 Task: Reply All to email with the signature Dustin Brown with the subject Request for maternity leave from softage.1@softage.net with the message Please provide me with an update on the projects procurement plan., select first sentence, change the font color from current to purple and background color to black Send the email
Action: Mouse moved to (993, 83)
Screenshot: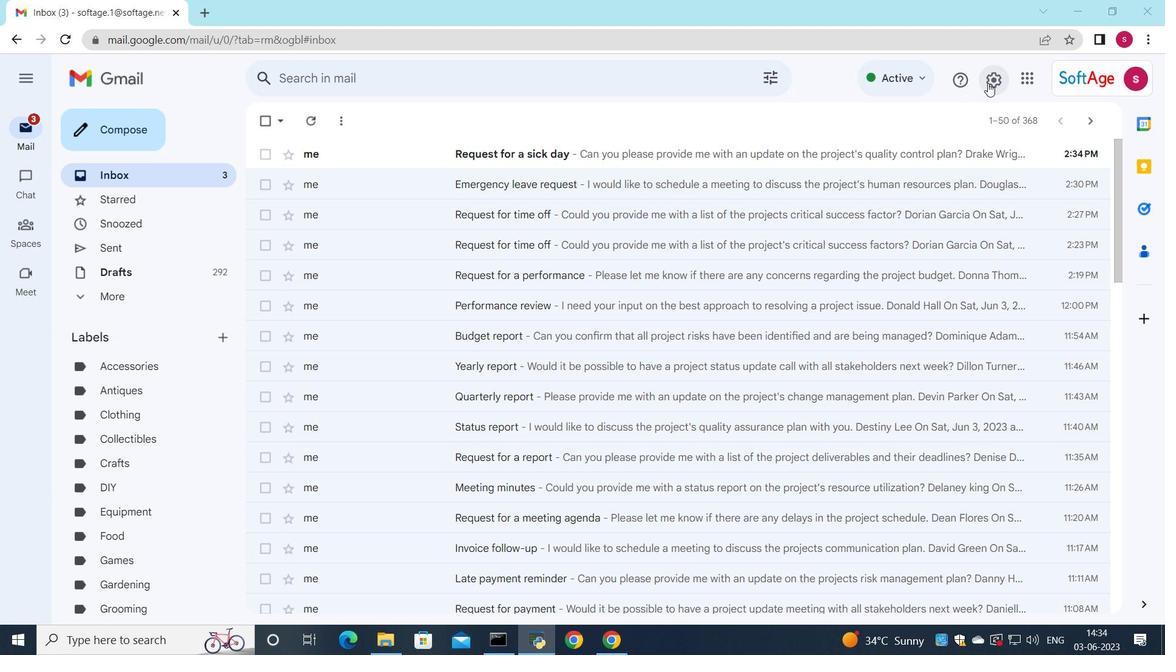 
Action: Mouse pressed left at (993, 83)
Screenshot: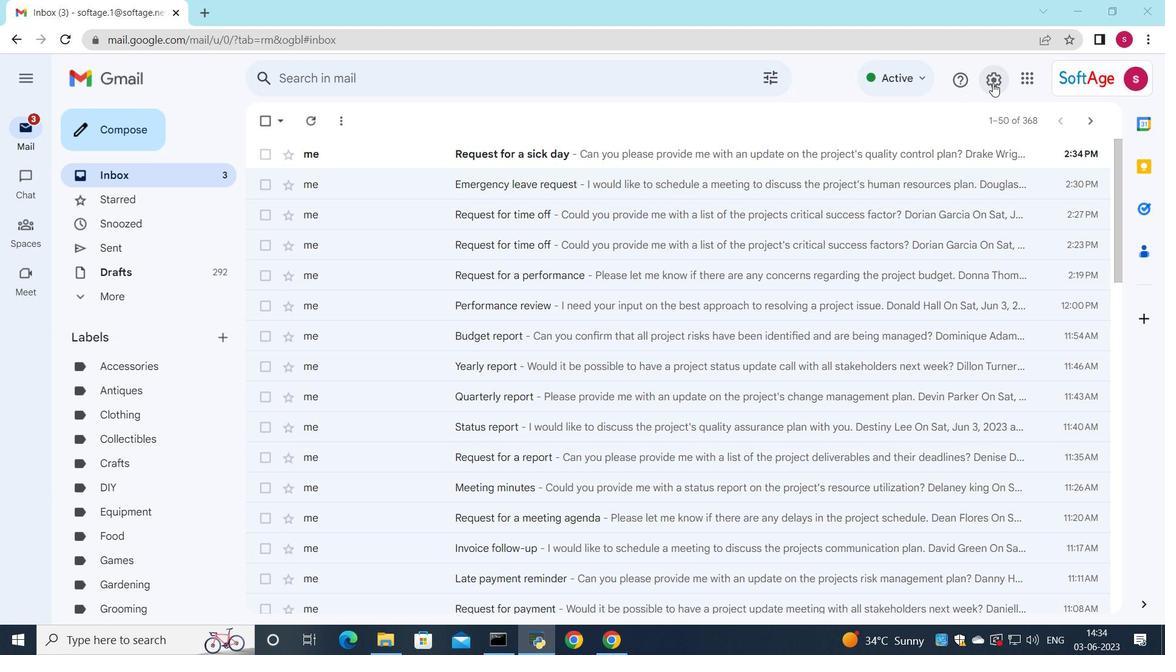 
Action: Mouse moved to (1002, 153)
Screenshot: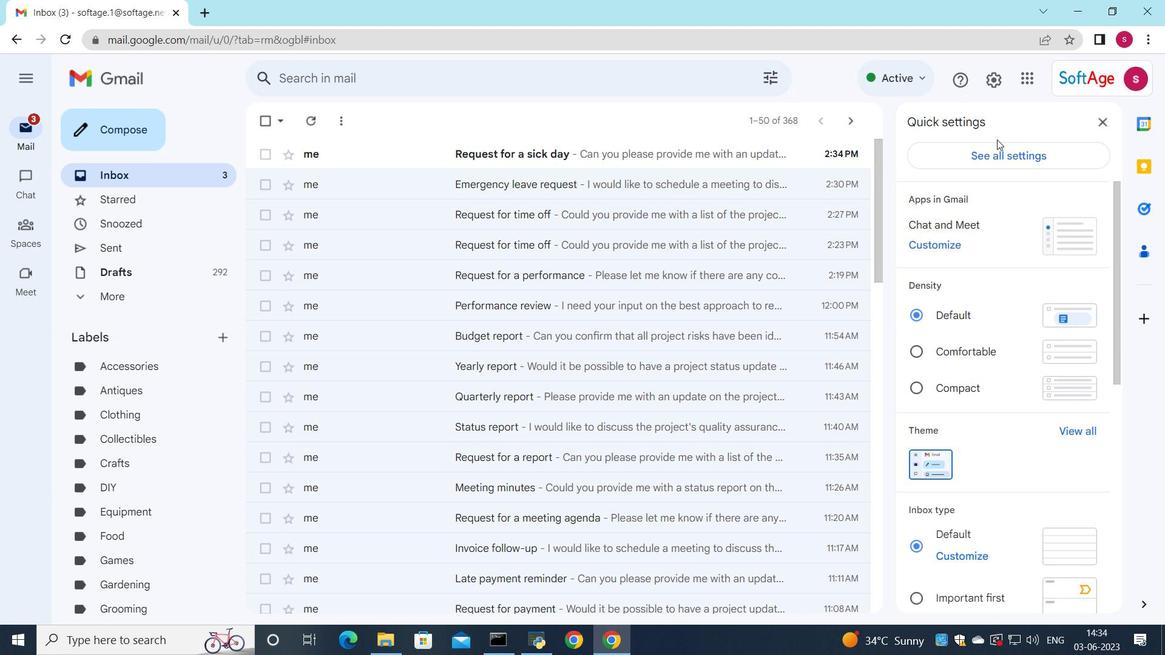 
Action: Mouse pressed left at (1002, 153)
Screenshot: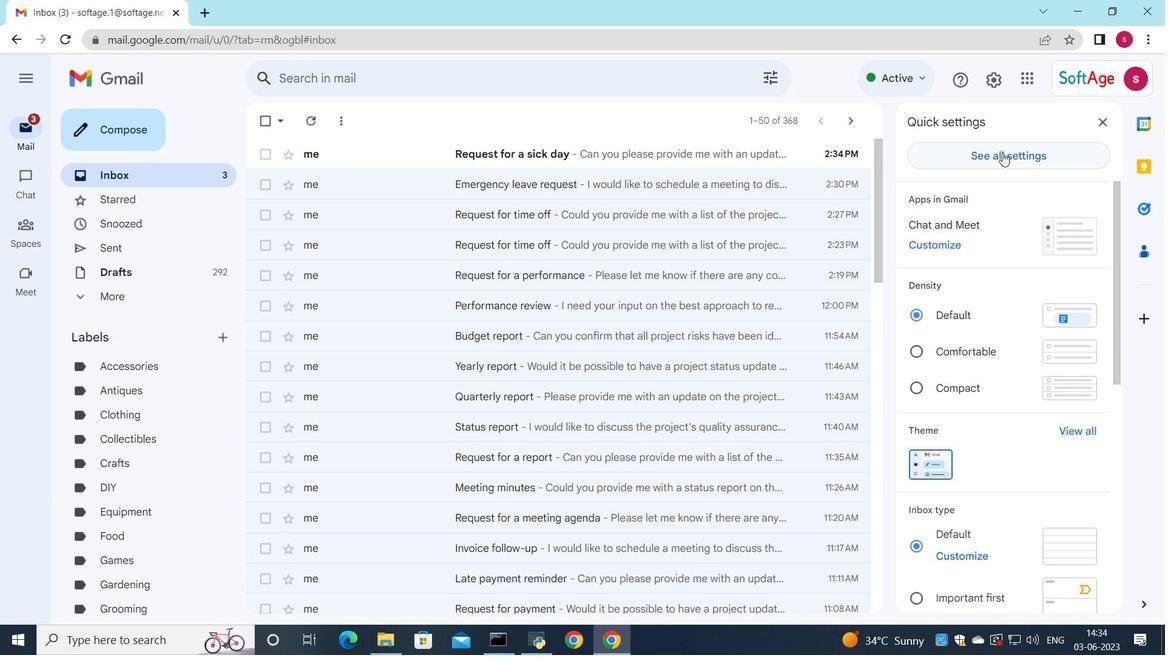 
Action: Mouse moved to (746, 271)
Screenshot: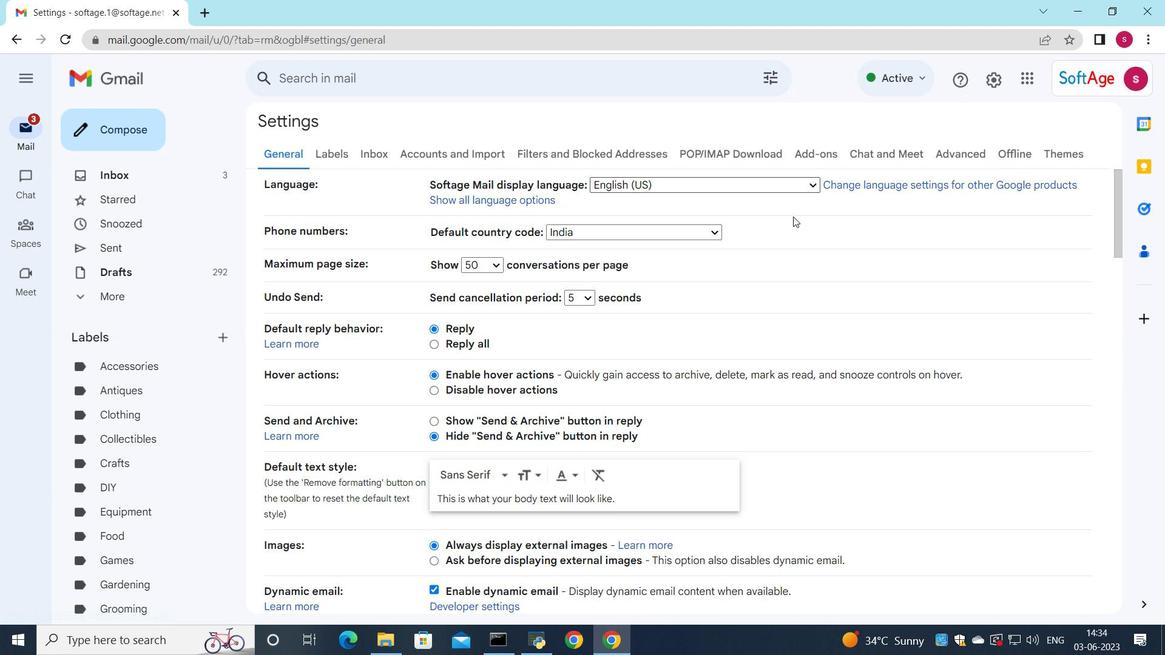 
Action: Mouse scrolled (746, 271) with delta (0, 0)
Screenshot: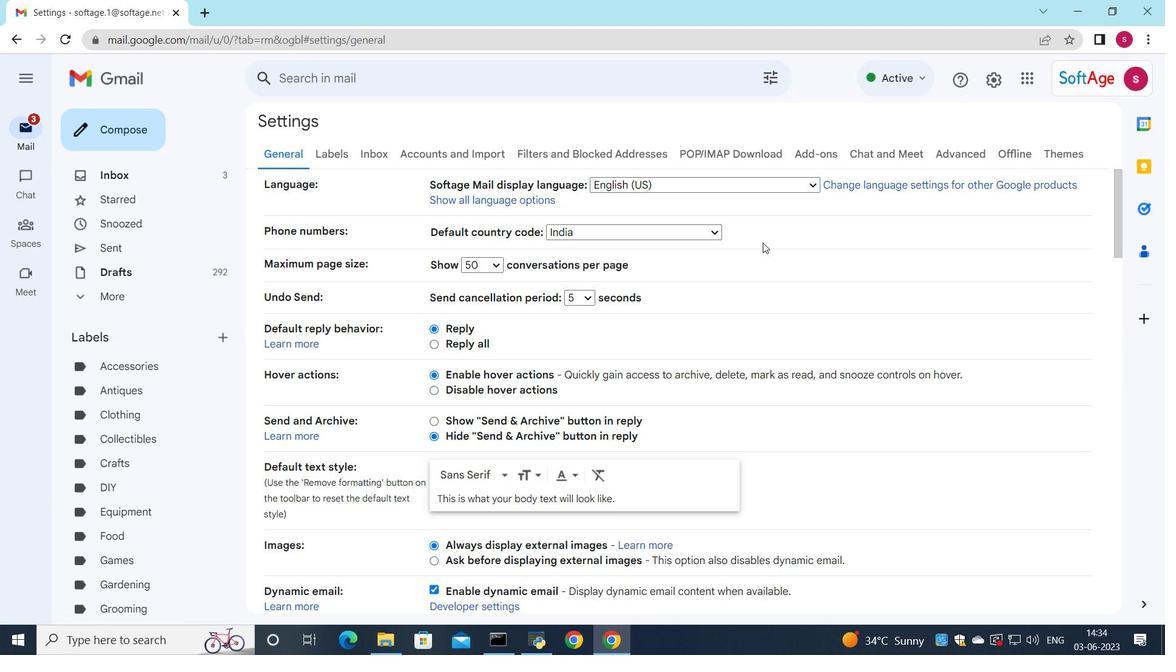 
Action: Mouse moved to (743, 278)
Screenshot: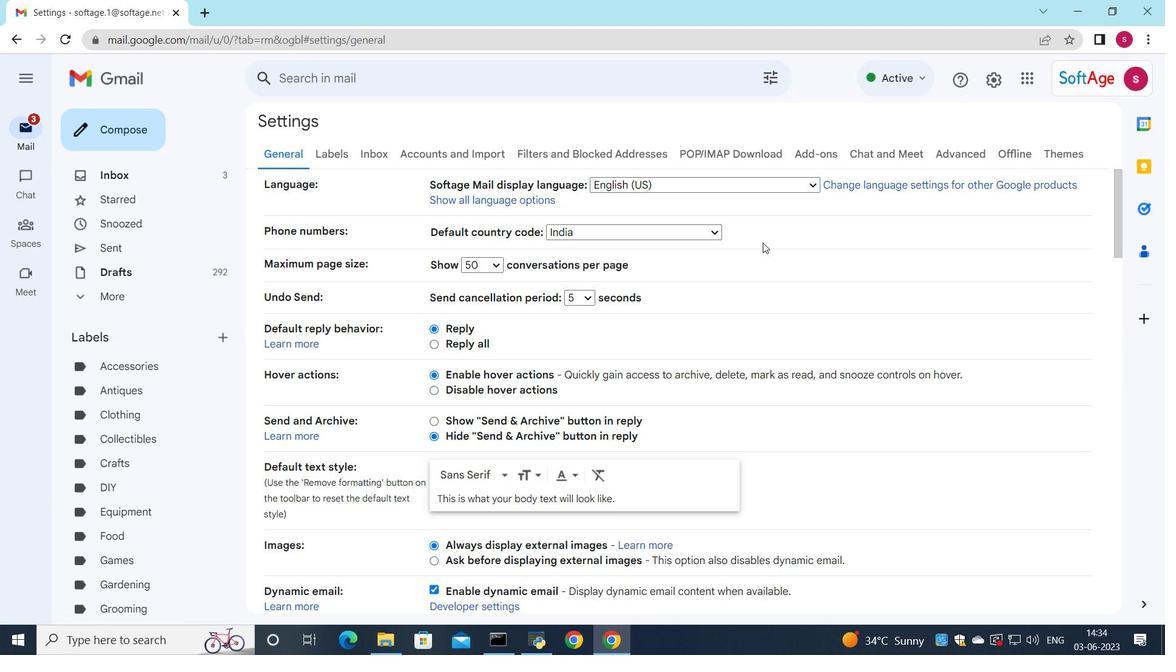 
Action: Mouse scrolled (743, 277) with delta (0, 0)
Screenshot: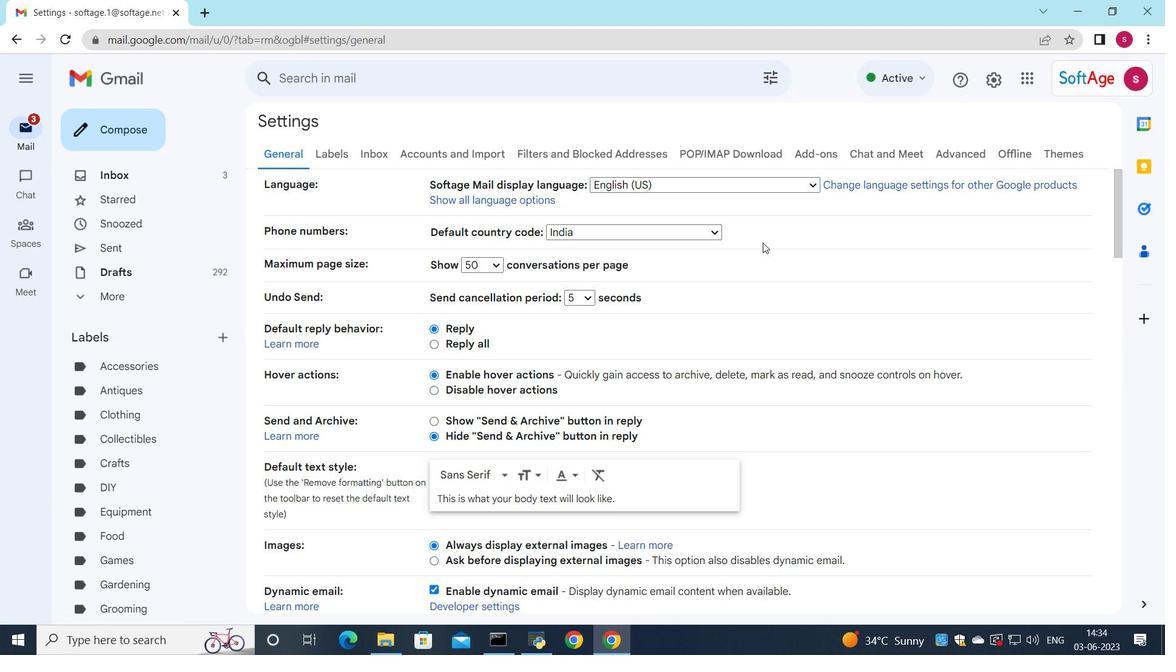 
Action: Mouse moved to (742, 282)
Screenshot: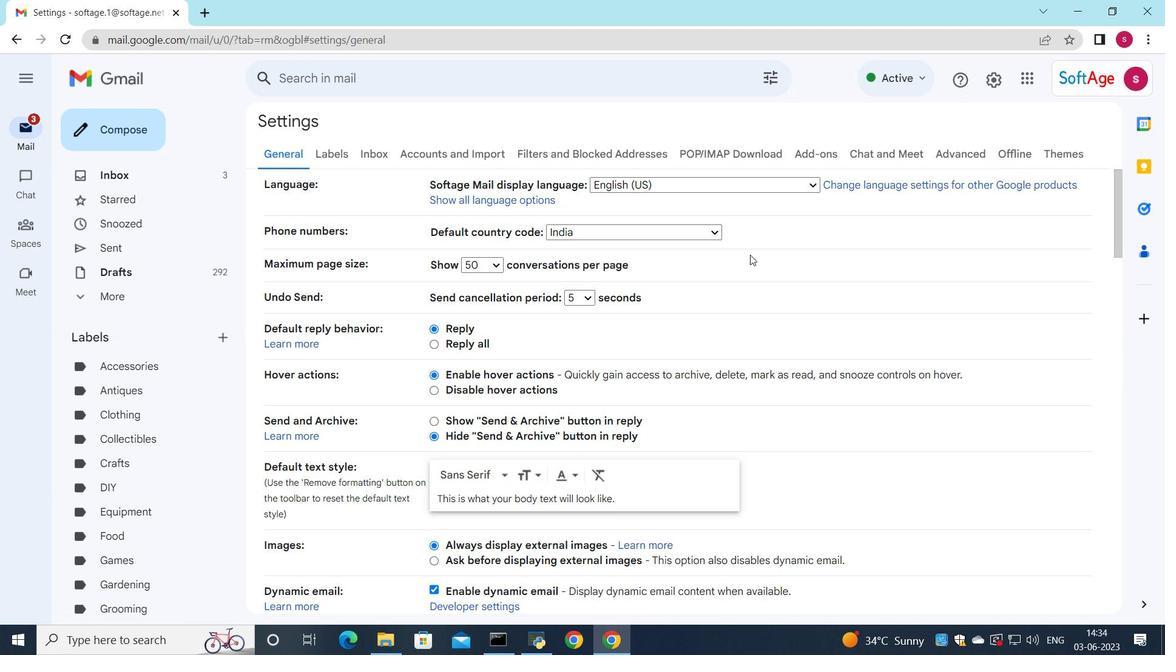 
Action: Mouse scrolled (742, 281) with delta (0, 0)
Screenshot: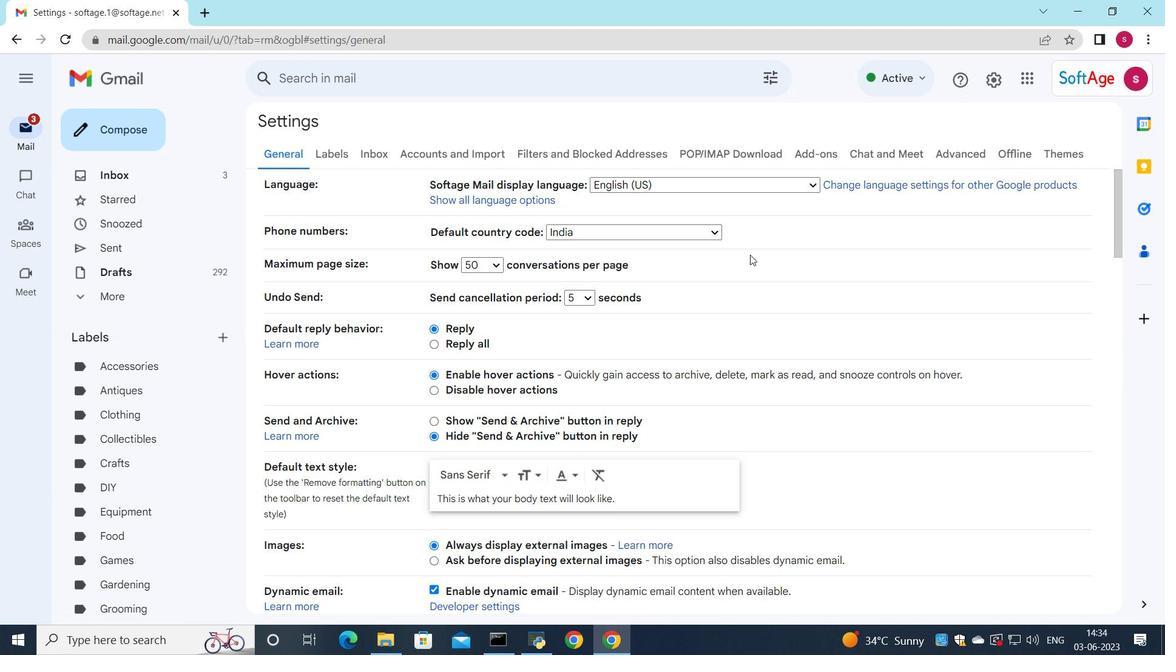 
Action: Mouse moved to (741, 283)
Screenshot: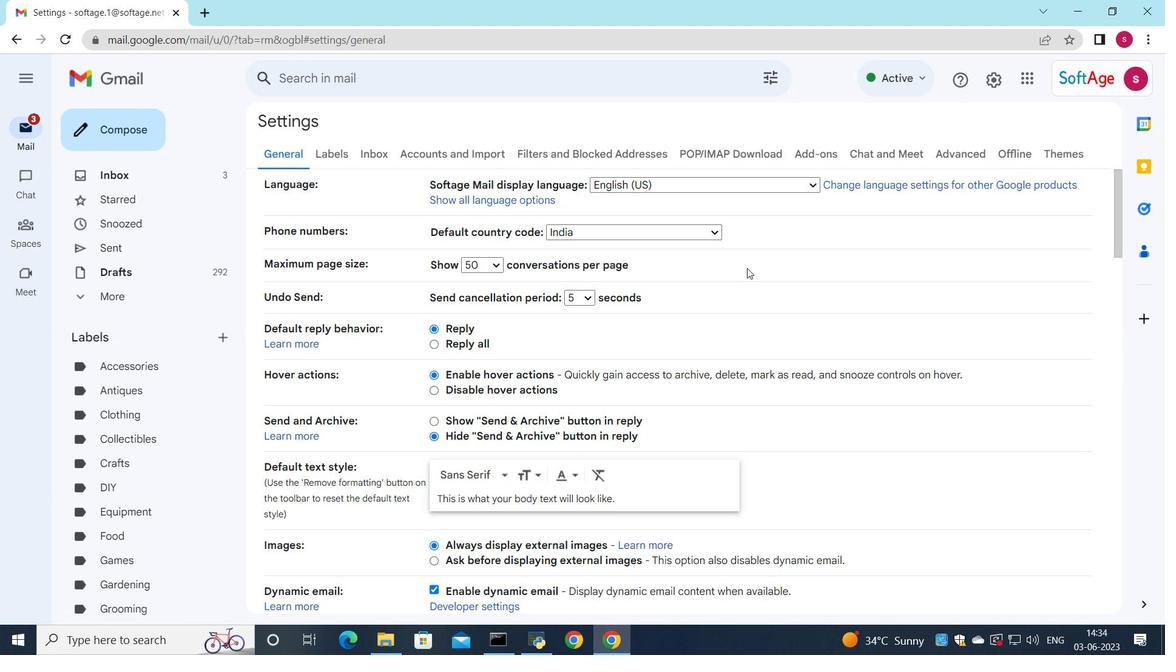 
Action: Mouse scrolled (741, 282) with delta (0, 0)
Screenshot: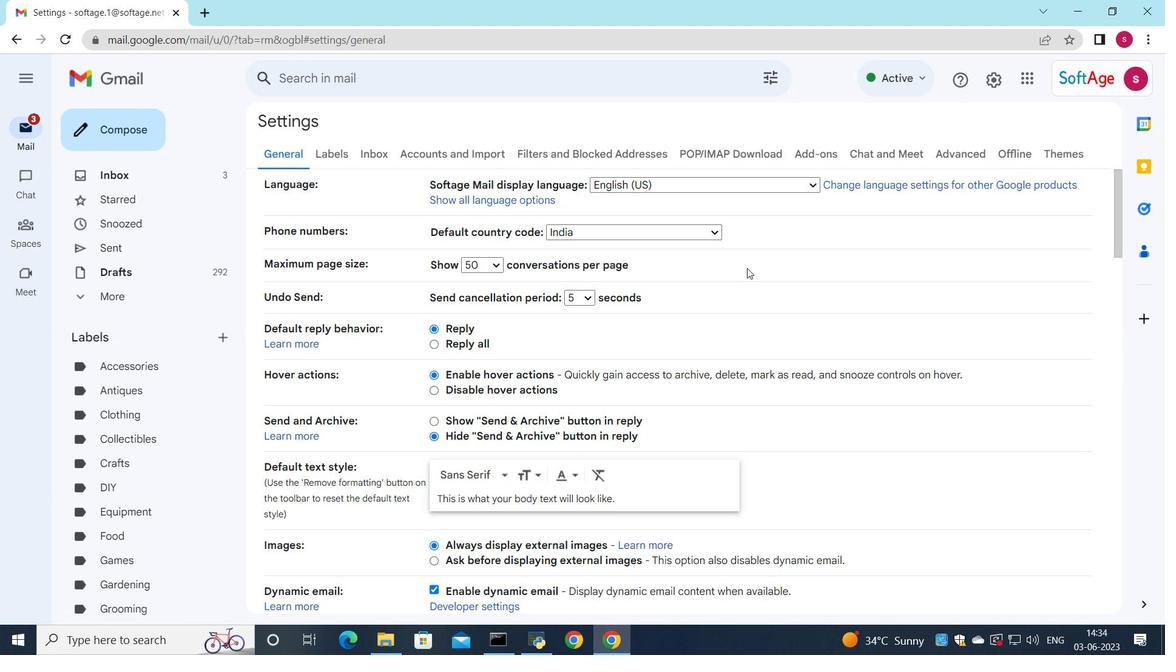 
Action: Mouse moved to (737, 288)
Screenshot: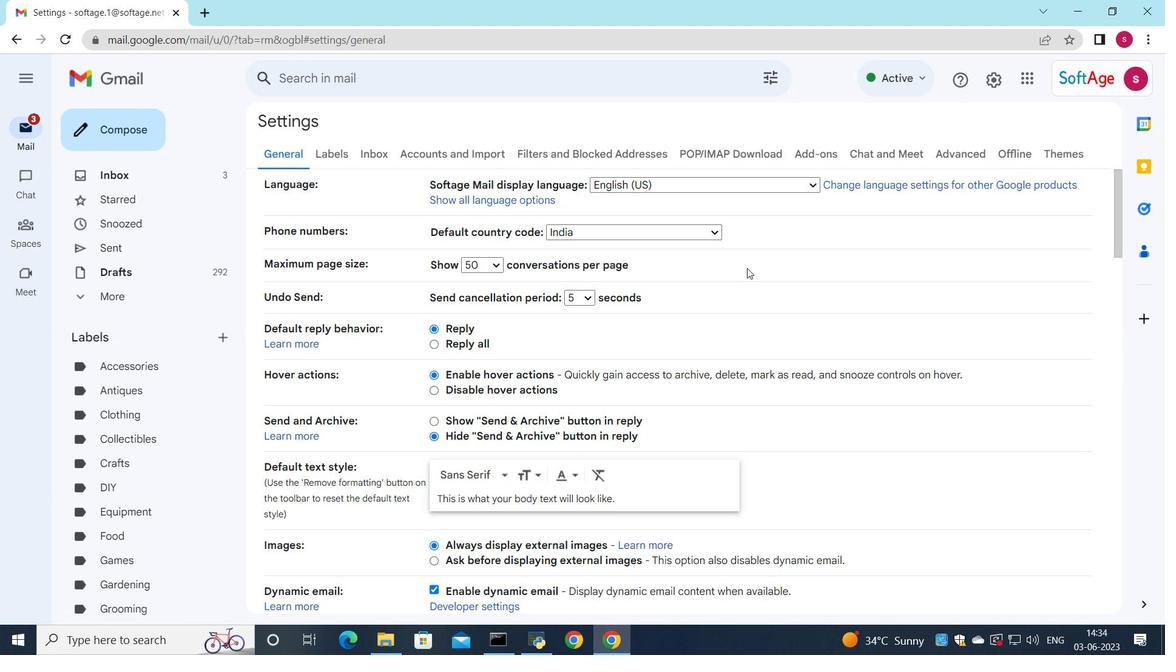 
Action: Mouse scrolled (737, 287) with delta (0, 0)
Screenshot: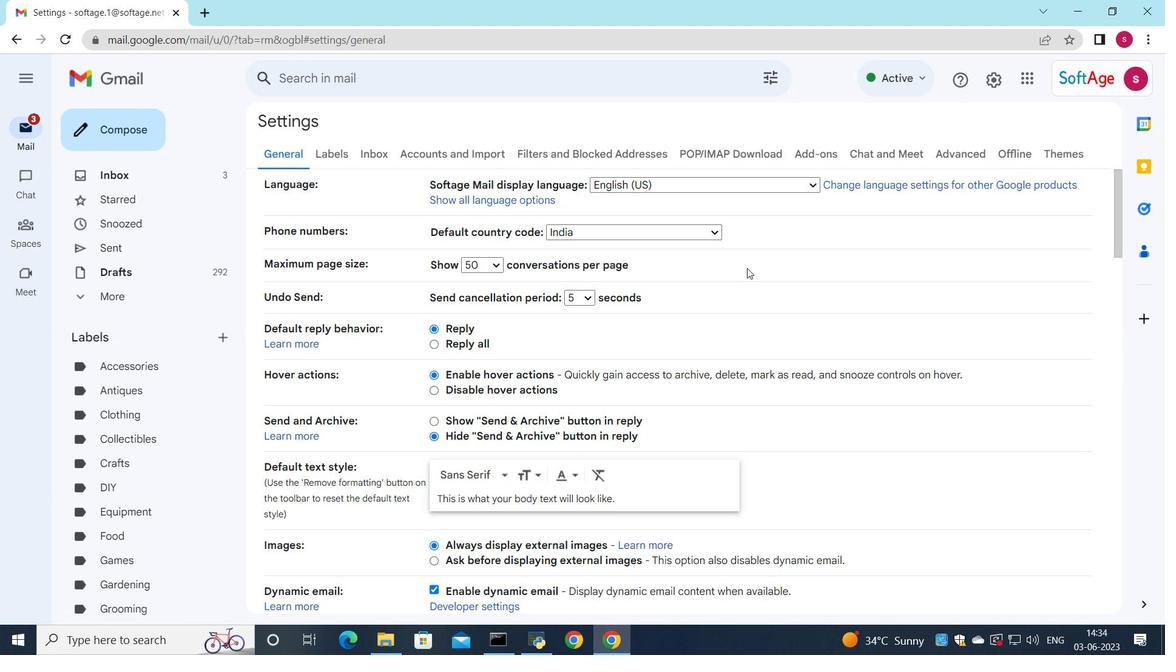 
Action: Mouse moved to (695, 297)
Screenshot: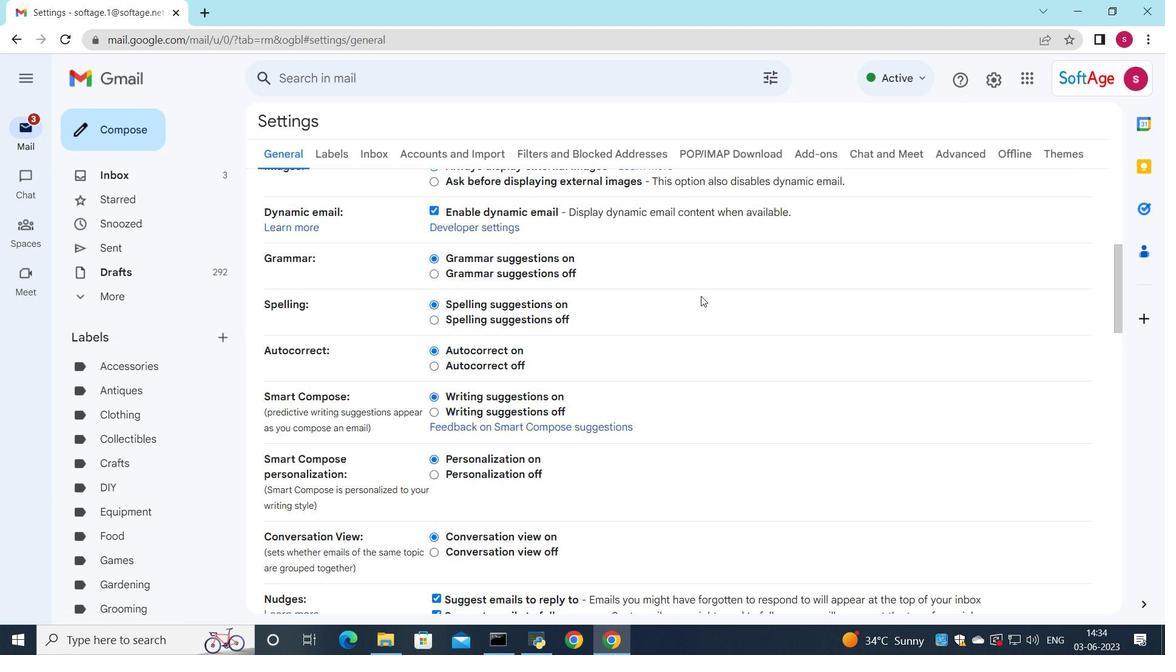 
Action: Mouse scrolled (695, 296) with delta (0, 0)
Screenshot: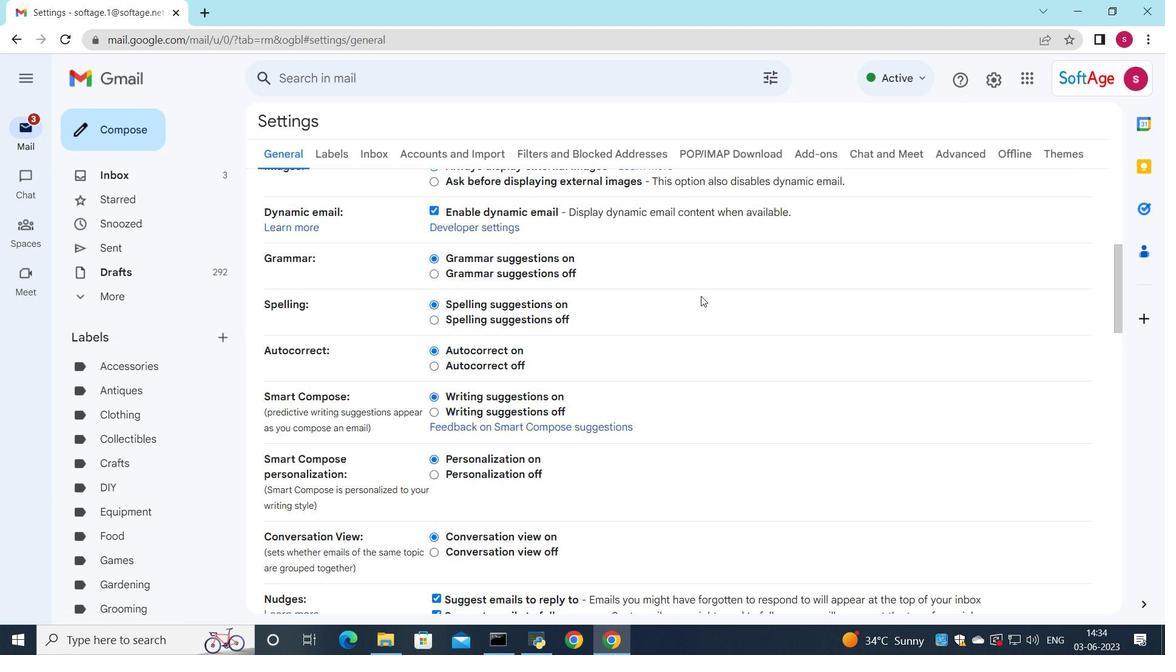 
Action: Mouse moved to (686, 301)
Screenshot: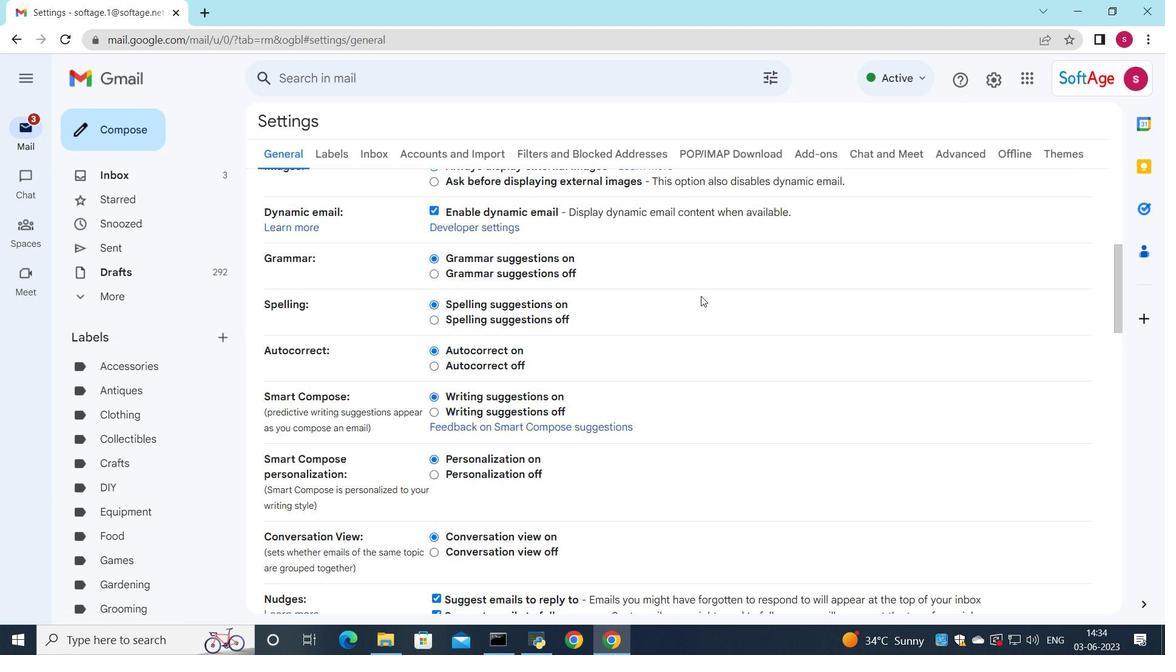 
Action: Mouse scrolled (686, 301) with delta (0, 0)
Screenshot: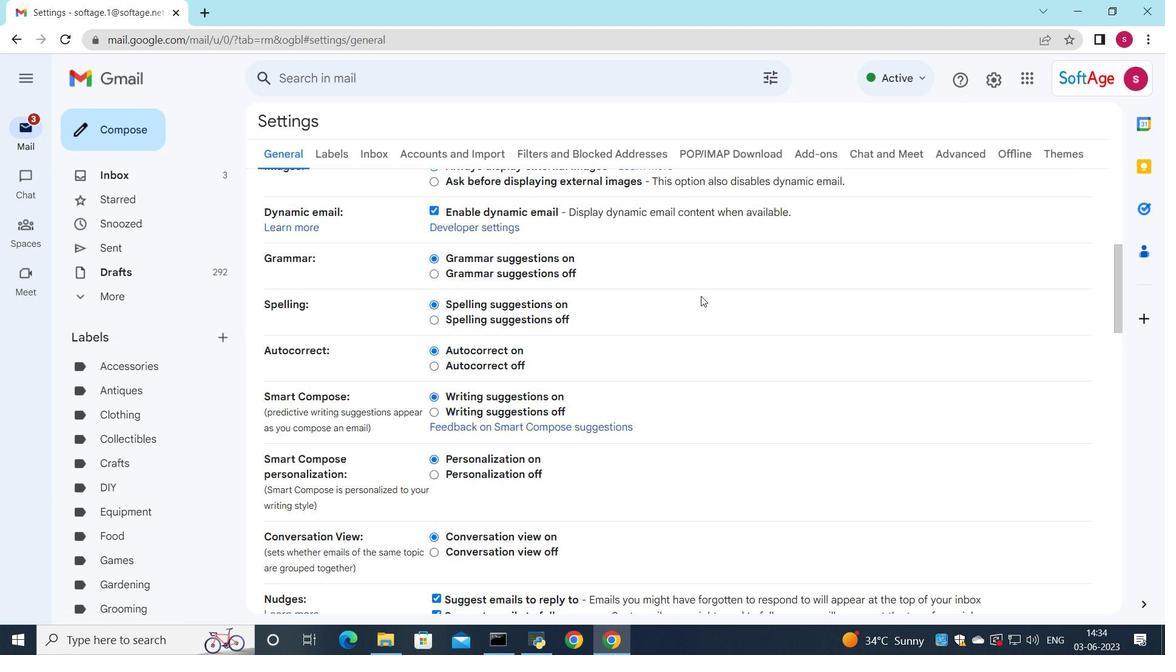 
Action: Mouse moved to (684, 302)
Screenshot: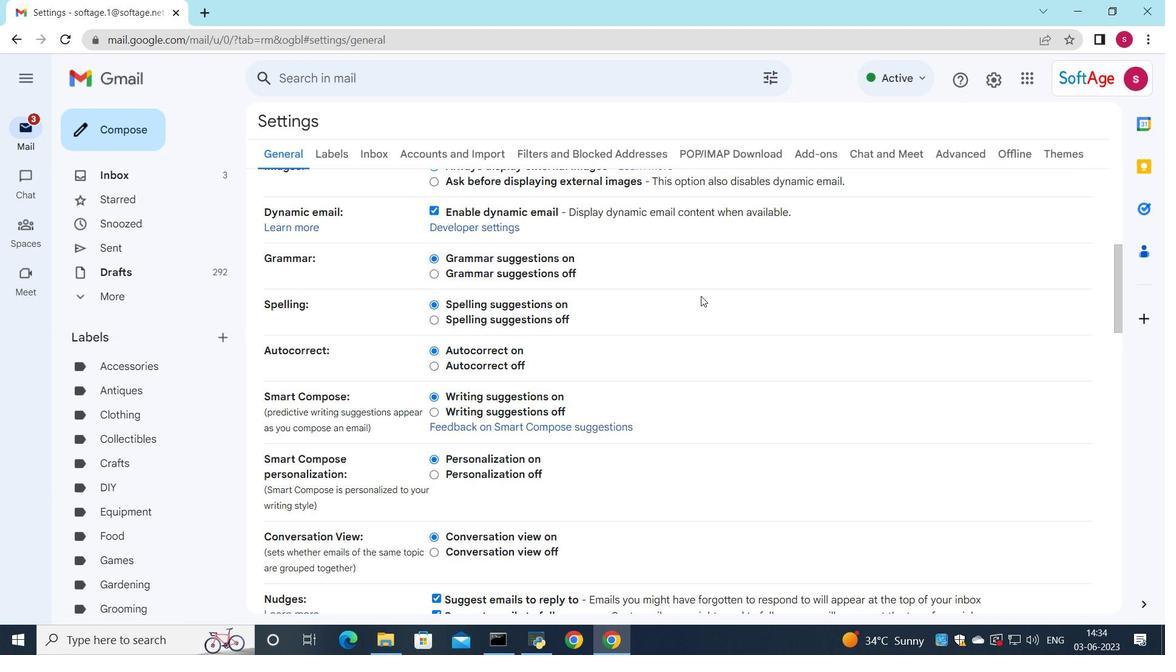 
Action: Mouse scrolled (684, 302) with delta (0, 0)
Screenshot: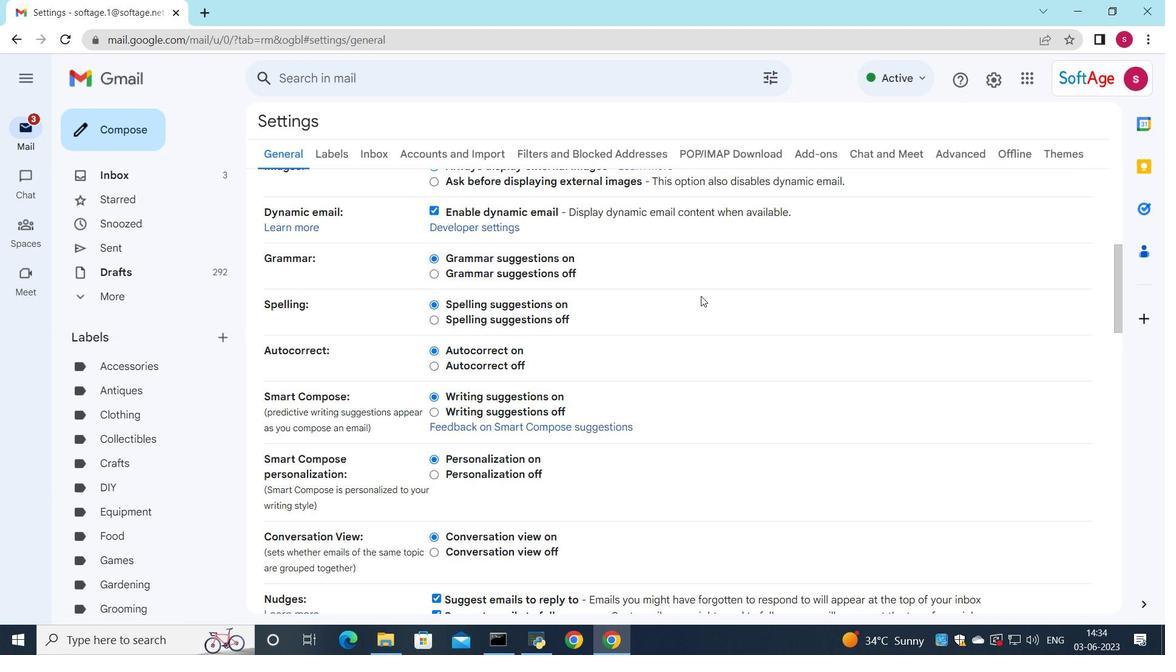 
Action: Mouse moved to (674, 309)
Screenshot: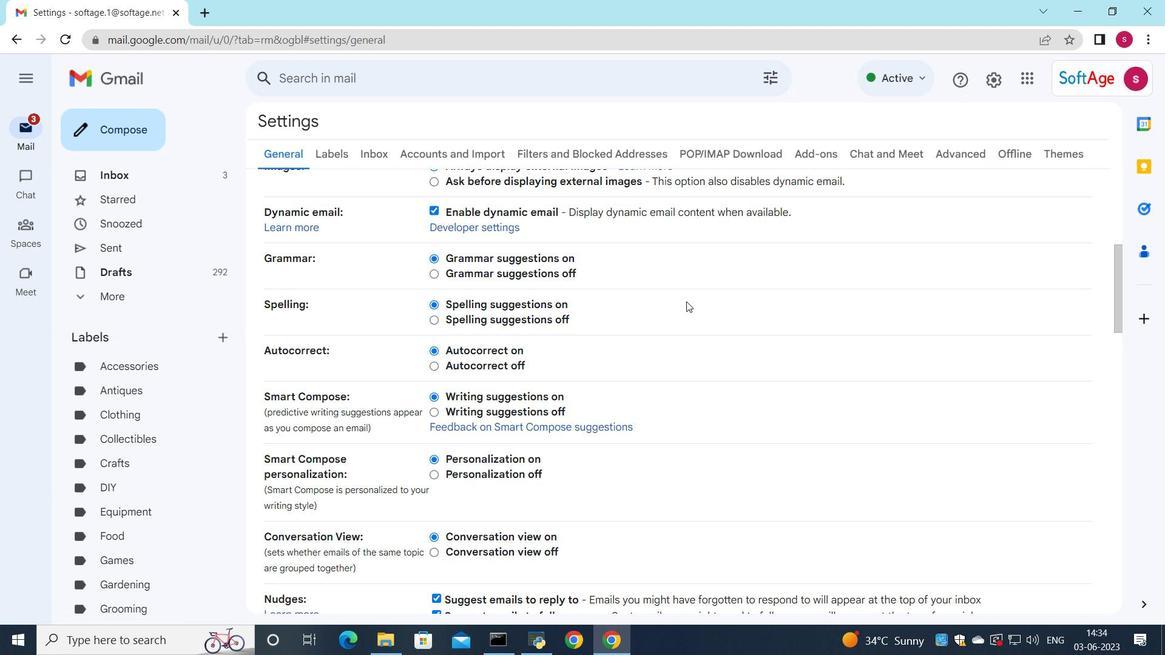 
Action: Mouse scrolled (675, 309) with delta (0, 0)
Screenshot: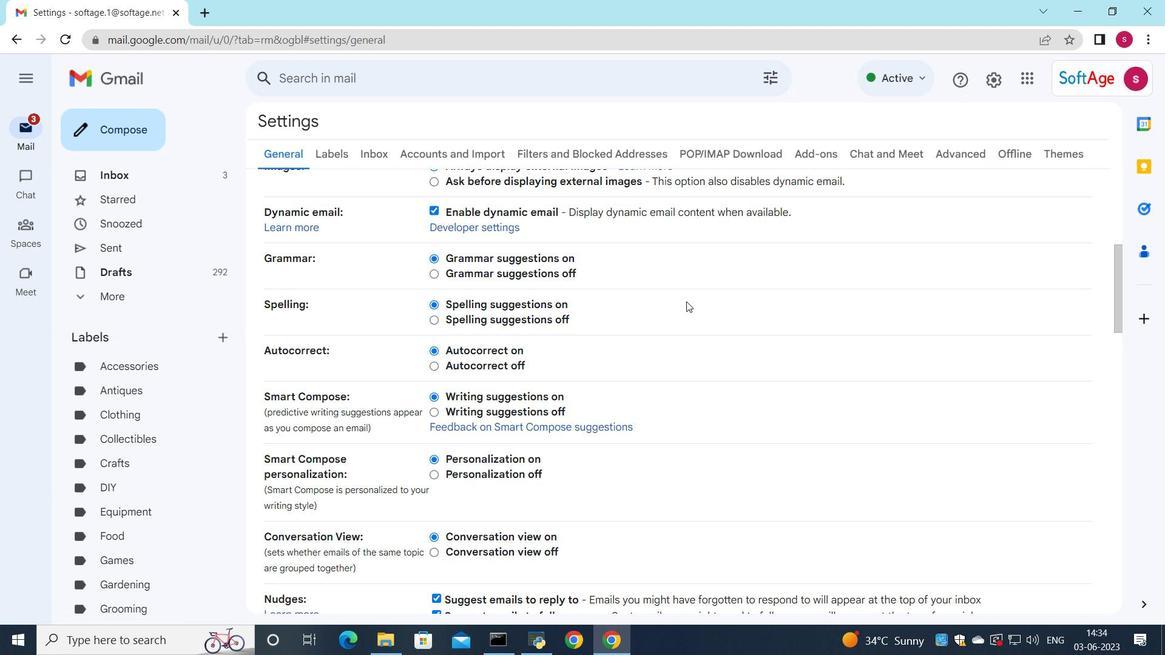 
Action: Mouse moved to (673, 310)
Screenshot: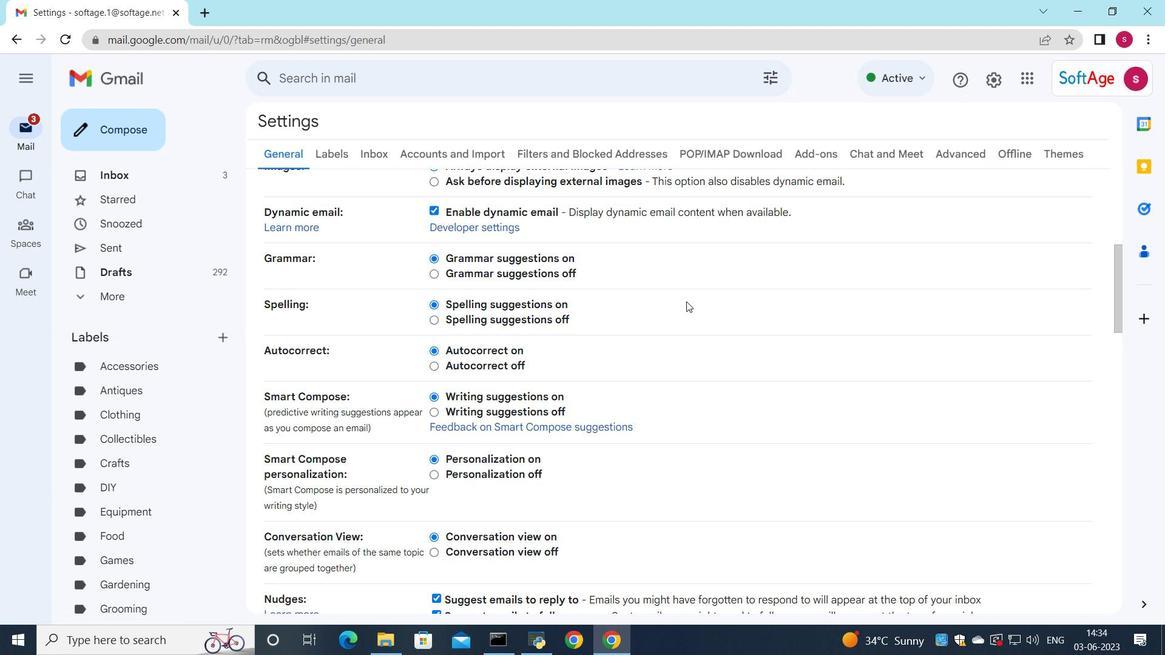 
Action: Mouse scrolled (675, 309) with delta (0, 0)
Screenshot: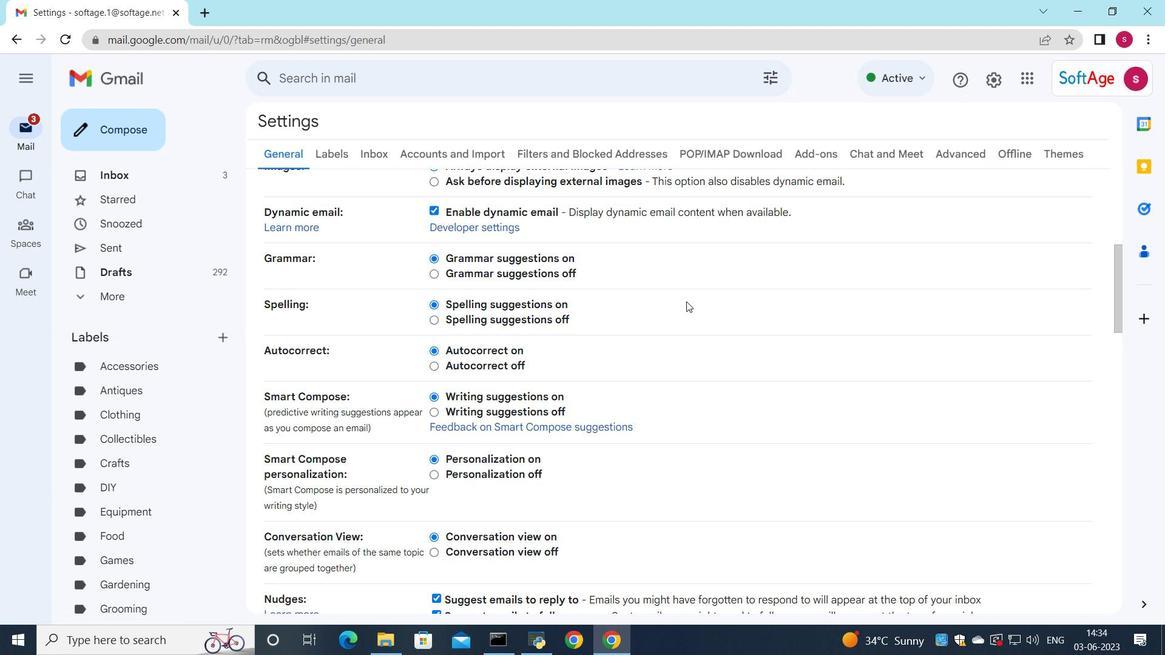 
Action: Mouse moved to (673, 310)
Screenshot: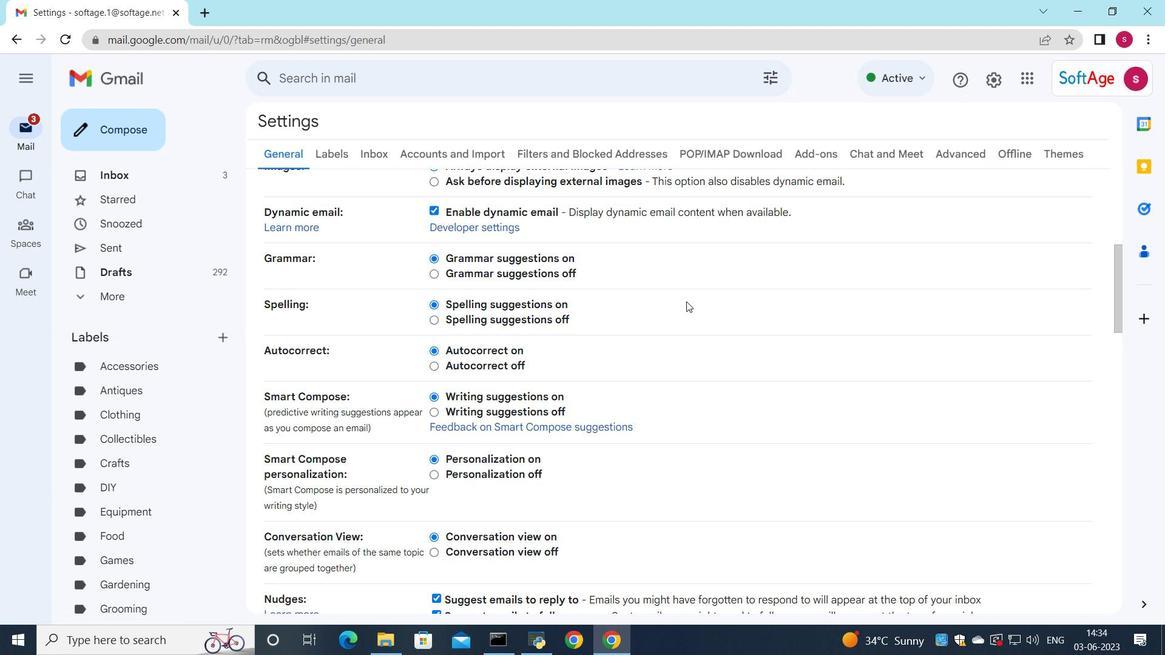 
Action: Mouse scrolled (675, 309) with delta (0, 0)
Screenshot: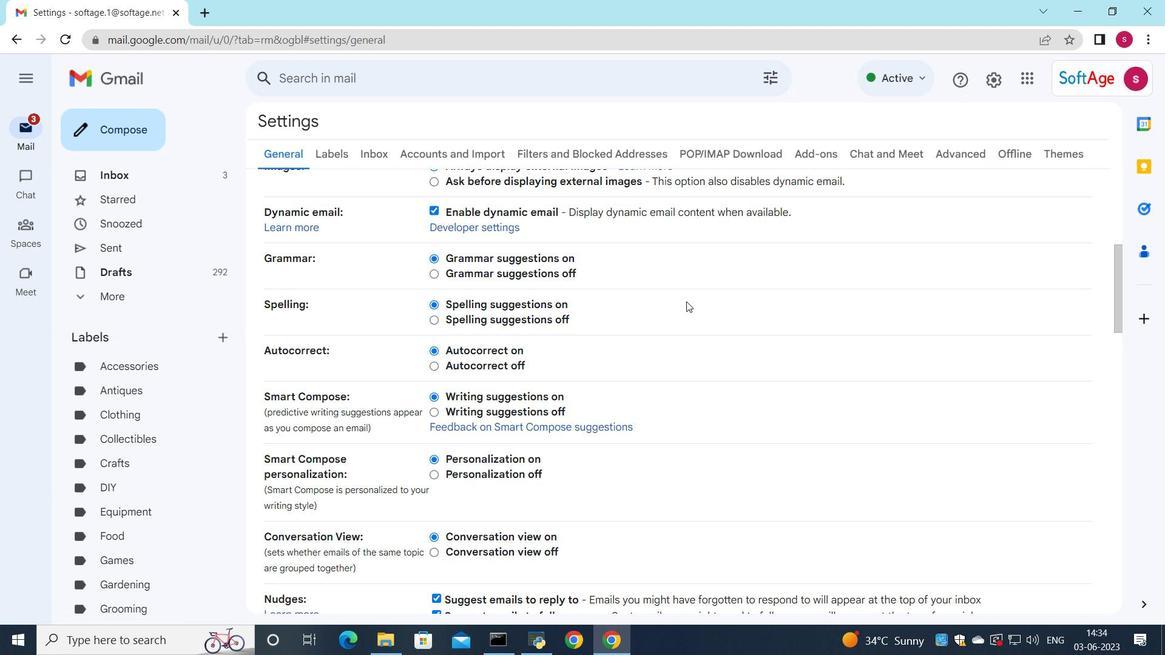 
Action: Mouse moved to (672, 311)
Screenshot: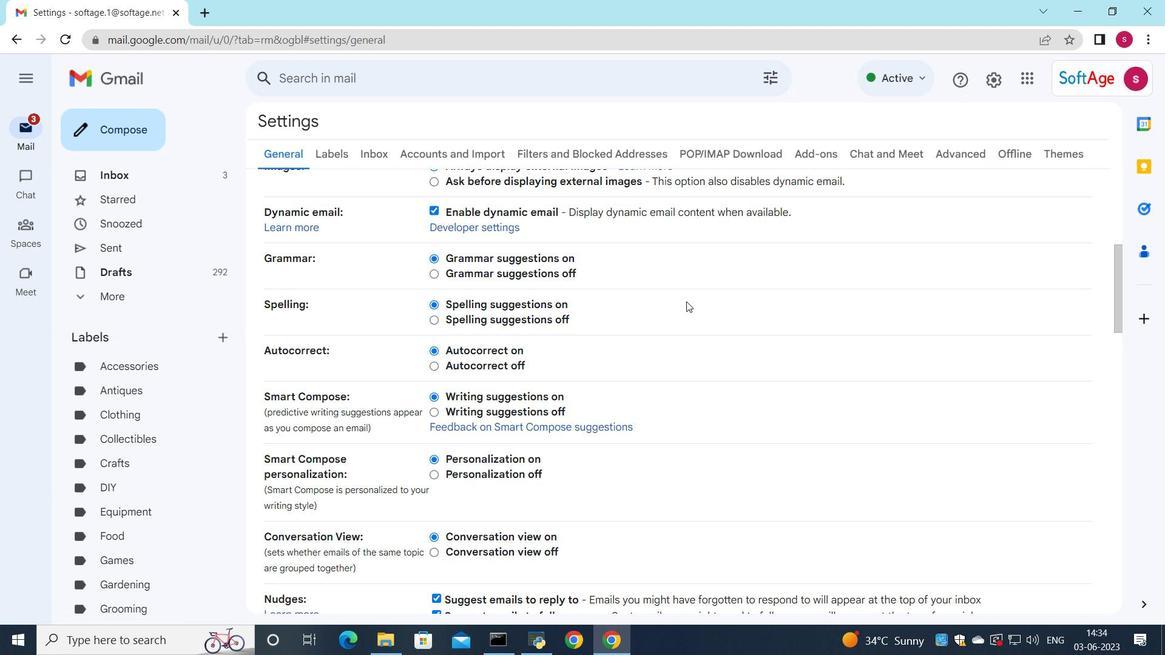 
Action: Mouse scrolled (673, 310) with delta (0, 0)
Screenshot: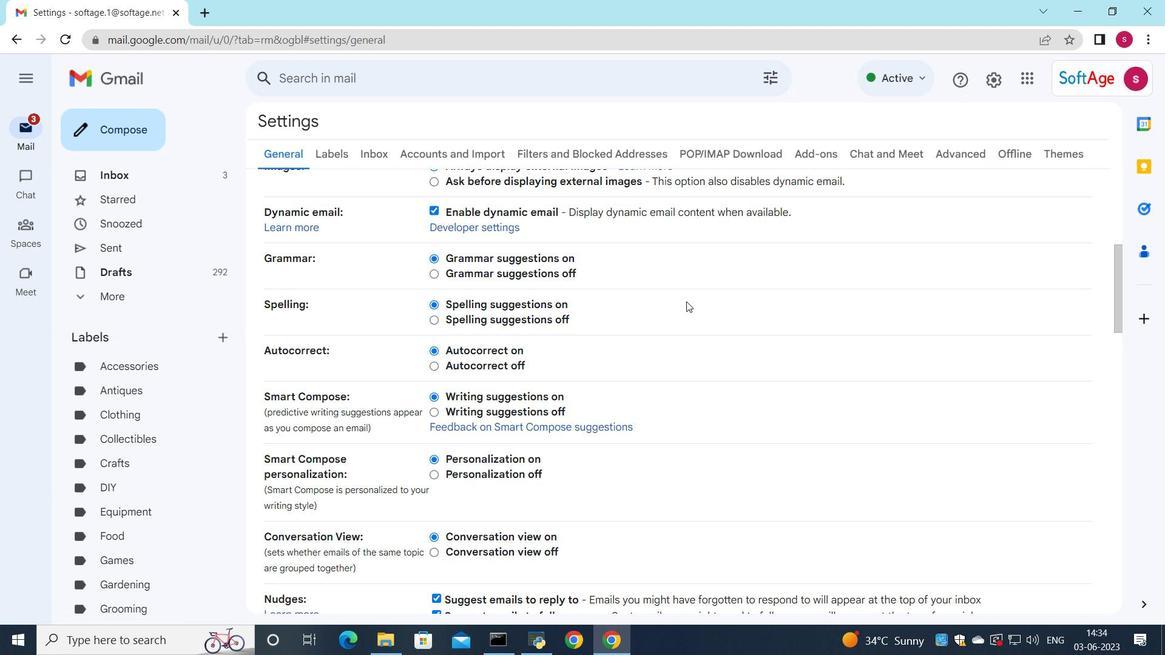 
Action: Mouse moved to (641, 332)
Screenshot: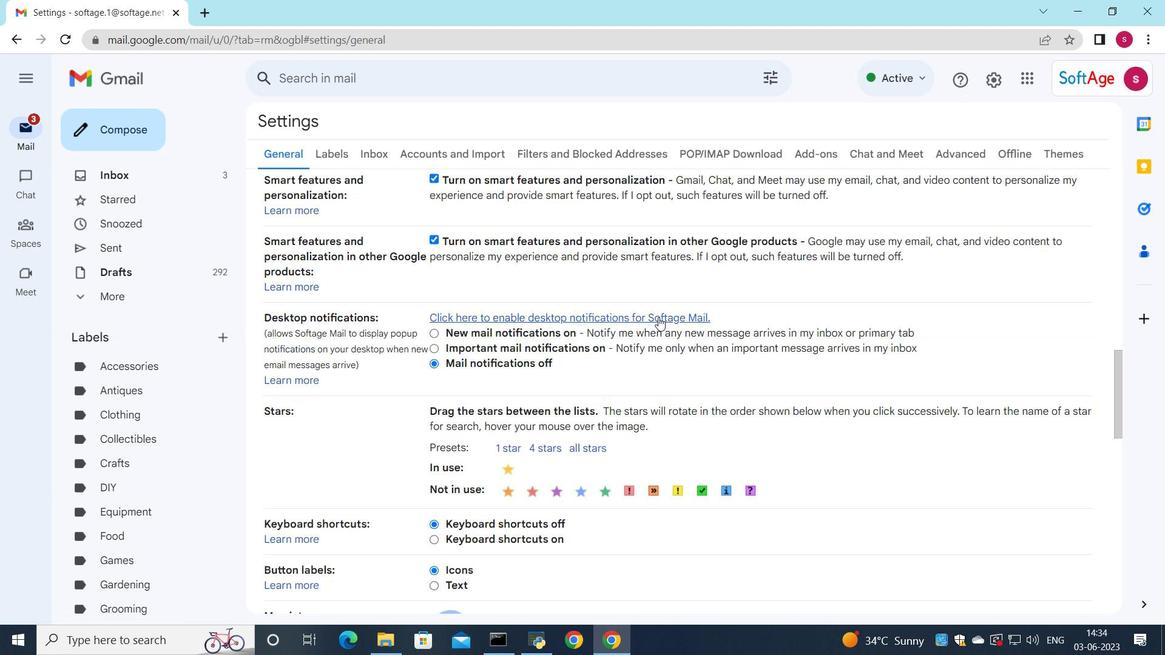 
Action: Mouse scrolled (641, 331) with delta (0, 0)
Screenshot: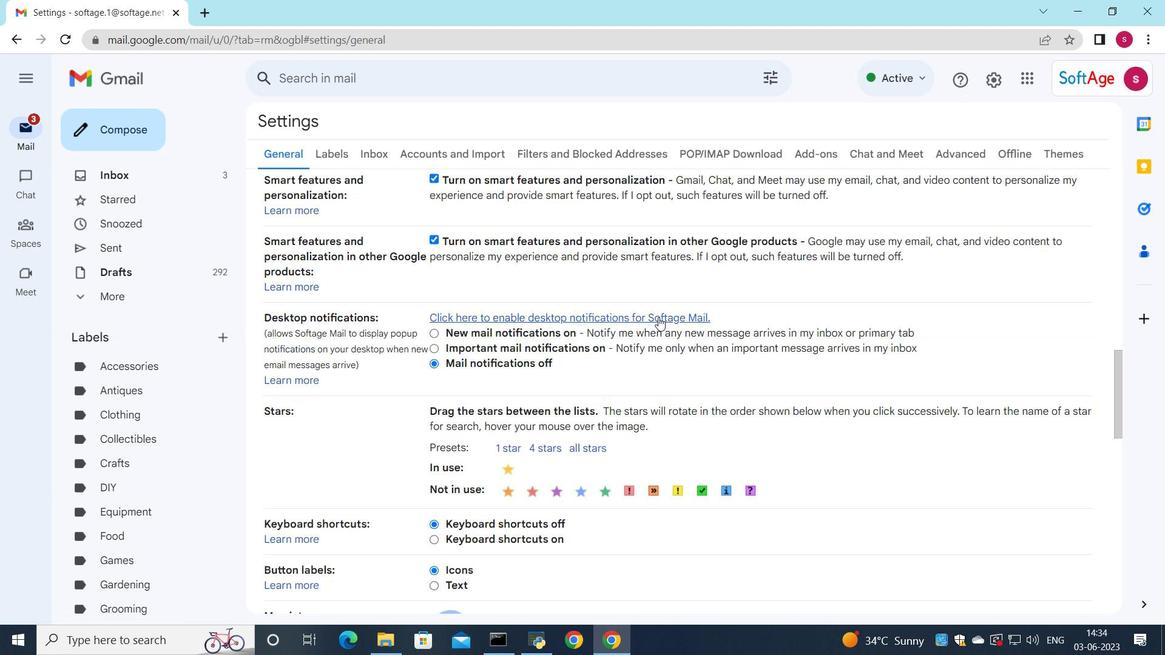 
Action: Mouse moved to (637, 336)
Screenshot: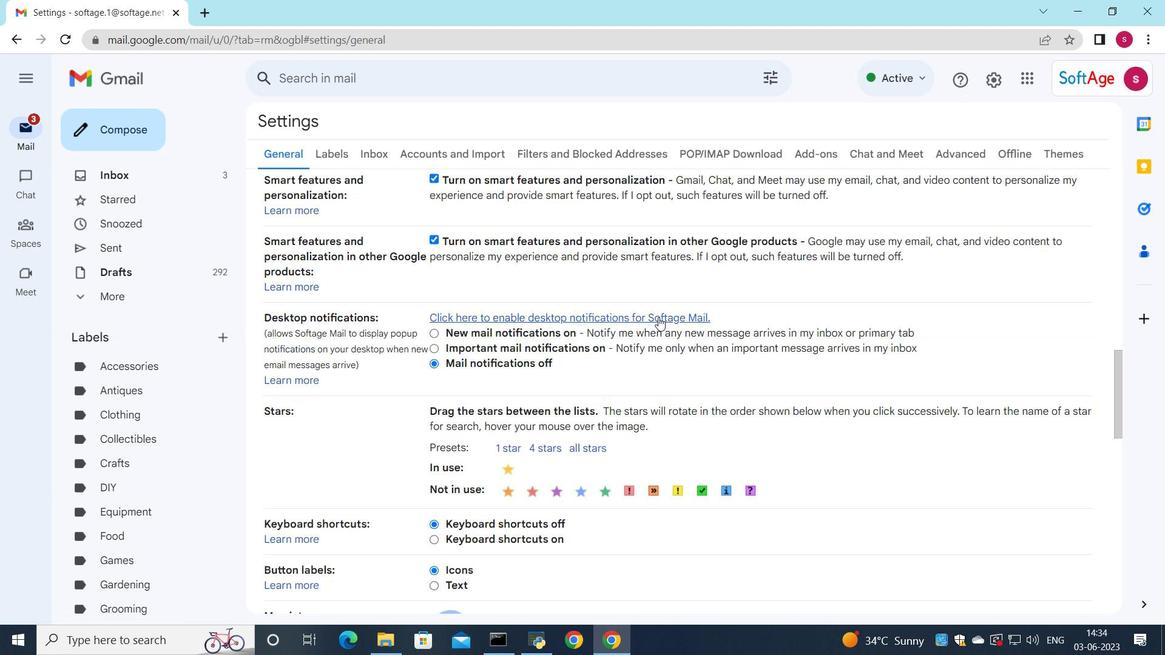 
Action: Mouse scrolled (638, 335) with delta (0, 0)
Screenshot: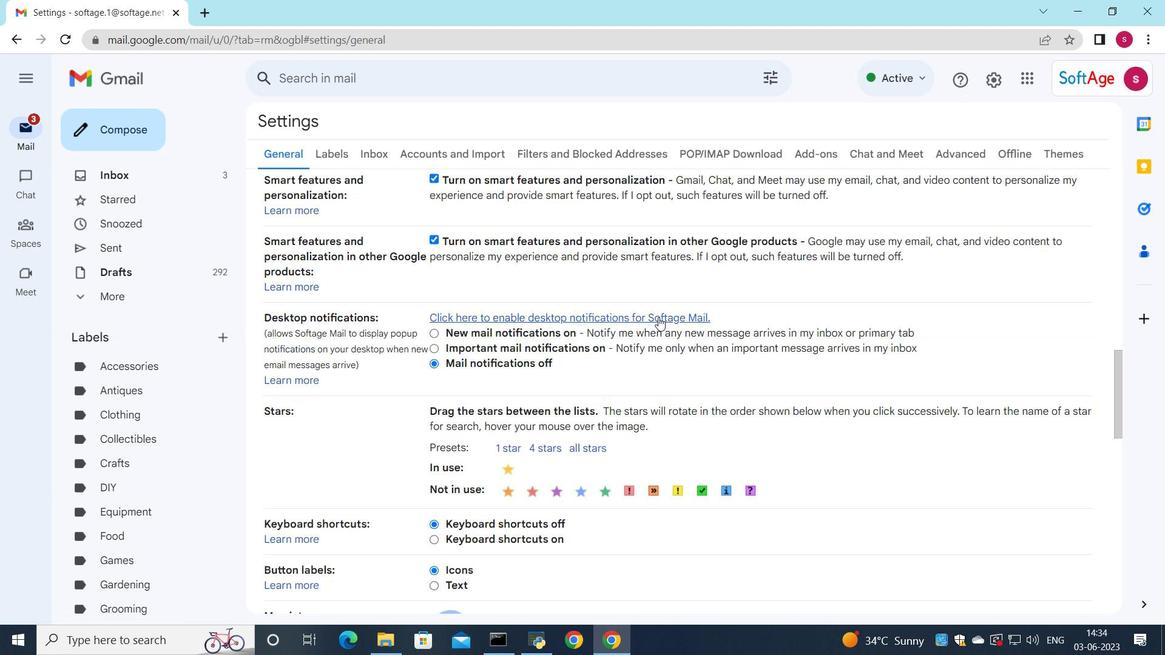 
Action: Mouse moved to (636, 337)
Screenshot: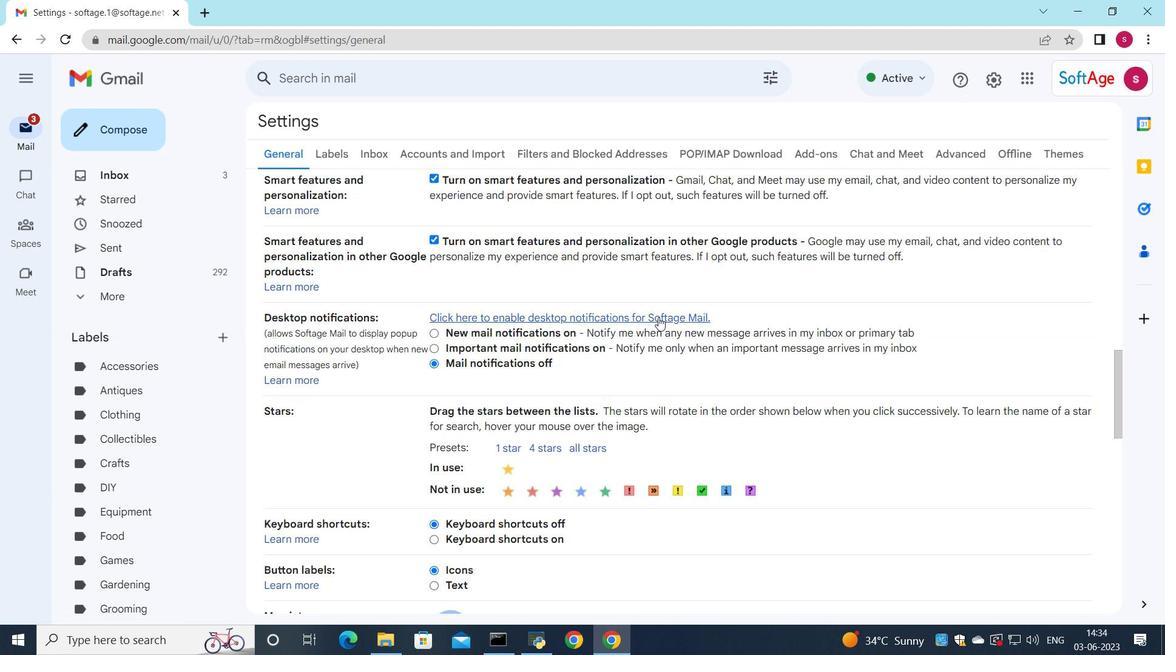 
Action: Mouse scrolled (636, 336) with delta (0, 0)
Screenshot: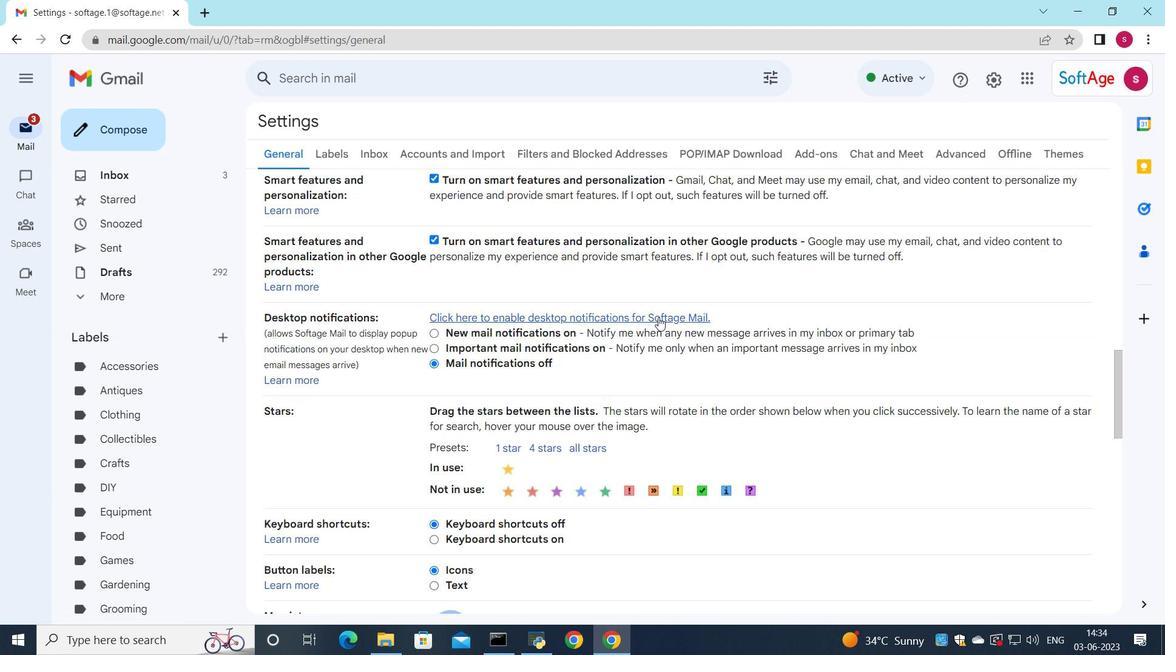 
Action: Mouse moved to (636, 338)
Screenshot: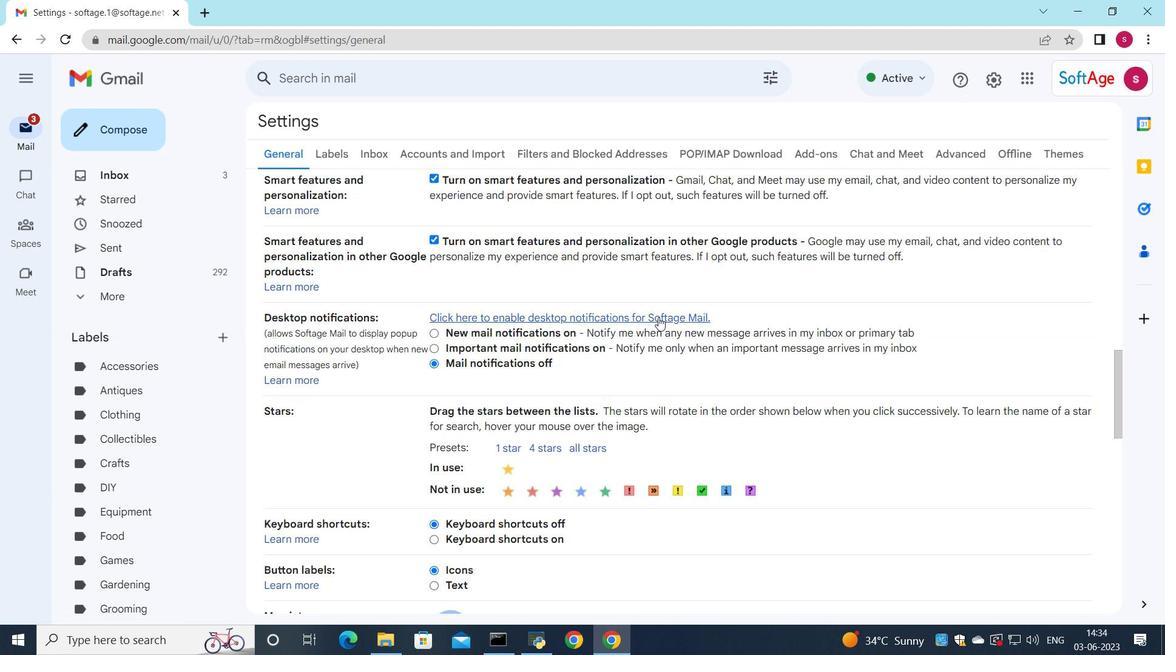 
Action: Mouse scrolled (636, 337) with delta (0, 0)
Screenshot: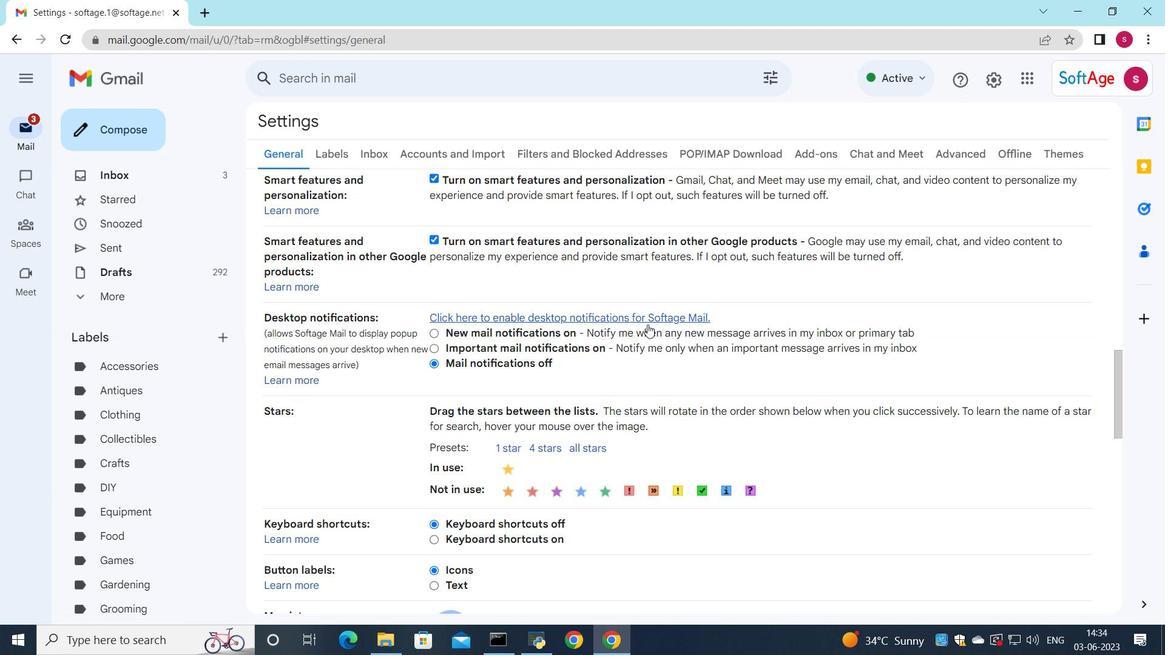 
Action: Mouse moved to (633, 343)
Screenshot: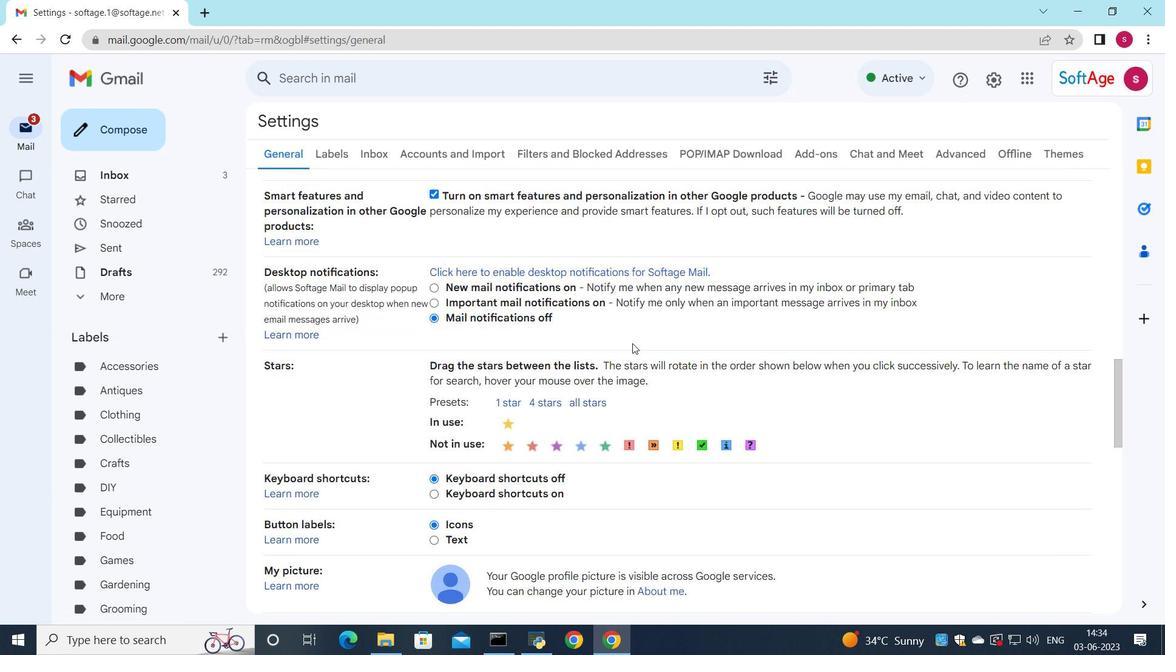 
Action: Mouse scrolled (633, 343) with delta (0, 0)
Screenshot: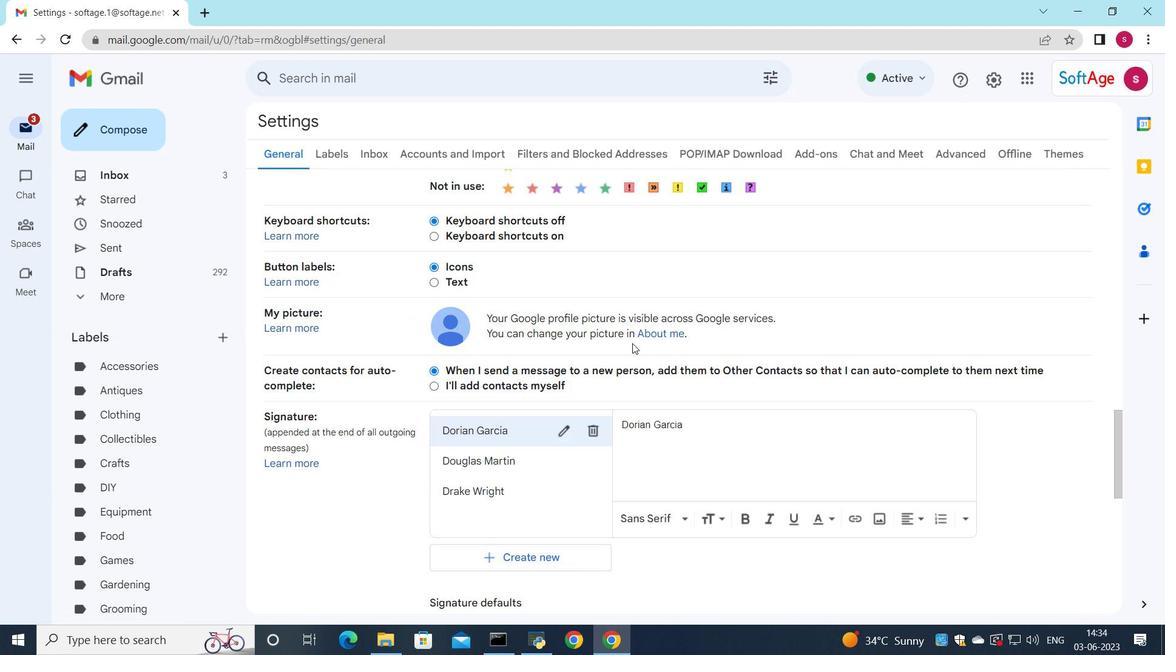 
Action: Mouse moved to (632, 343)
Screenshot: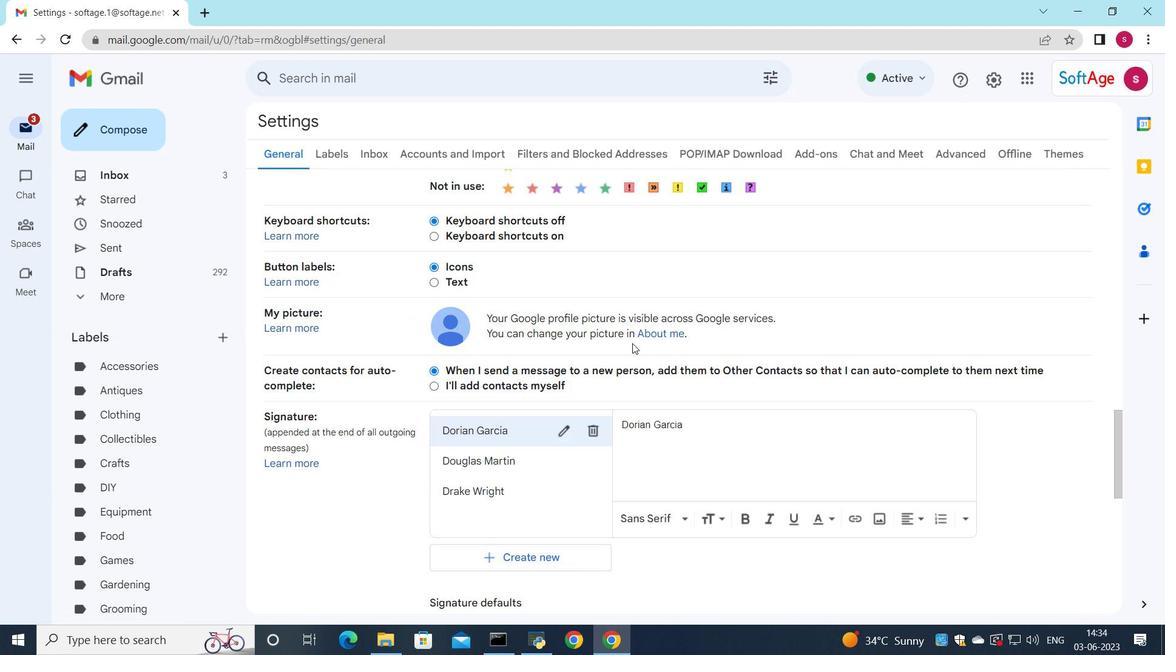 
Action: Mouse scrolled (632, 343) with delta (0, 0)
Screenshot: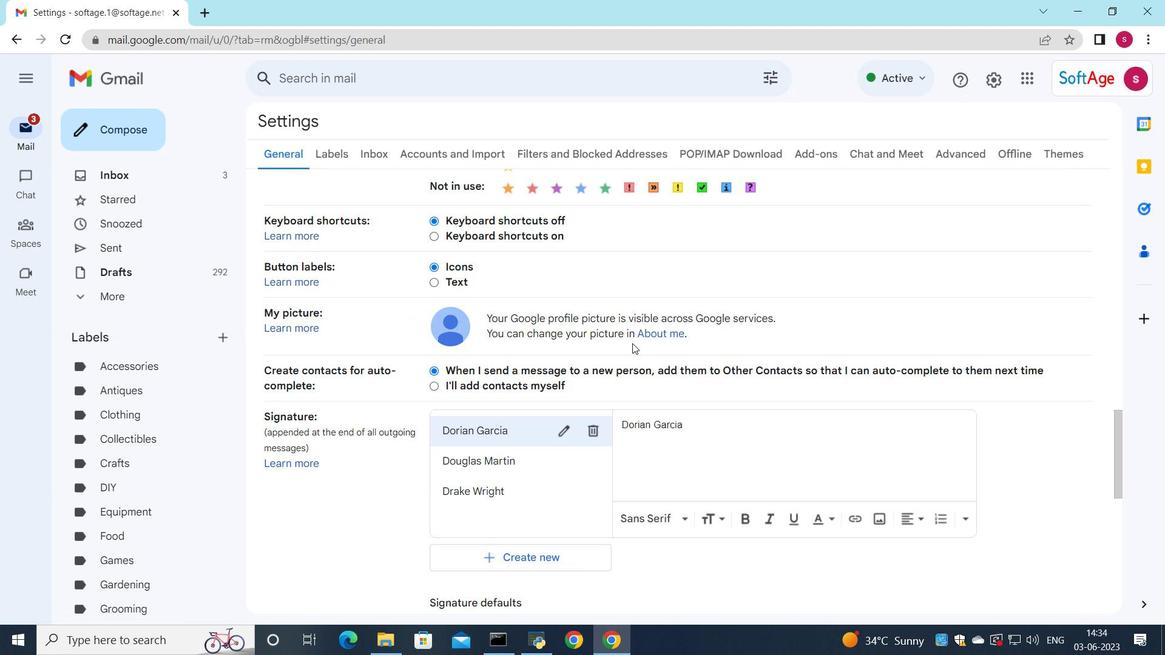 
Action: Mouse moved to (632, 343)
Screenshot: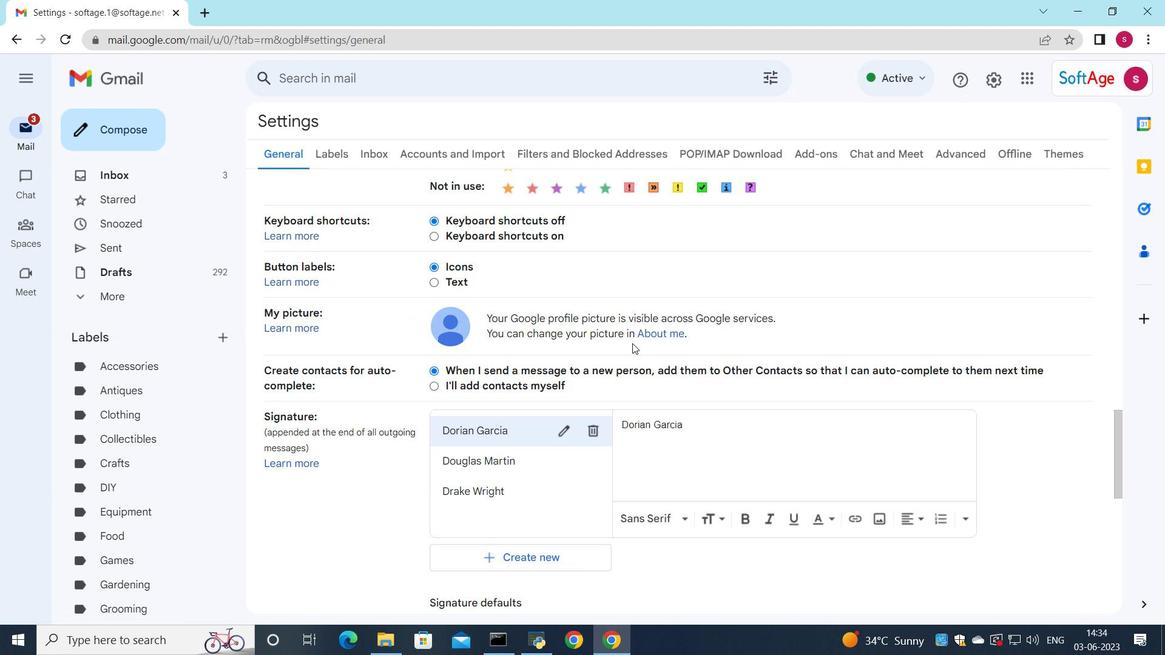 
Action: Mouse scrolled (632, 343) with delta (0, 0)
Screenshot: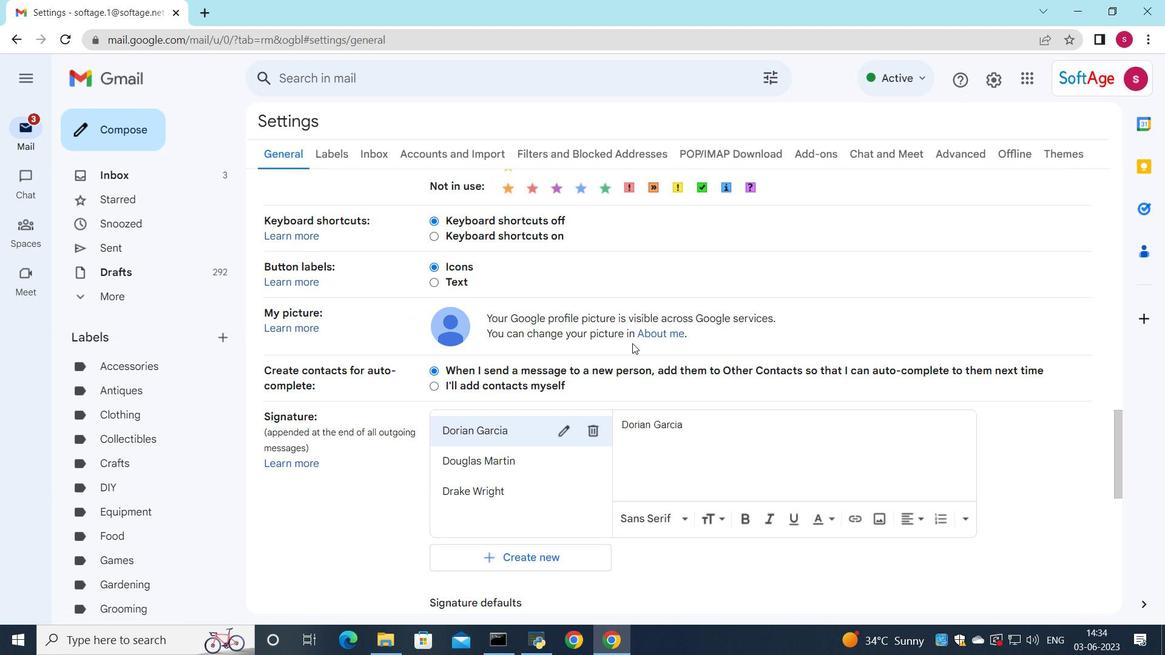 
Action: Mouse moved to (593, 320)
Screenshot: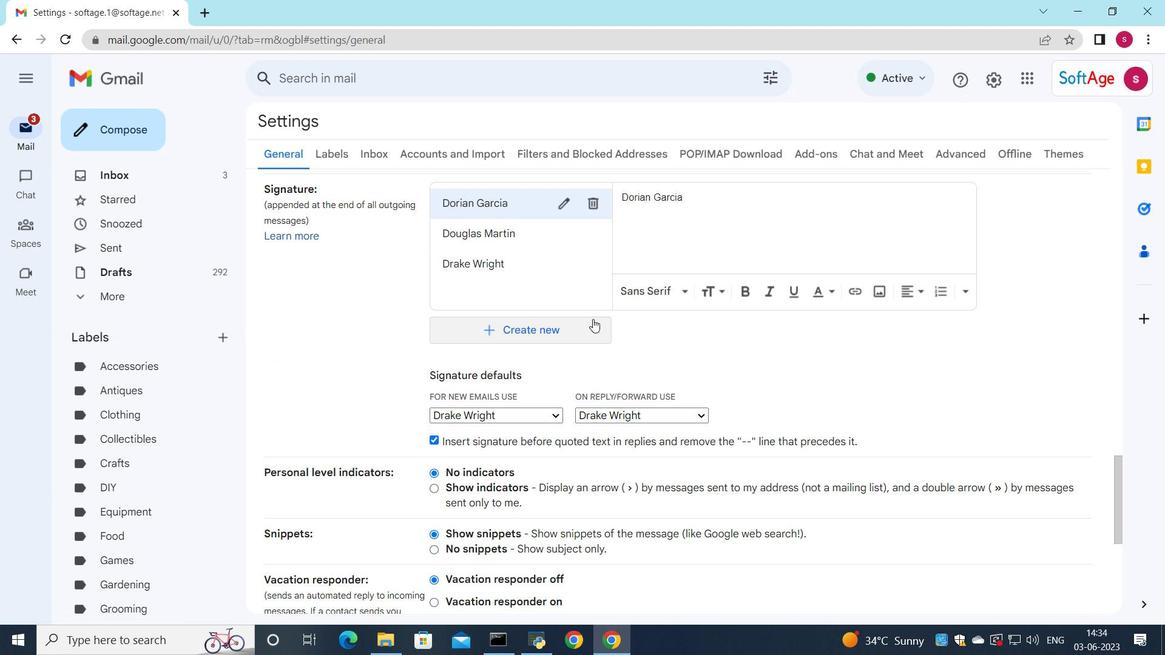 
Action: Mouse pressed left at (593, 320)
Screenshot: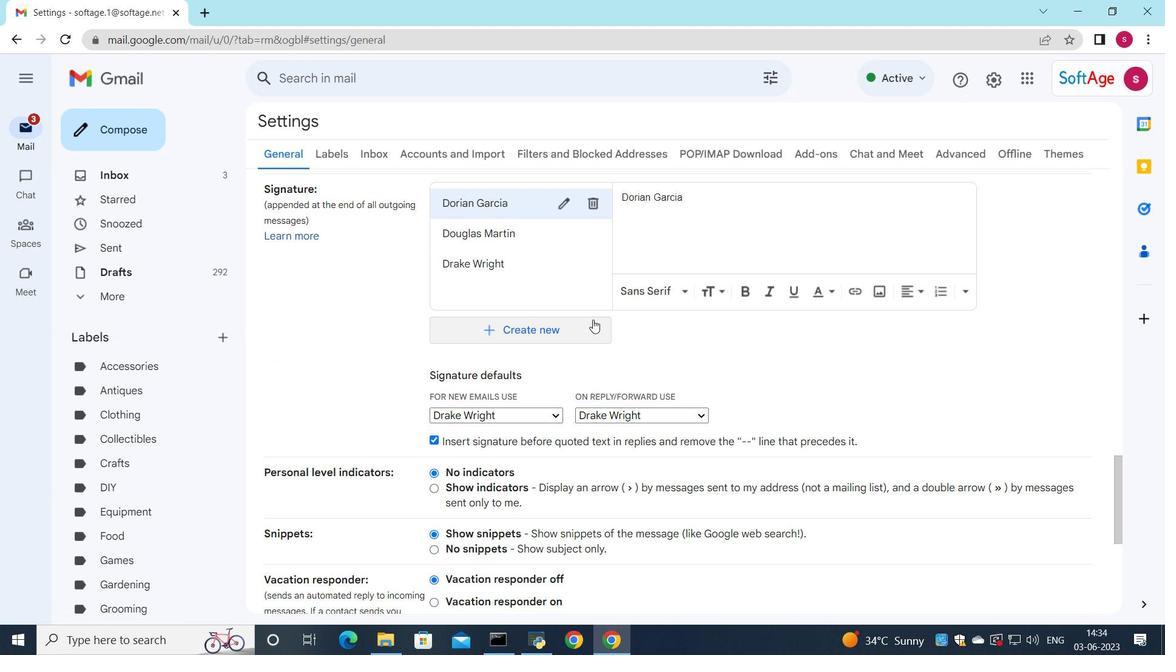 
Action: Key pressed <Key.shift>Dustin<Key.space><Key.shift>Brown
Screenshot: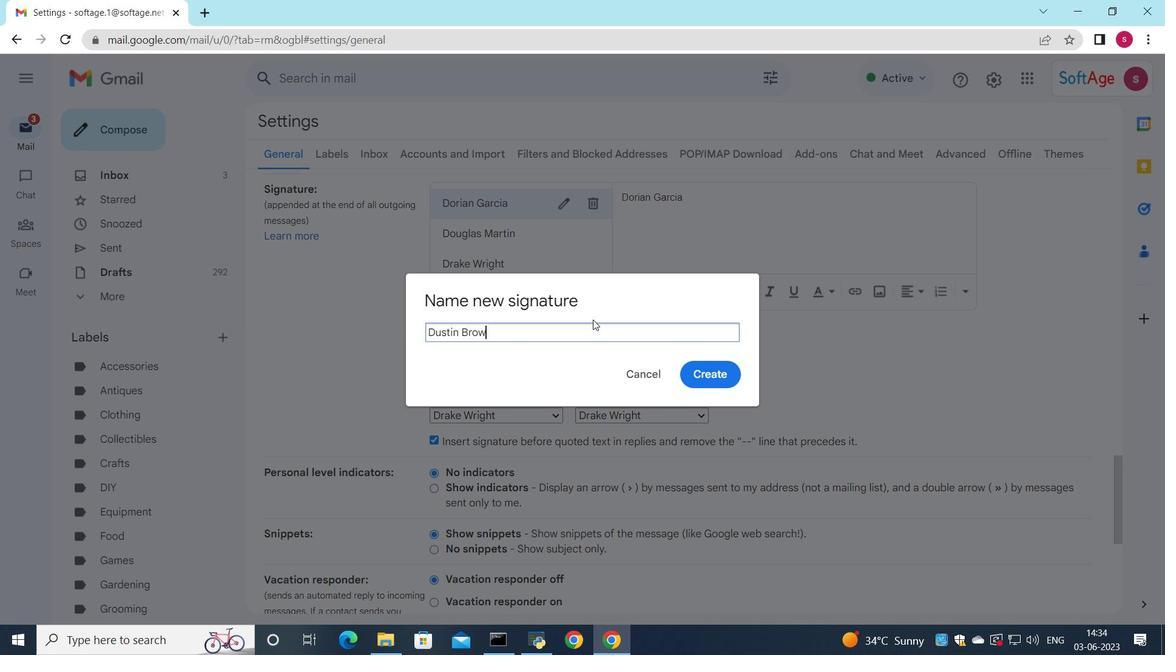 
Action: Mouse moved to (718, 377)
Screenshot: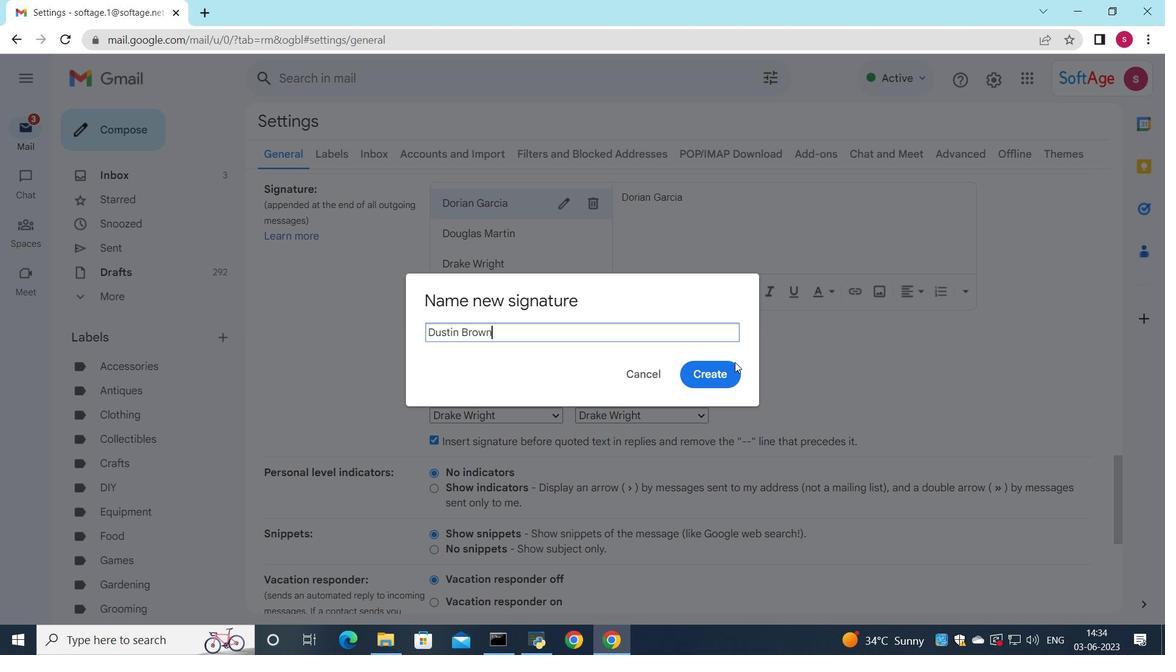 
Action: Mouse pressed left at (718, 377)
Screenshot: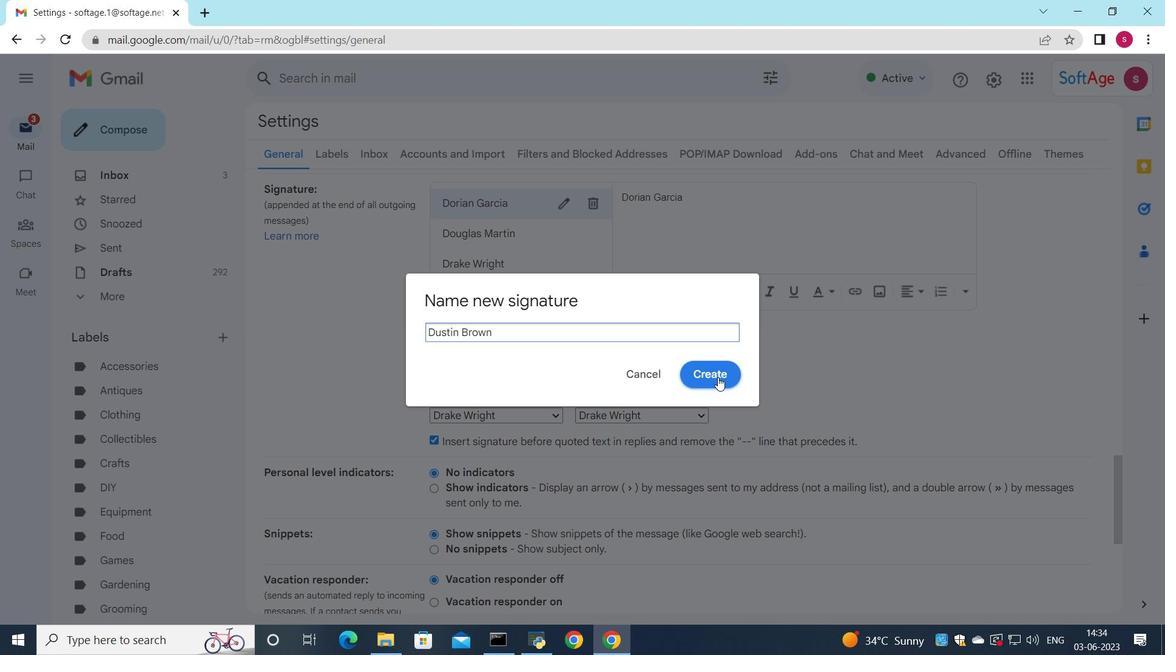 
Action: Mouse moved to (695, 258)
Screenshot: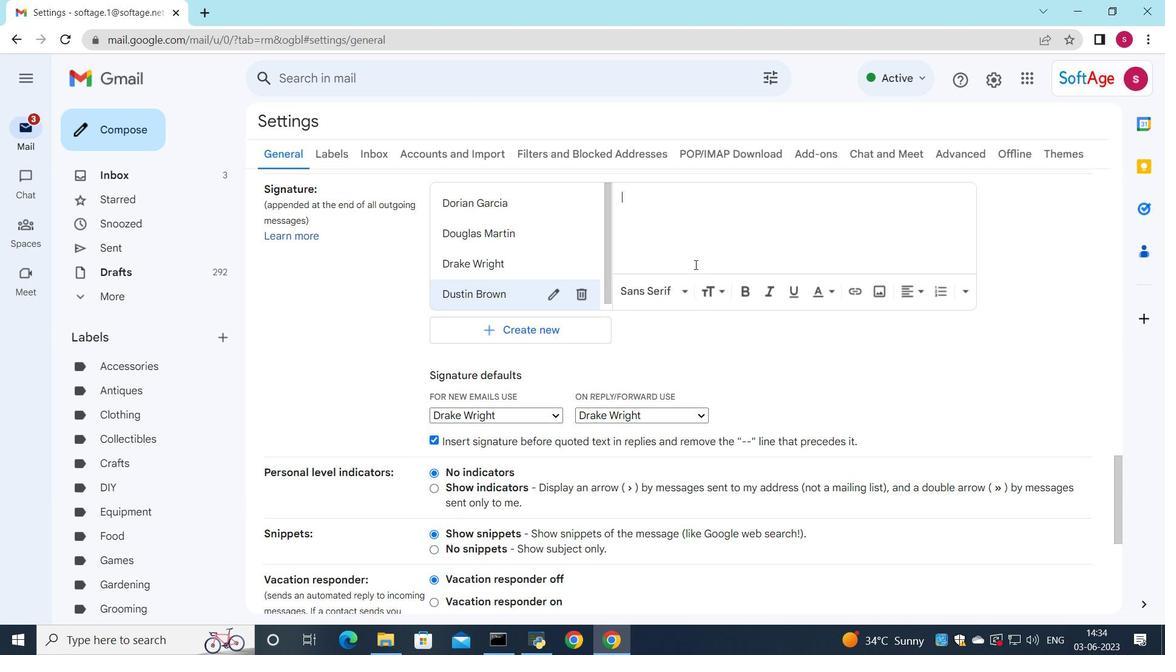 
Action: Mouse pressed left at (695, 258)
Screenshot: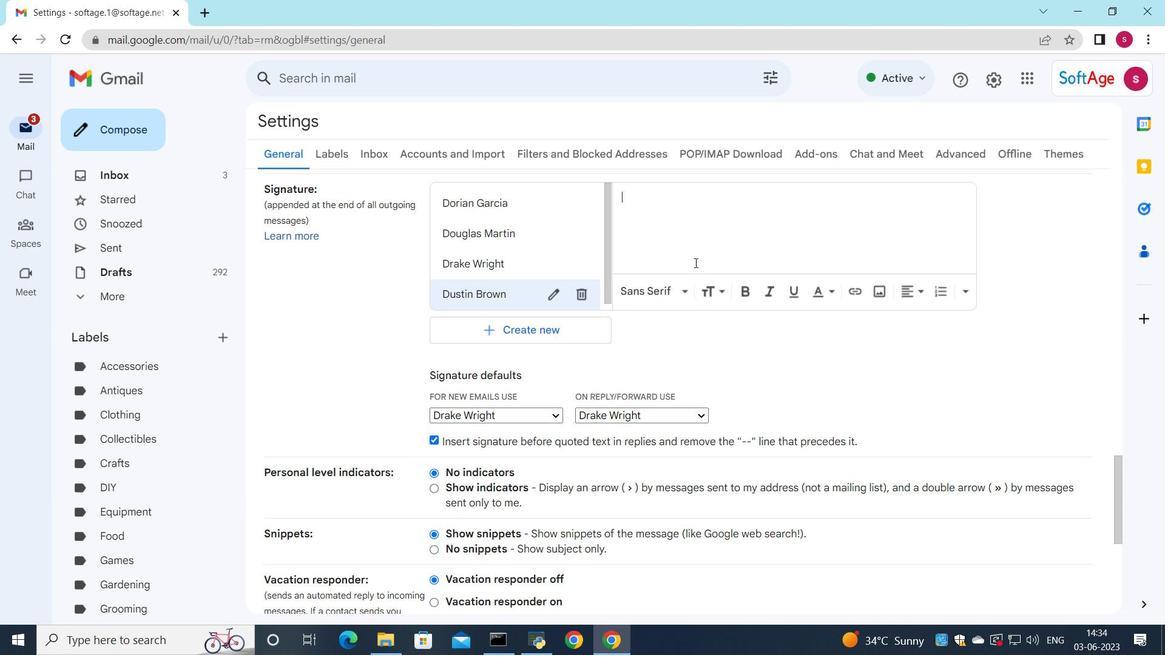 
Action: Key pressed <Key.shift><Key.shift><Key.shift>Dustin<Key.space><Key.shift>Brown
Screenshot: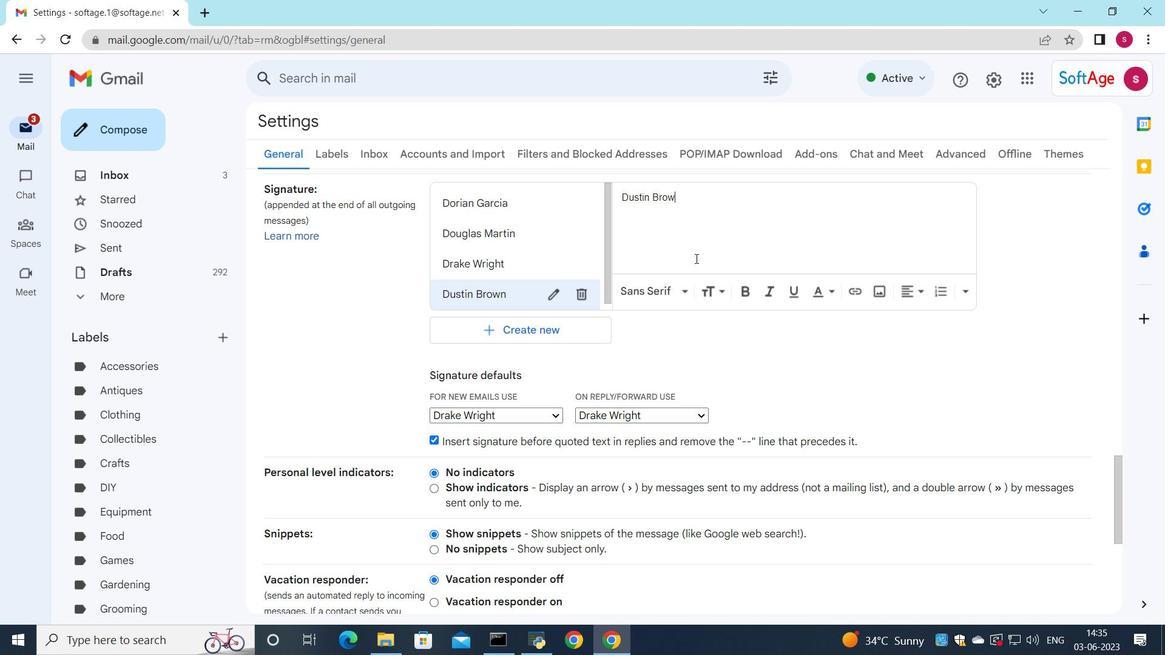 
Action: Mouse moved to (559, 412)
Screenshot: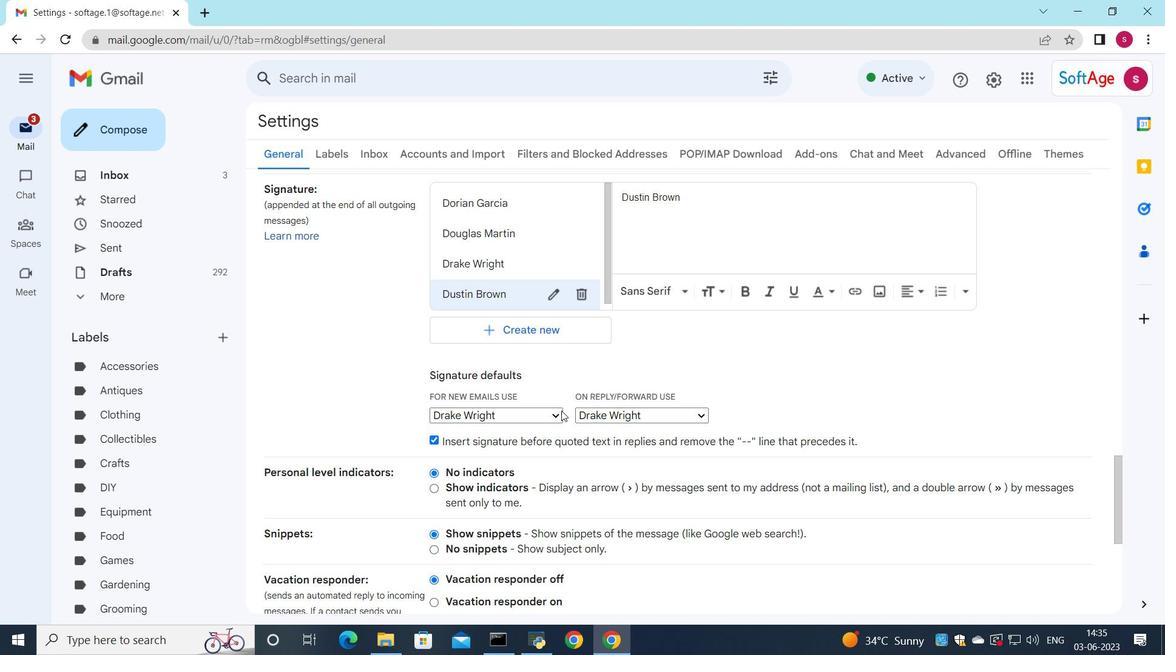 
Action: Mouse pressed left at (559, 412)
Screenshot: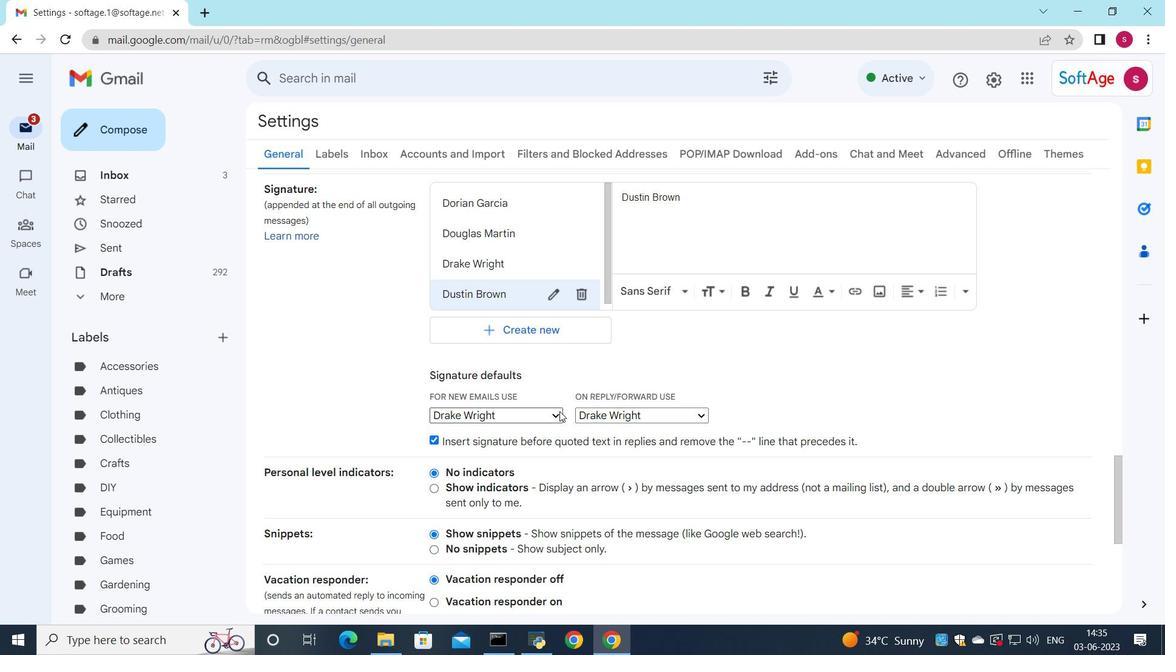 
Action: Mouse moved to (534, 482)
Screenshot: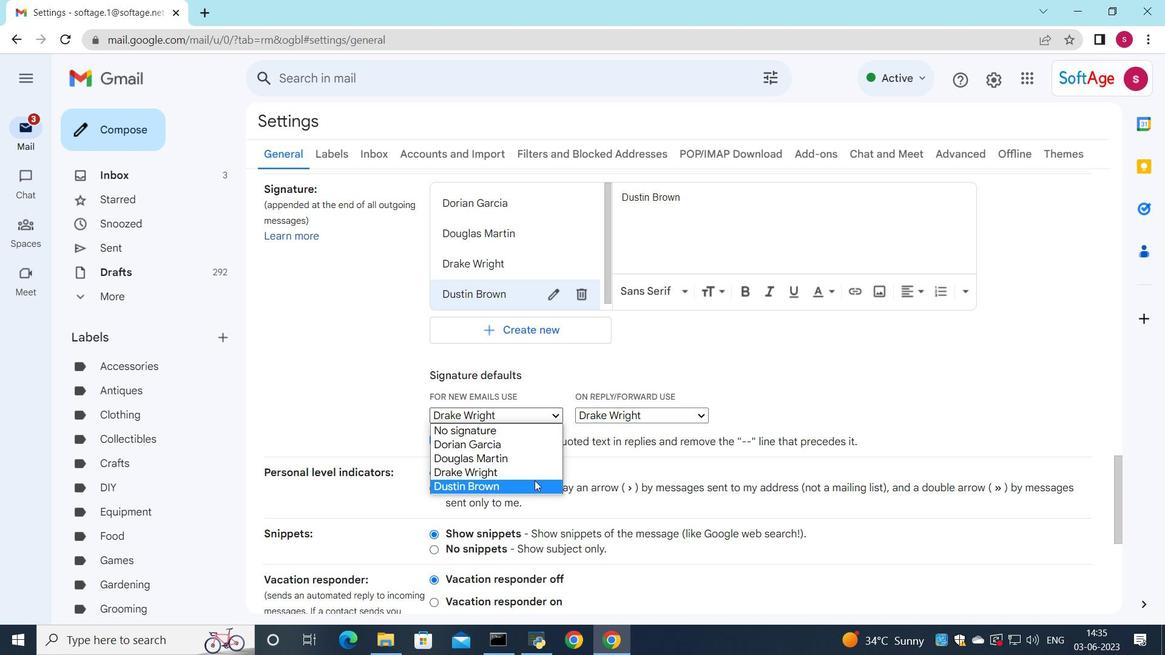 
Action: Mouse pressed left at (534, 482)
Screenshot: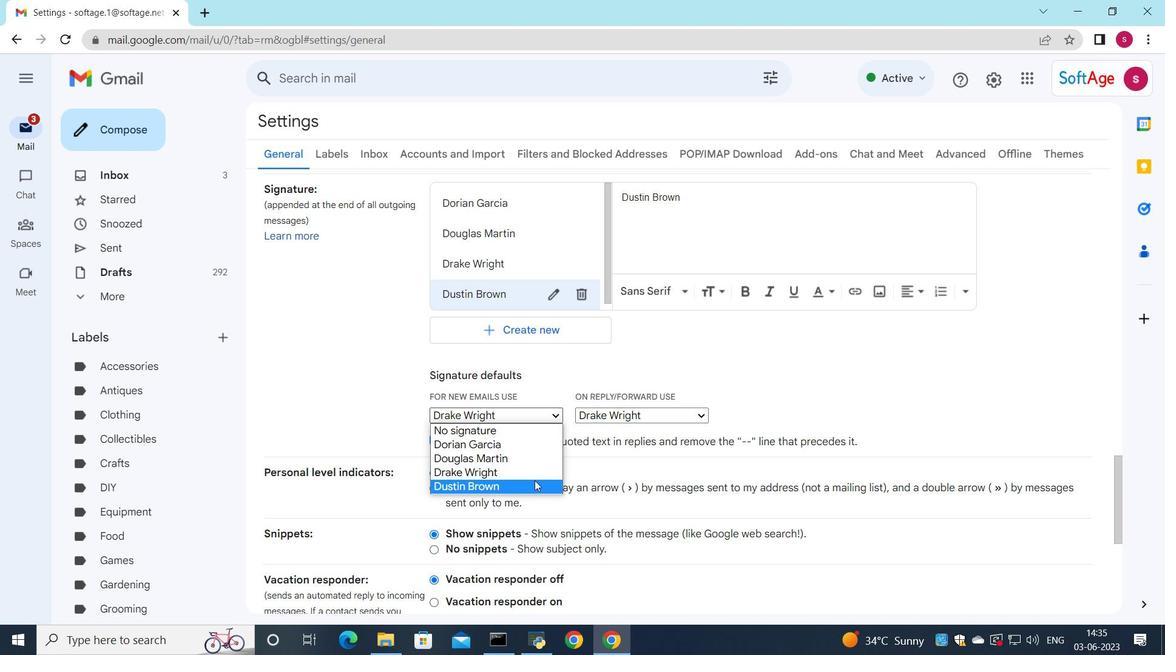 
Action: Mouse moved to (610, 417)
Screenshot: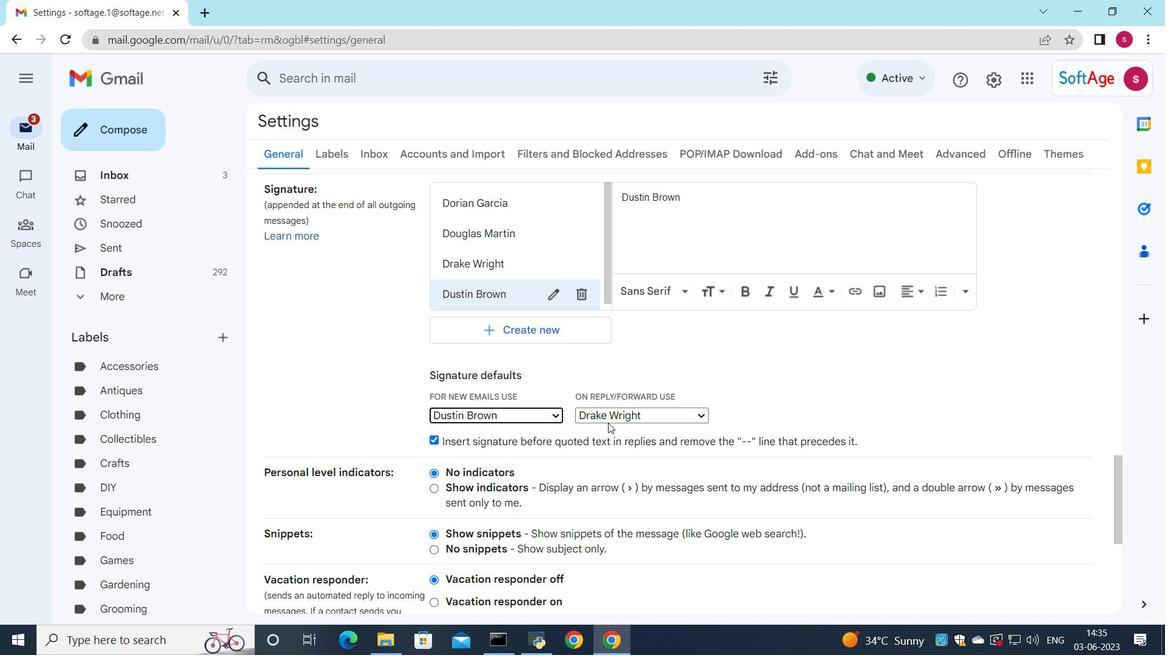 
Action: Mouse pressed left at (610, 417)
Screenshot: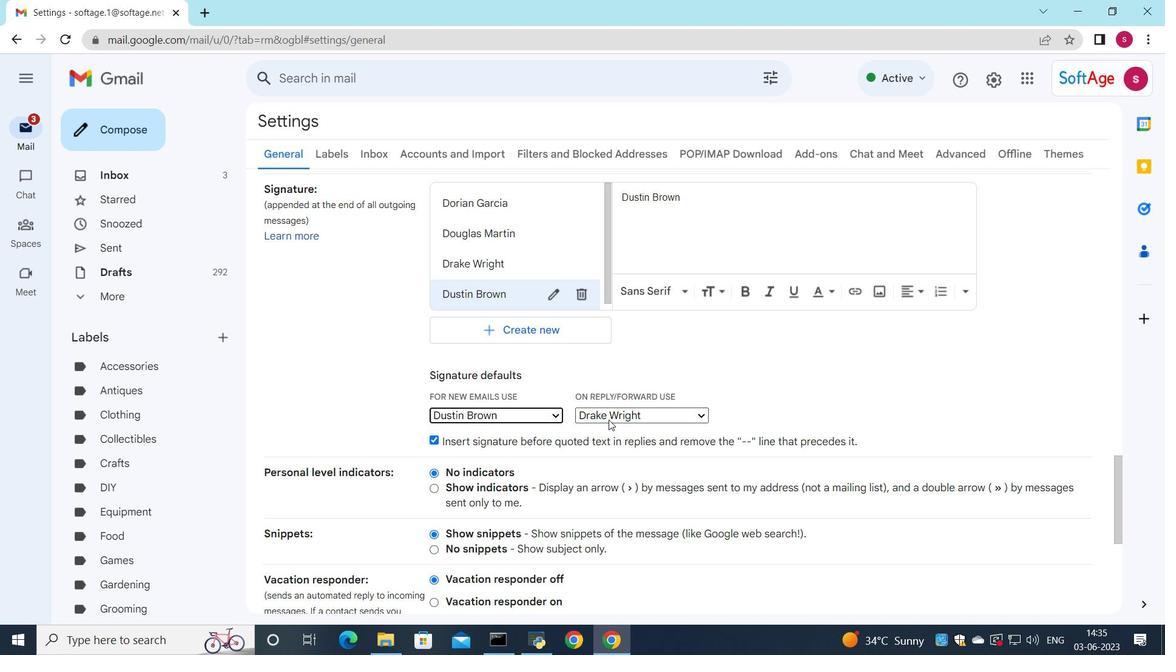 
Action: Mouse moved to (611, 485)
Screenshot: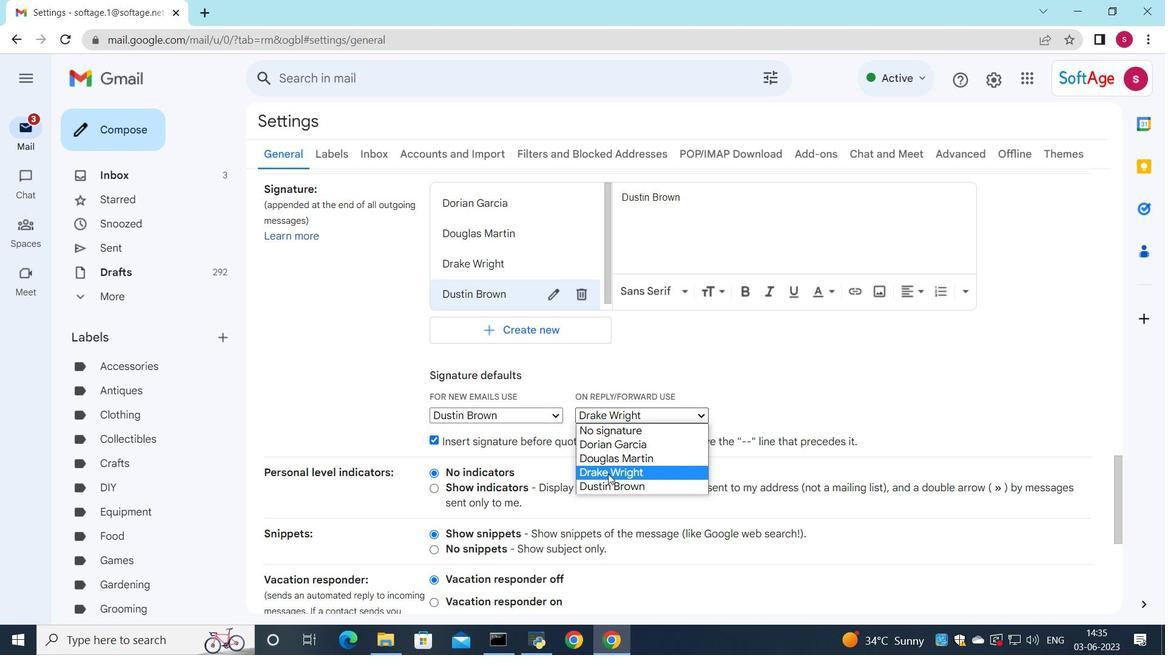
Action: Mouse pressed left at (611, 485)
Screenshot: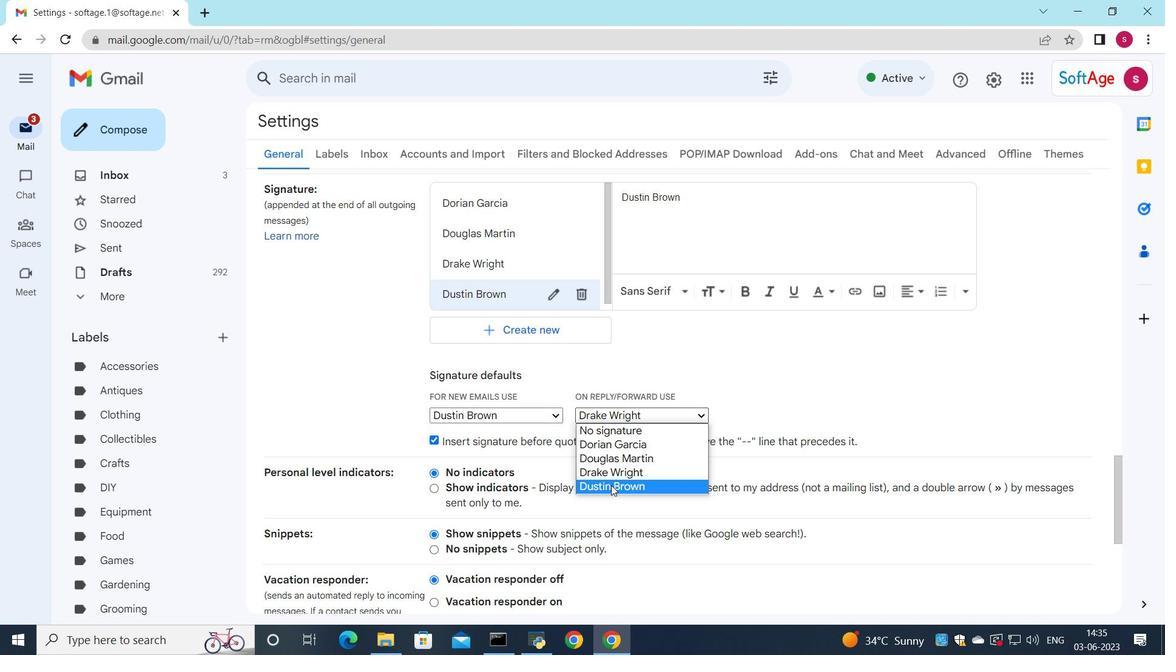 
Action: Mouse scrolled (611, 485) with delta (0, 0)
Screenshot: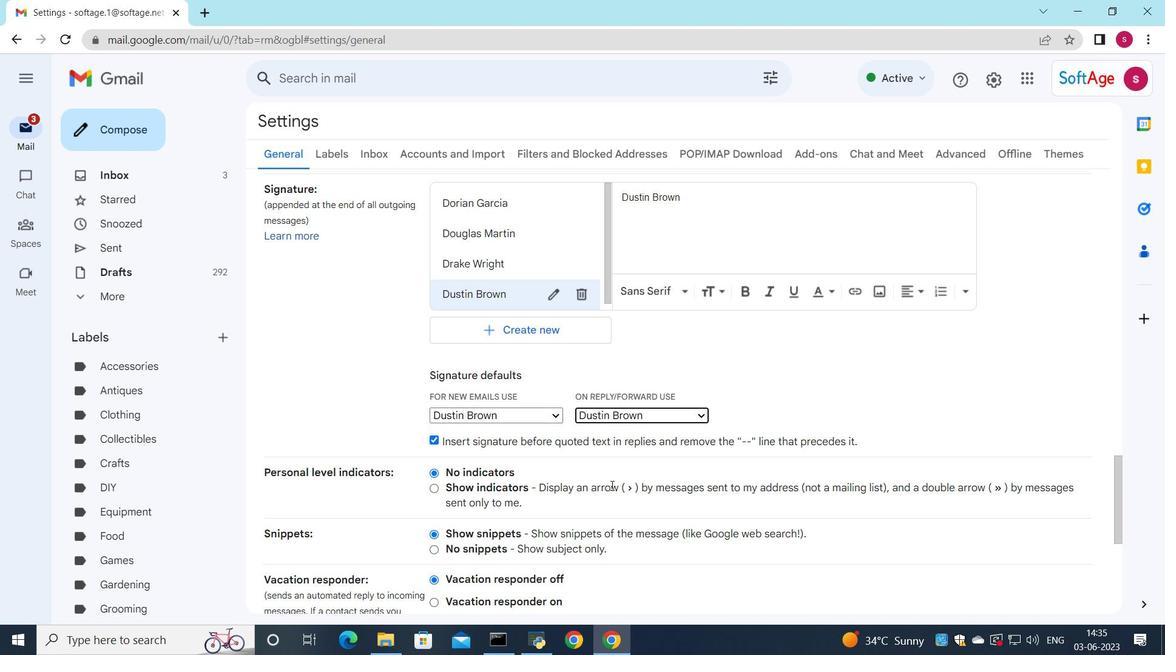 
Action: Mouse scrolled (611, 485) with delta (0, 0)
Screenshot: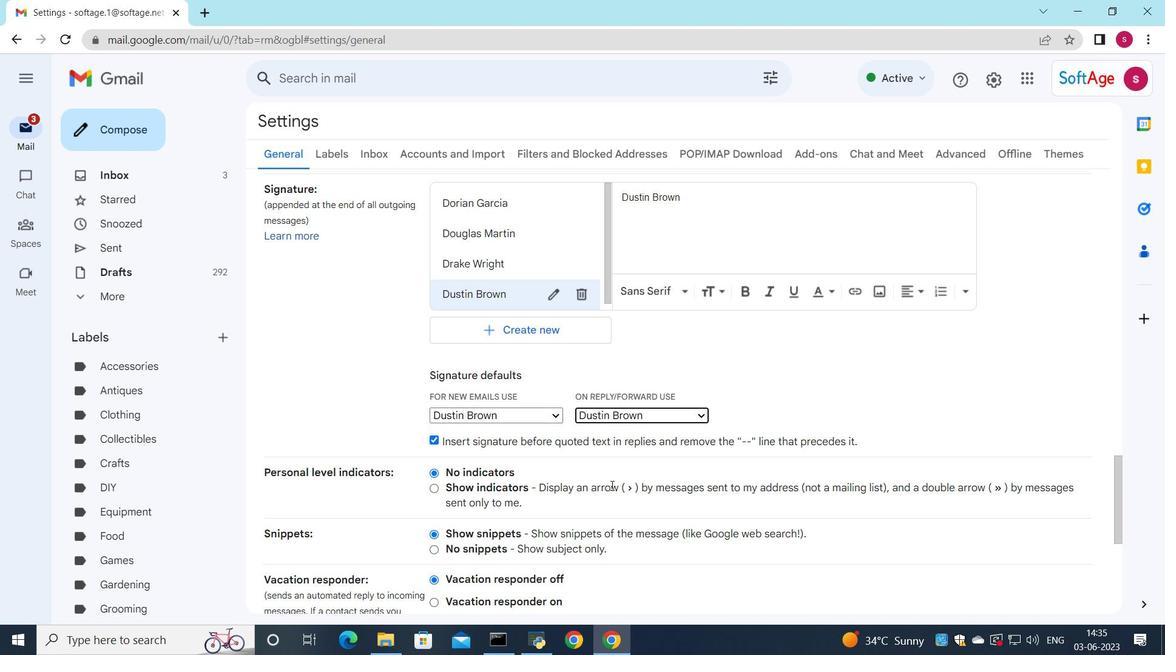 
Action: Mouse scrolled (611, 485) with delta (0, 0)
Screenshot: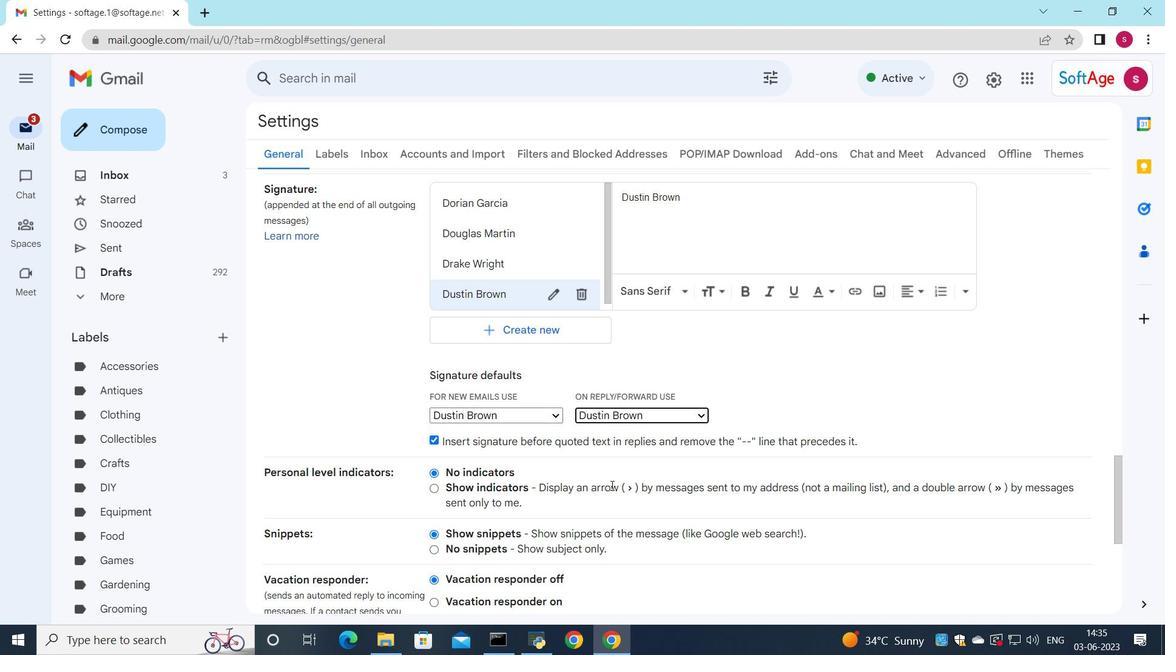 
Action: Mouse scrolled (611, 485) with delta (0, 0)
Screenshot: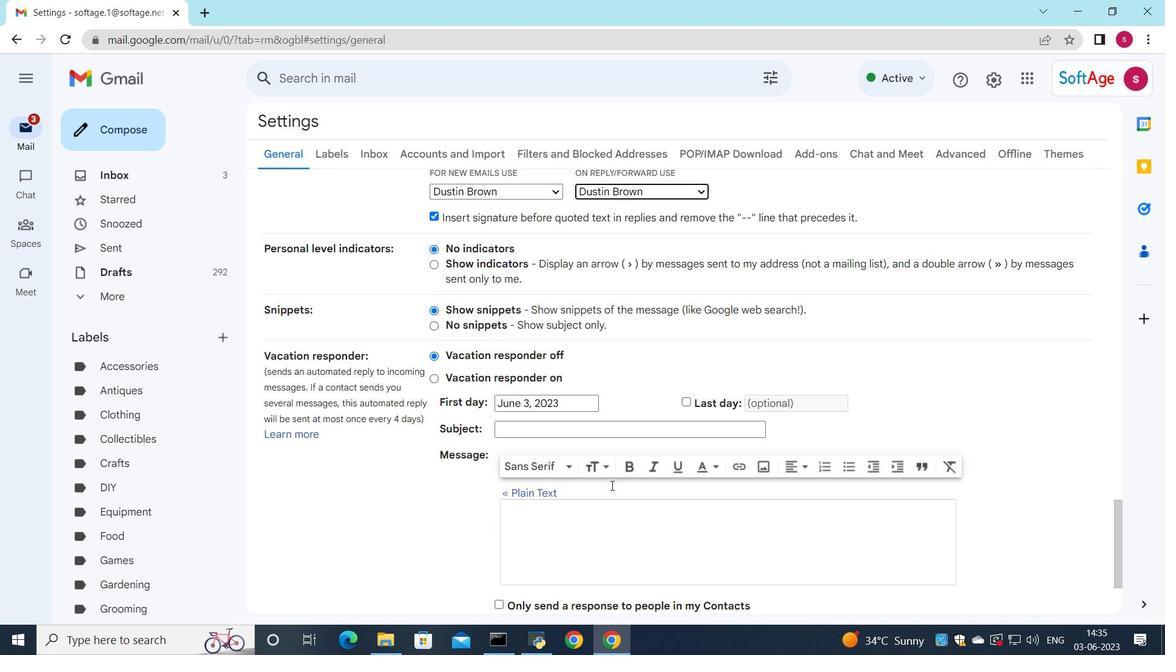 
Action: Mouse scrolled (611, 485) with delta (0, 0)
Screenshot: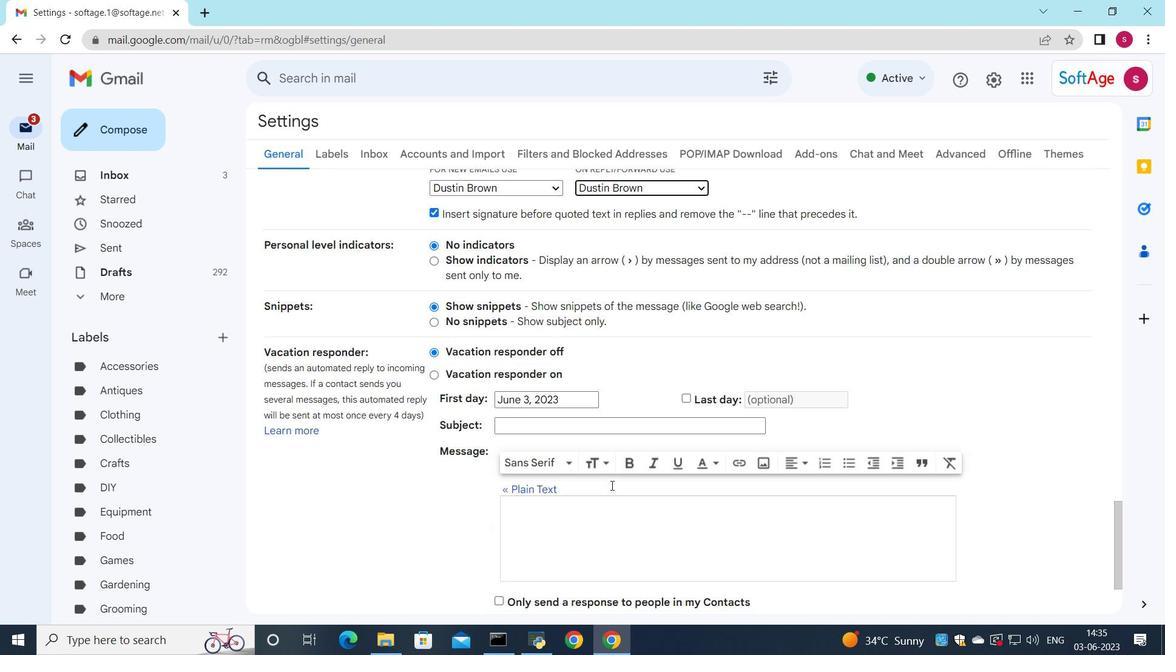 
Action: Mouse scrolled (611, 485) with delta (0, 0)
Screenshot: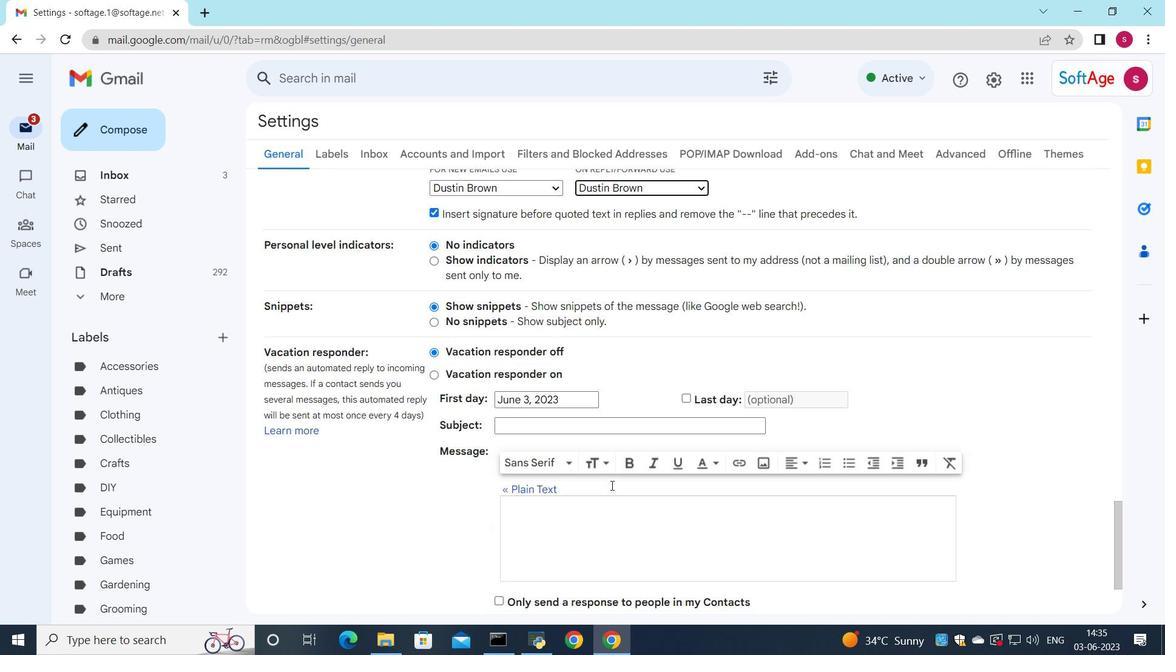 
Action: Mouse scrolled (611, 485) with delta (0, 0)
Screenshot: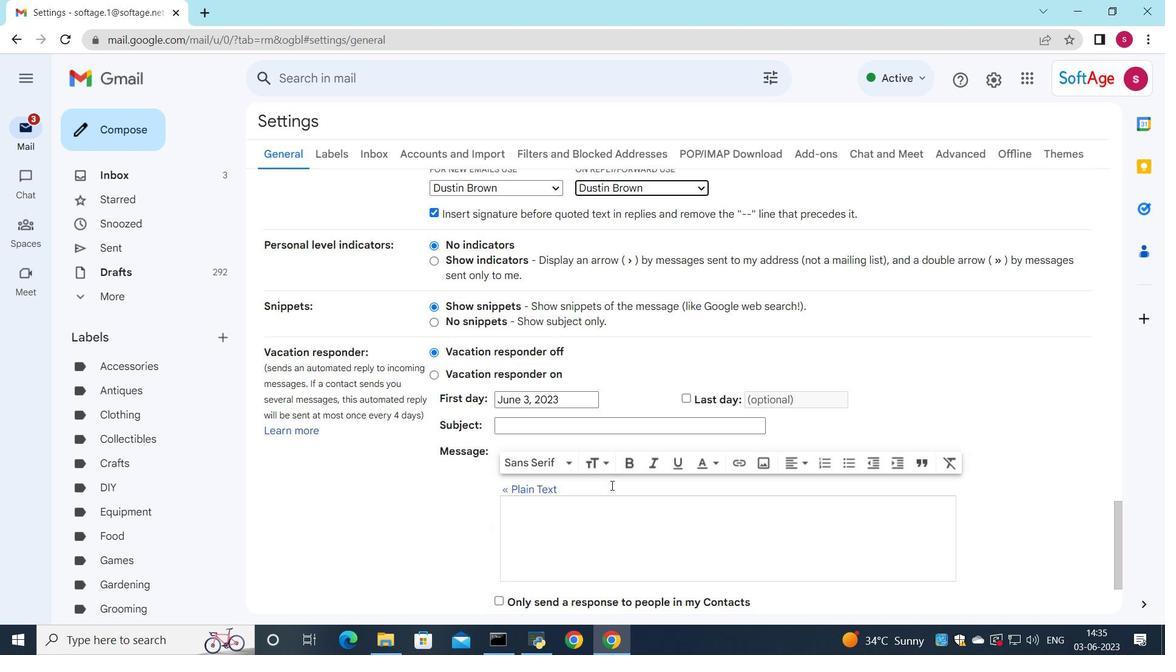 
Action: Mouse moved to (638, 531)
Screenshot: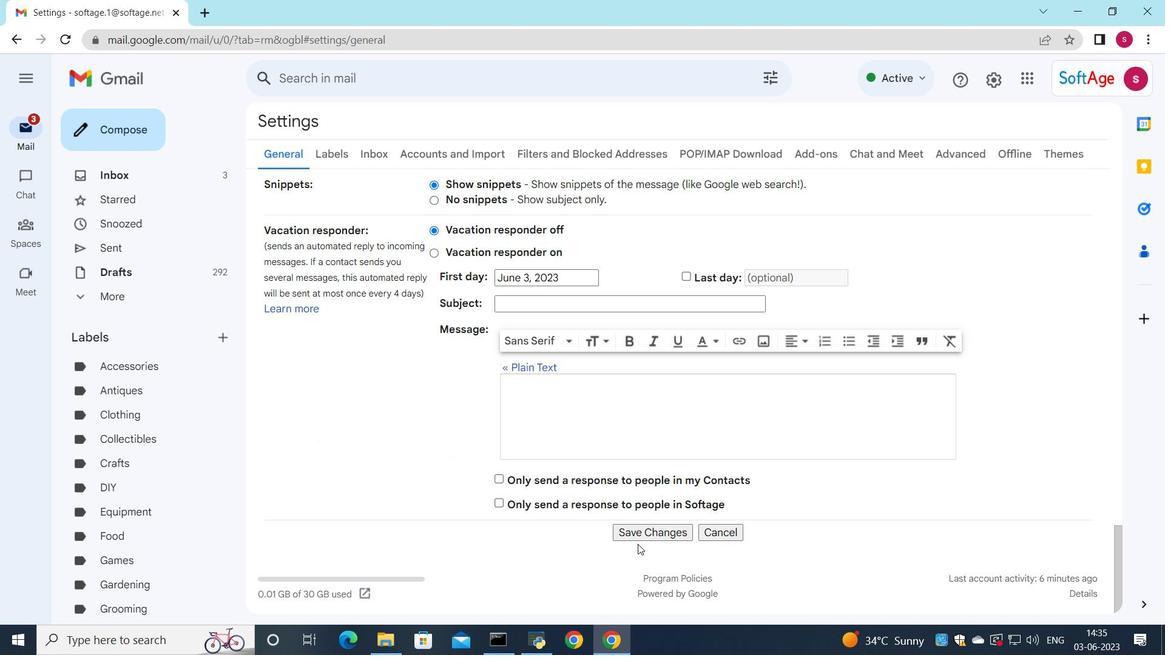 
Action: Mouse pressed left at (638, 531)
Screenshot: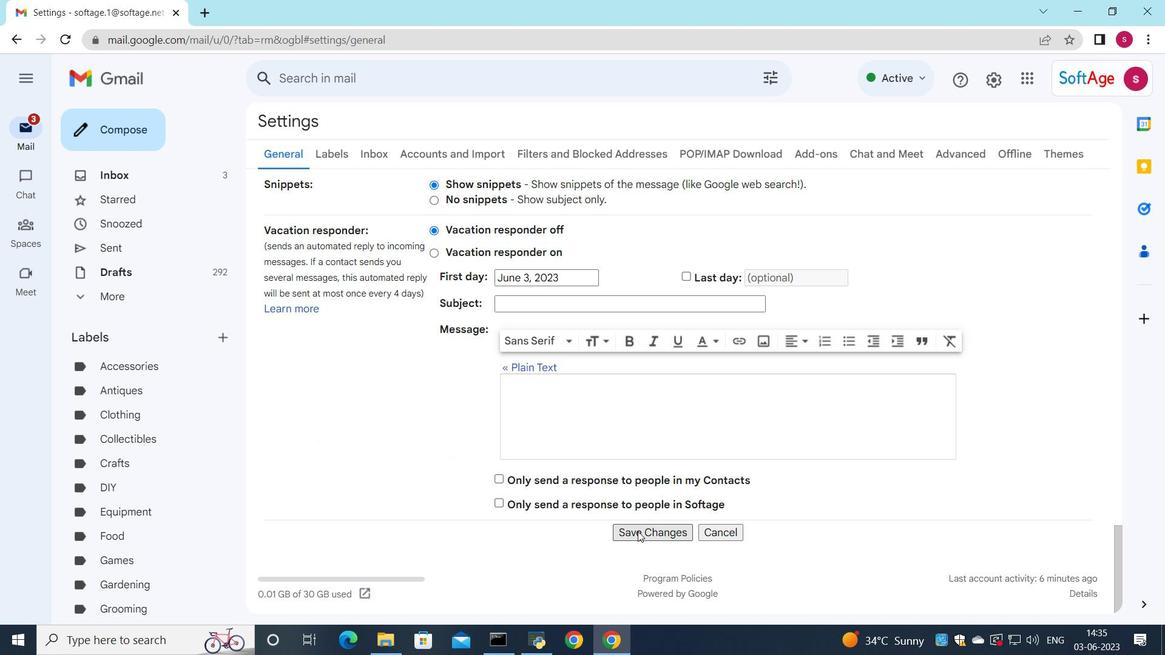 
Action: Mouse moved to (624, 151)
Screenshot: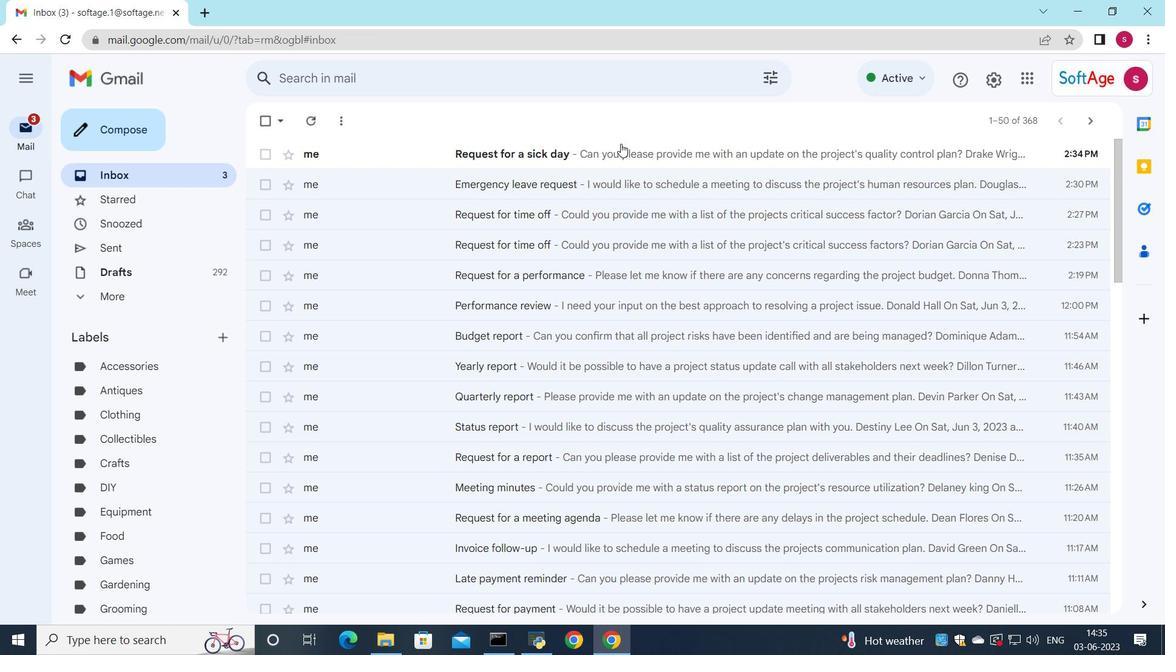 
Action: Mouse pressed left at (624, 151)
Screenshot: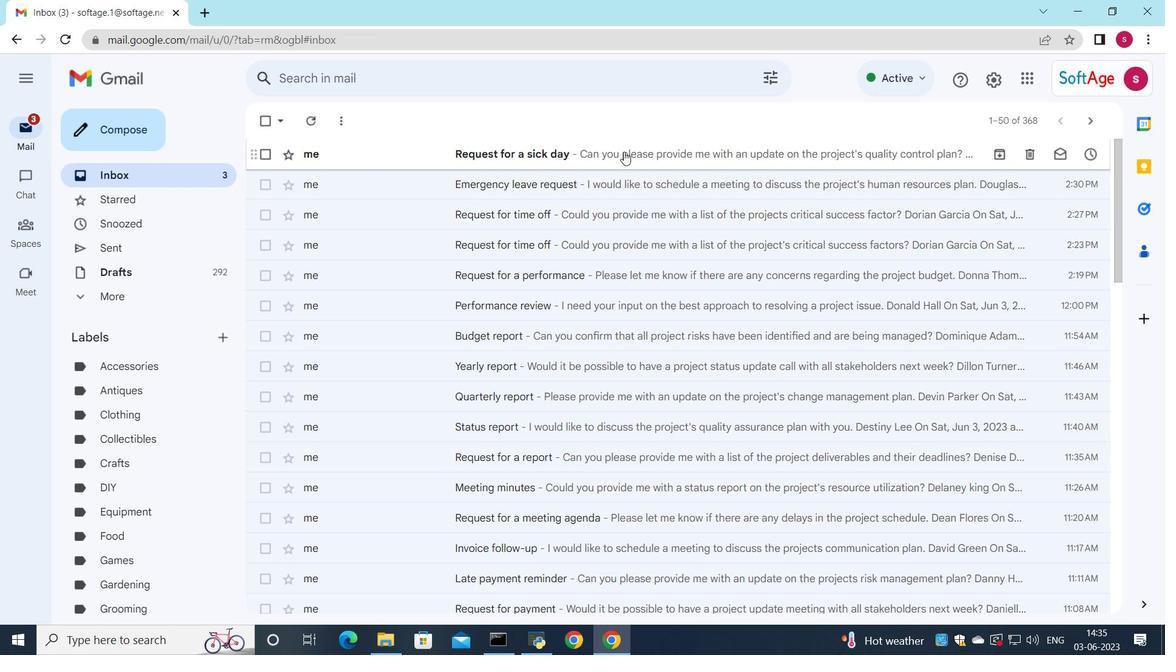 
Action: Mouse moved to (590, 234)
Screenshot: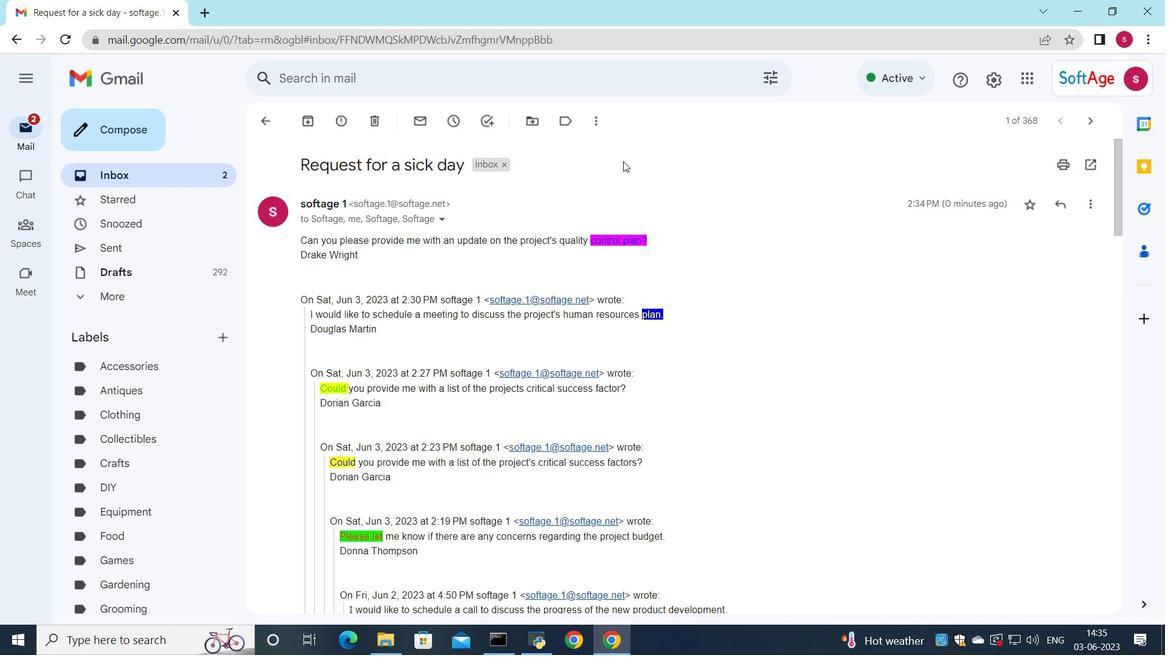 
Action: Mouse scrolled (590, 233) with delta (0, 0)
Screenshot: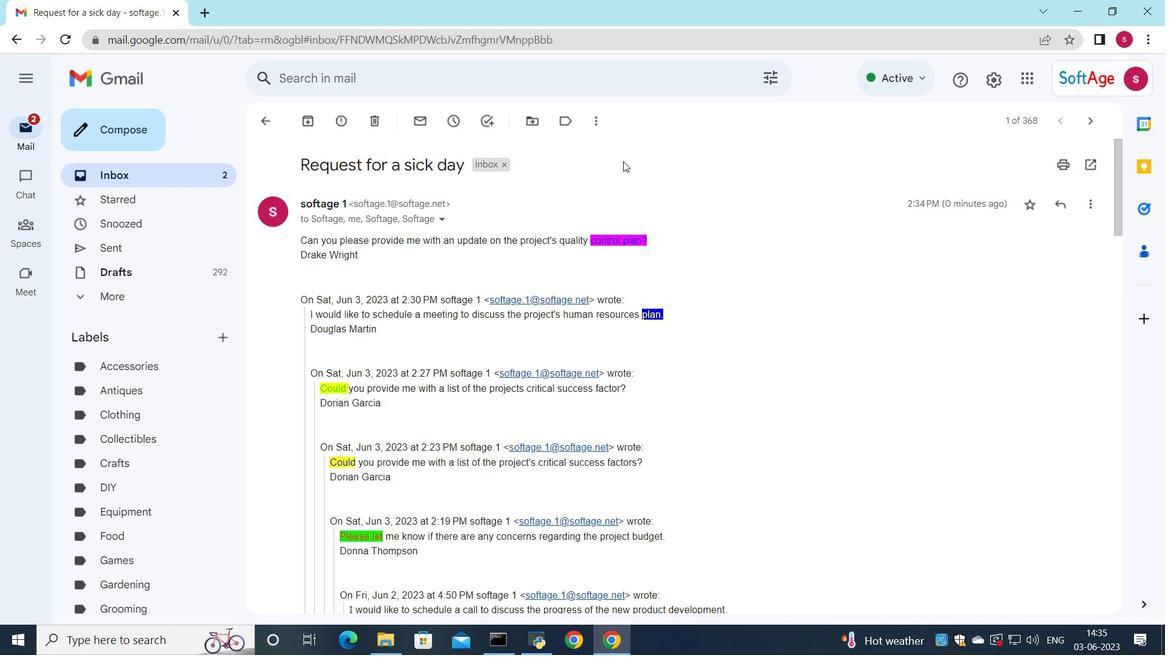 
Action: Mouse moved to (577, 315)
Screenshot: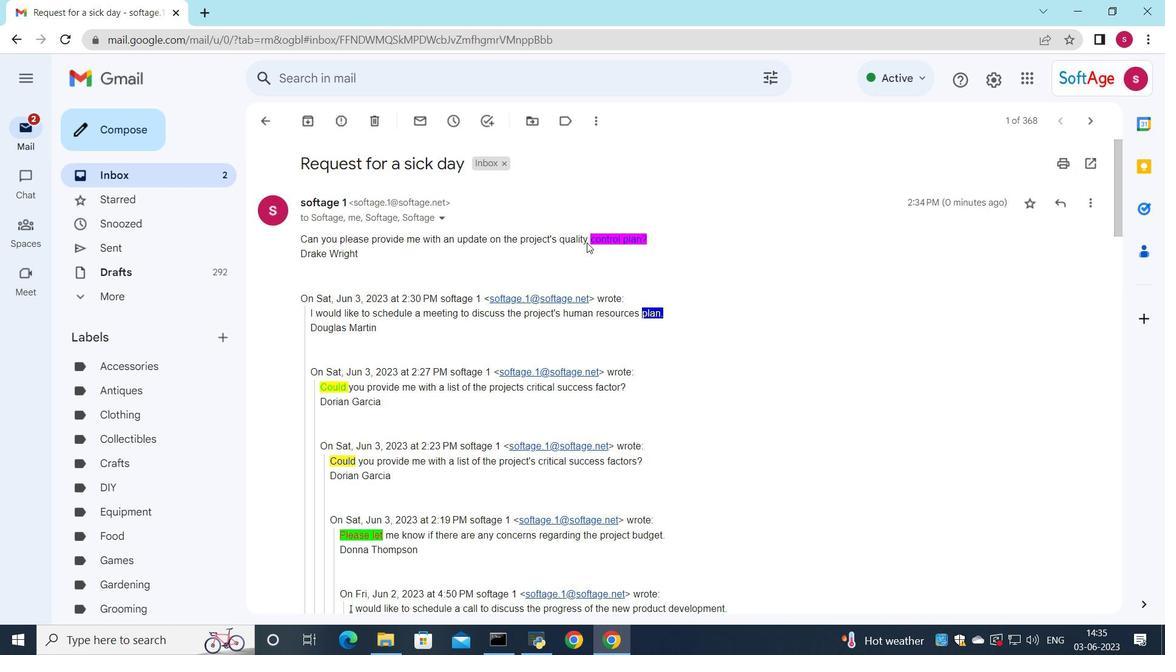 
Action: Mouse scrolled (585, 257) with delta (0, 0)
Screenshot: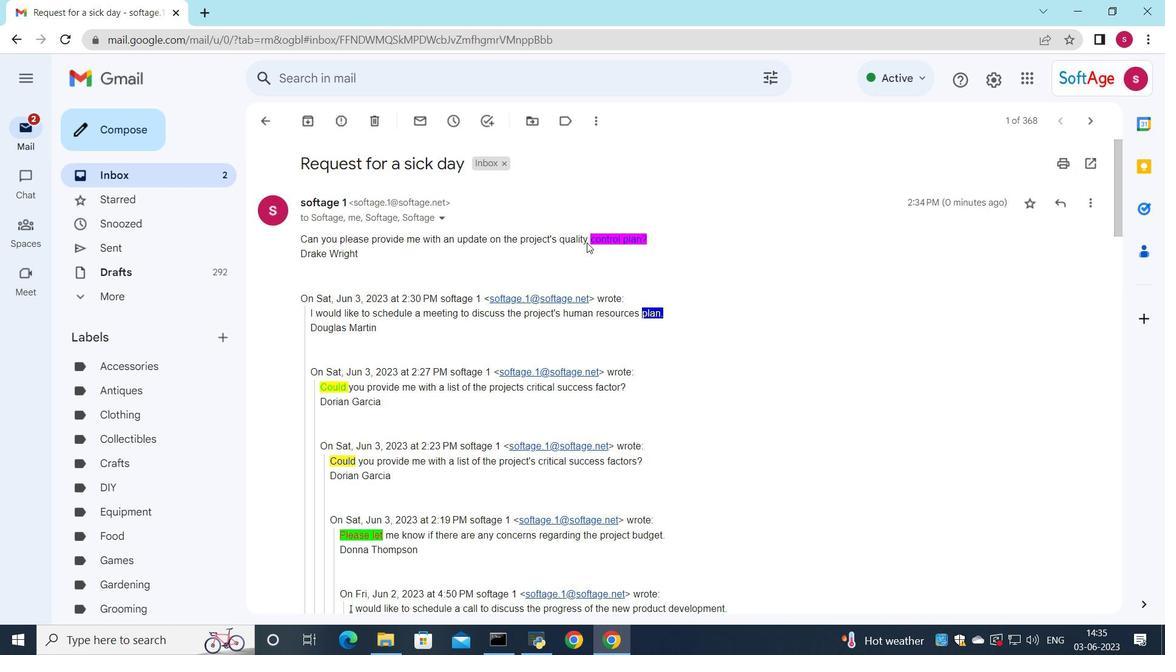 
Action: Mouse moved to (576, 315)
Screenshot: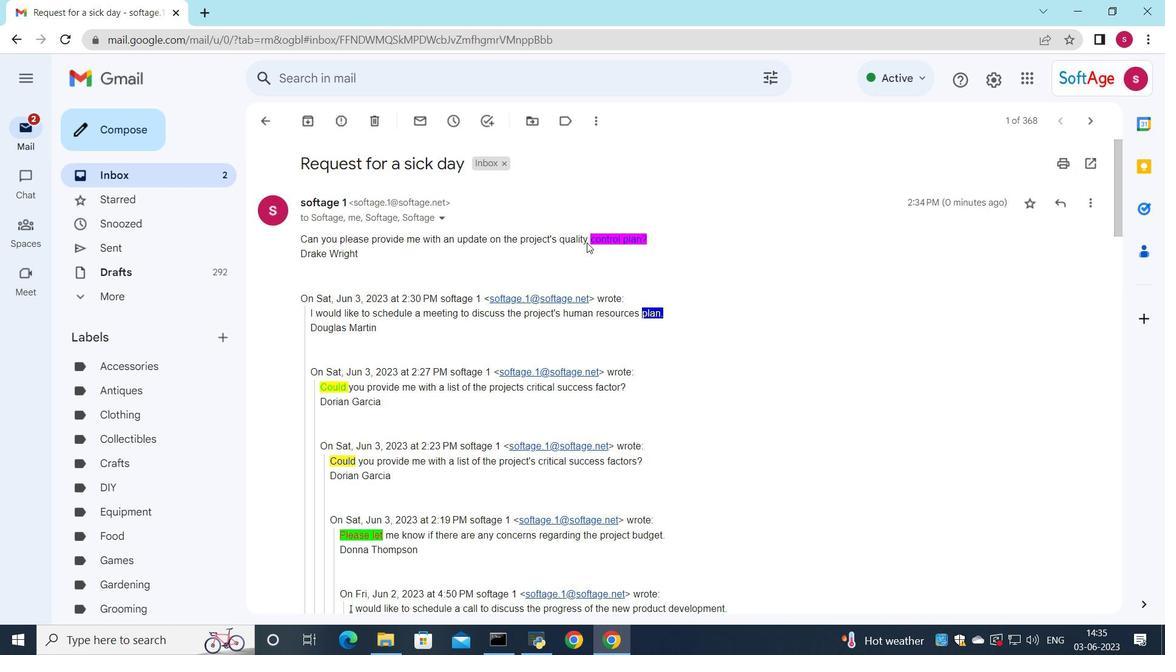 
Action: Mouse scrolled (584, 268) with delta (0, 0)
Screenshot: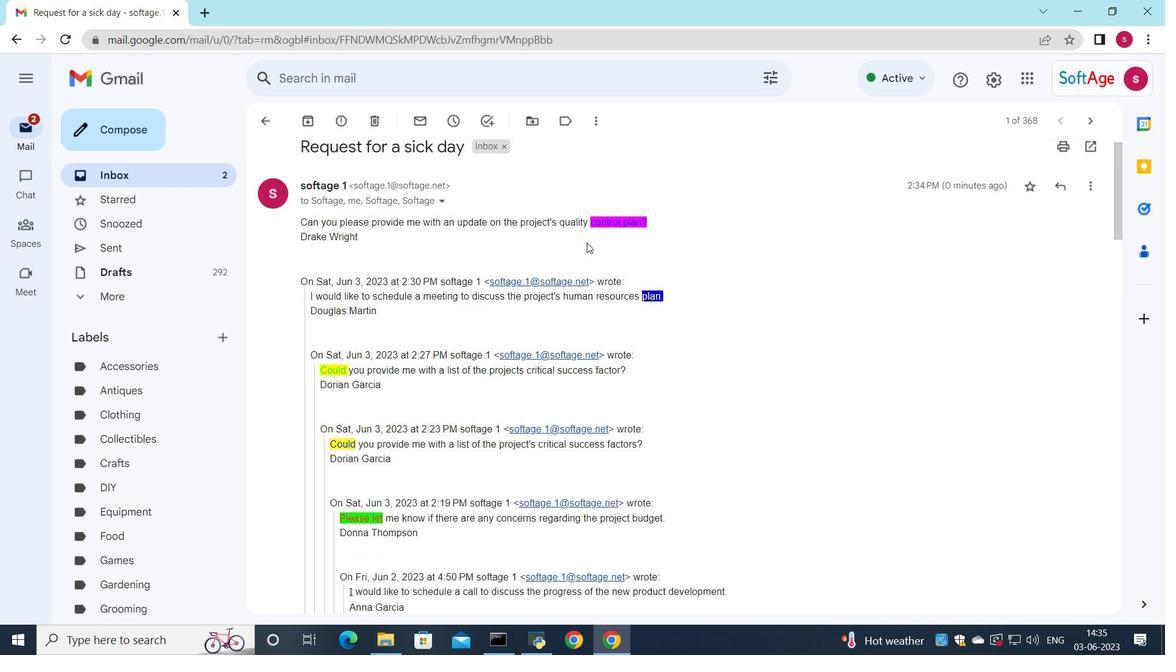 
Action: Mouse moved to (576, 314)
Screenshot: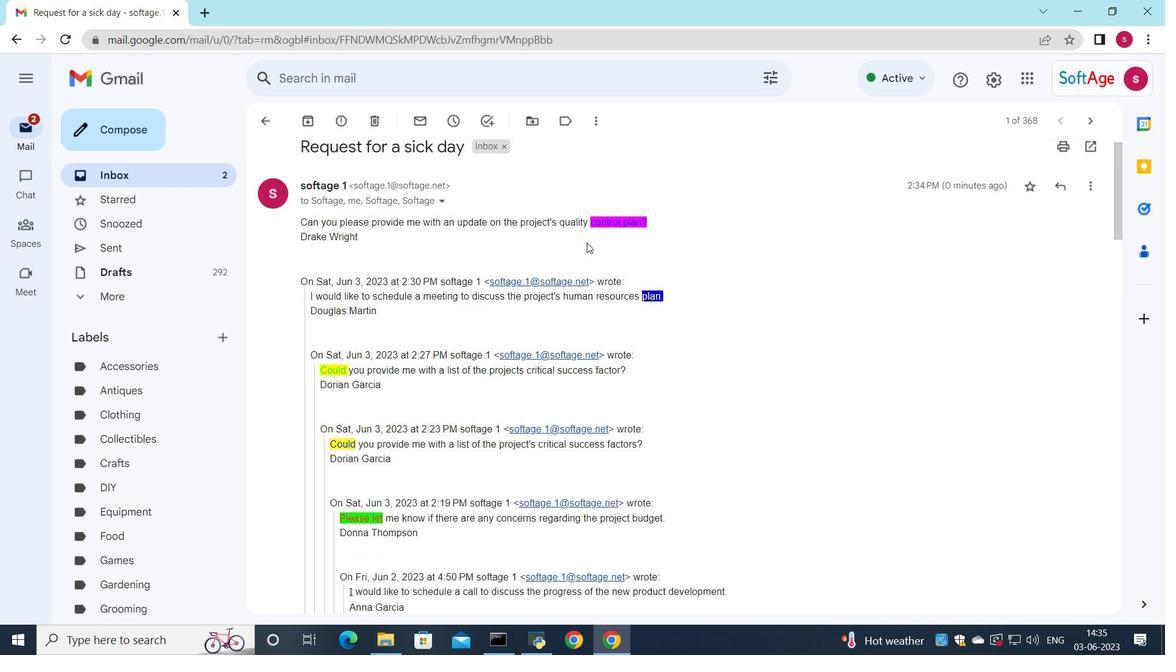
Action: Mouse scrolled (583, 283) with delta (0, 0)
Screenshot: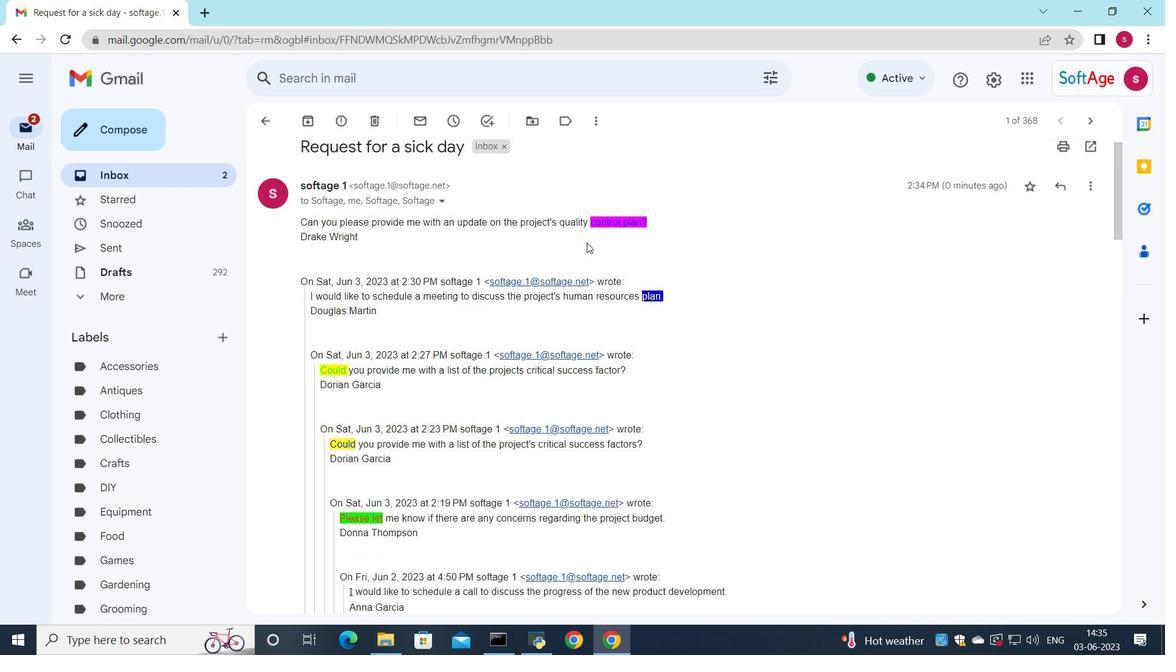 
Action: Mouse moved to (569, 321)
Screenshot: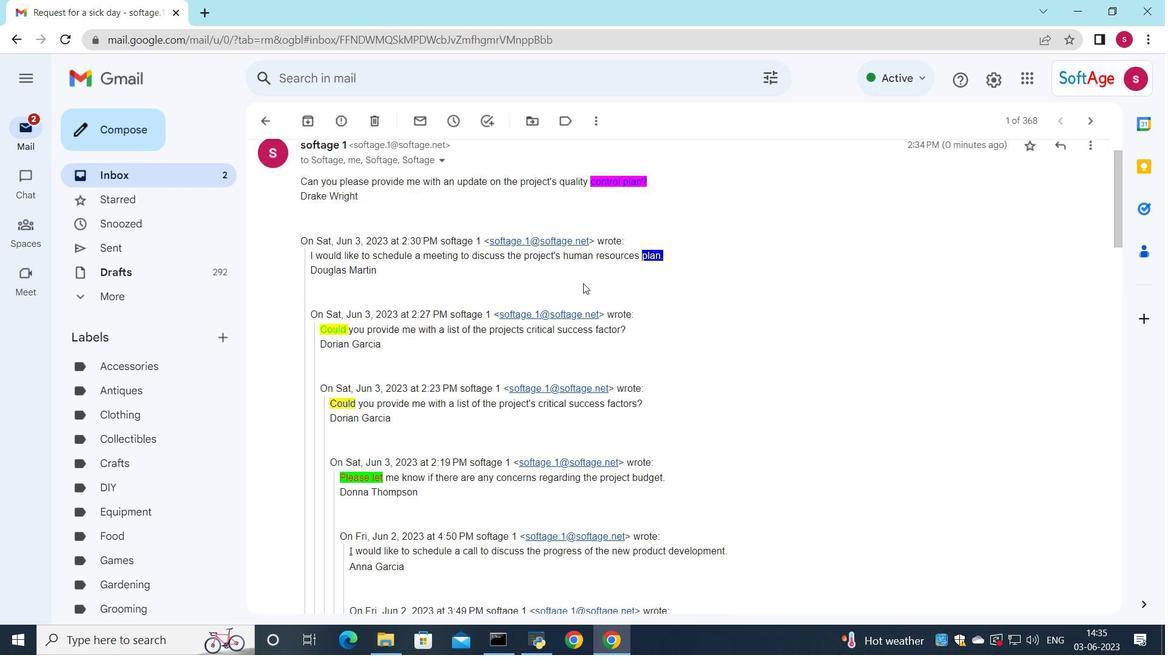 
Action: Mouse scrolled (569, 321) with delta (0, 0)
Screenshot: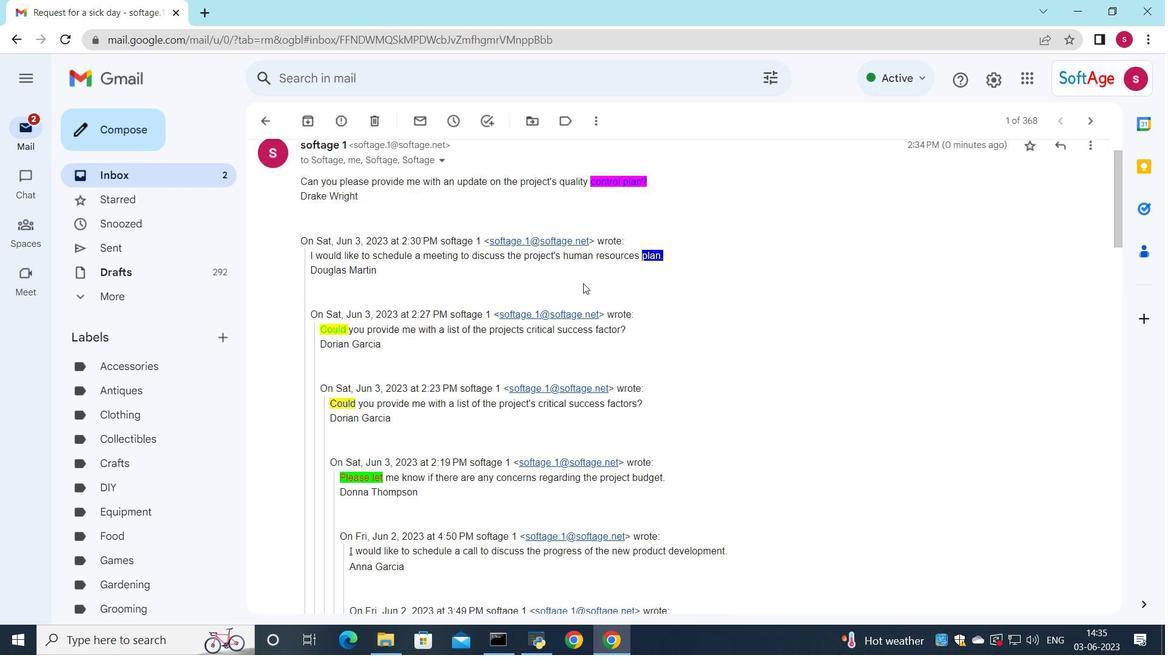
Action: Mouse moved to (565, 329)
Screenshot: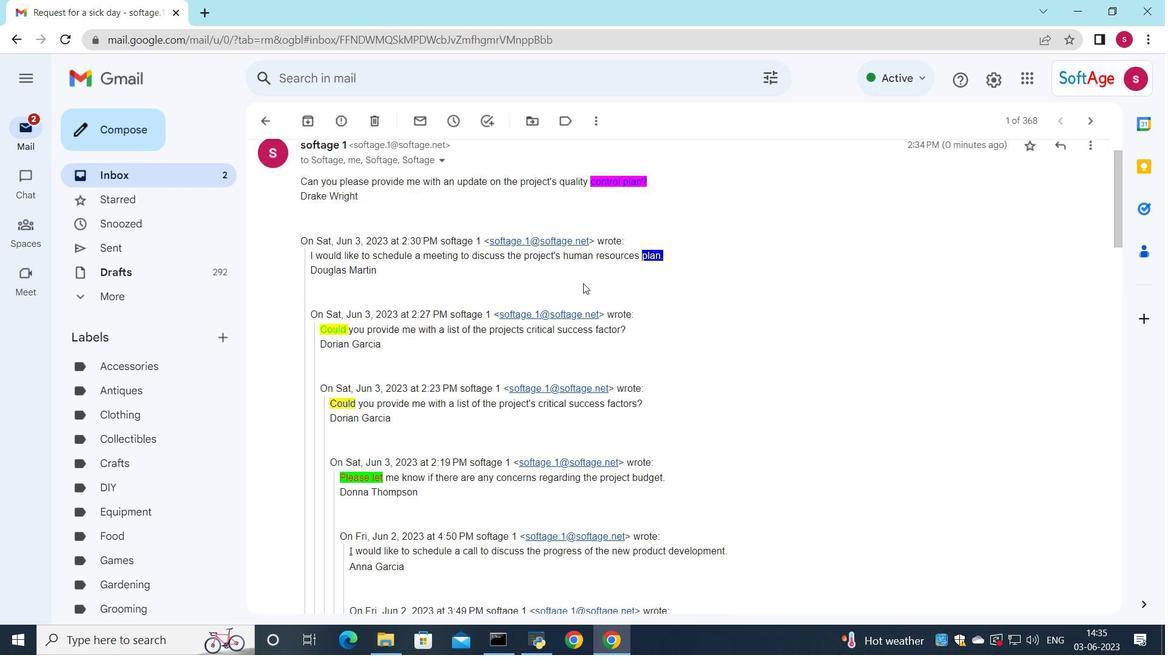 
Action: Mouse scrolled (565, 329) with delta (0, 0)
Screenshot: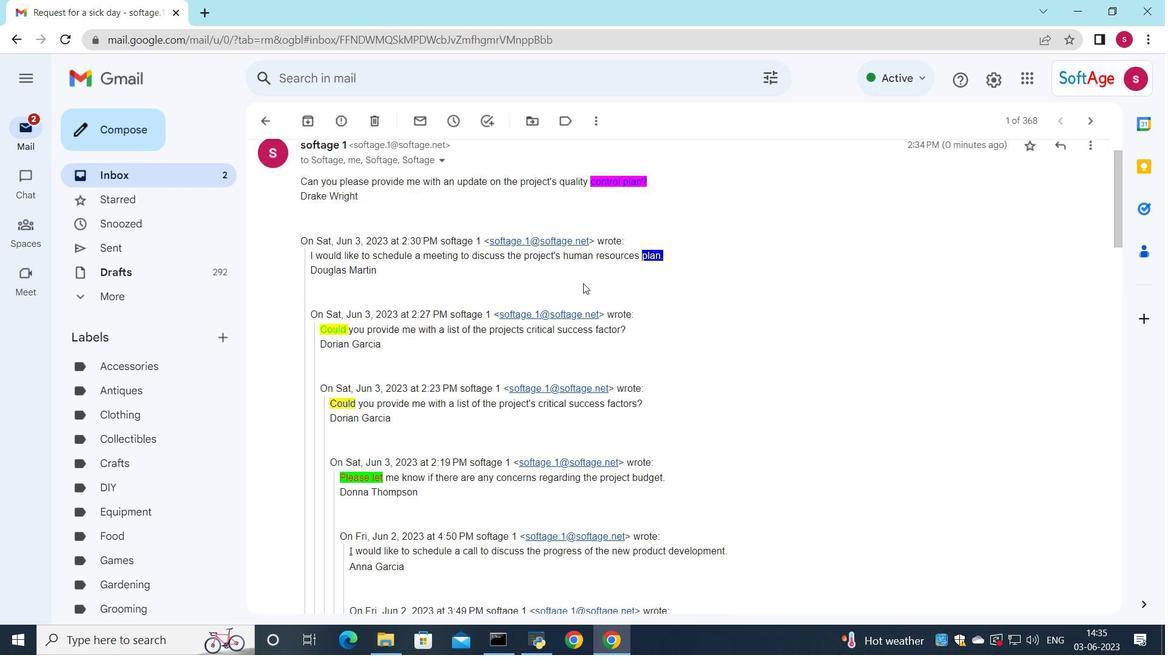 
Action: Mouse moved to (562, 335)
Screenshot: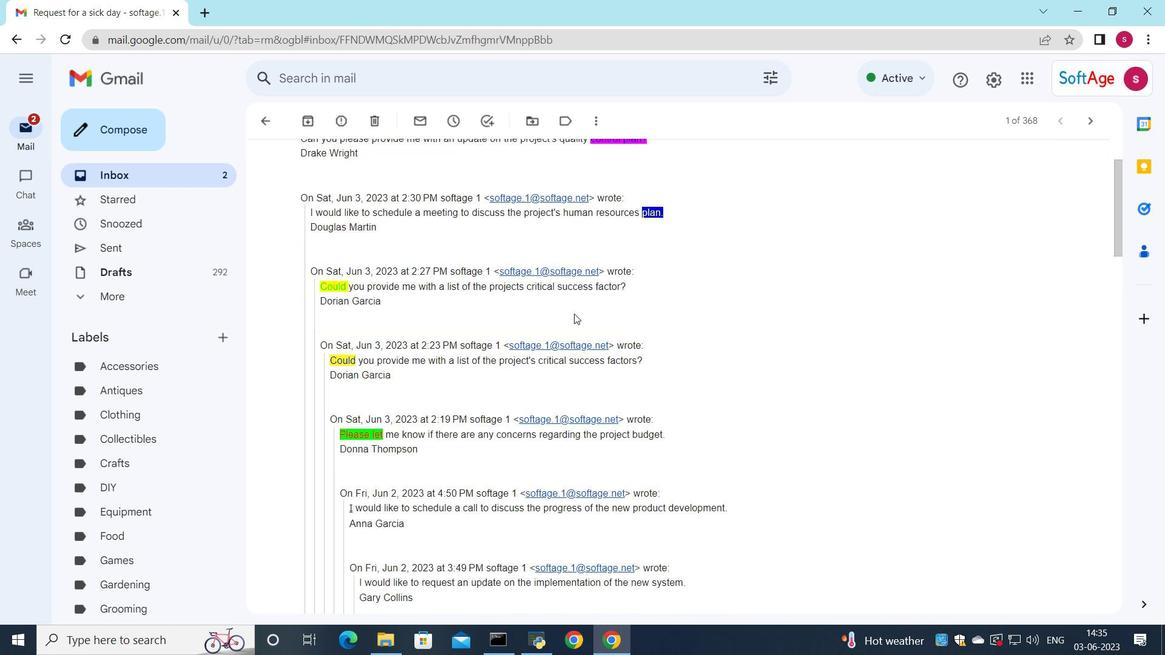 
Action: Mouse scrolled (562, 334) with delta (0, 0)
Screenshot: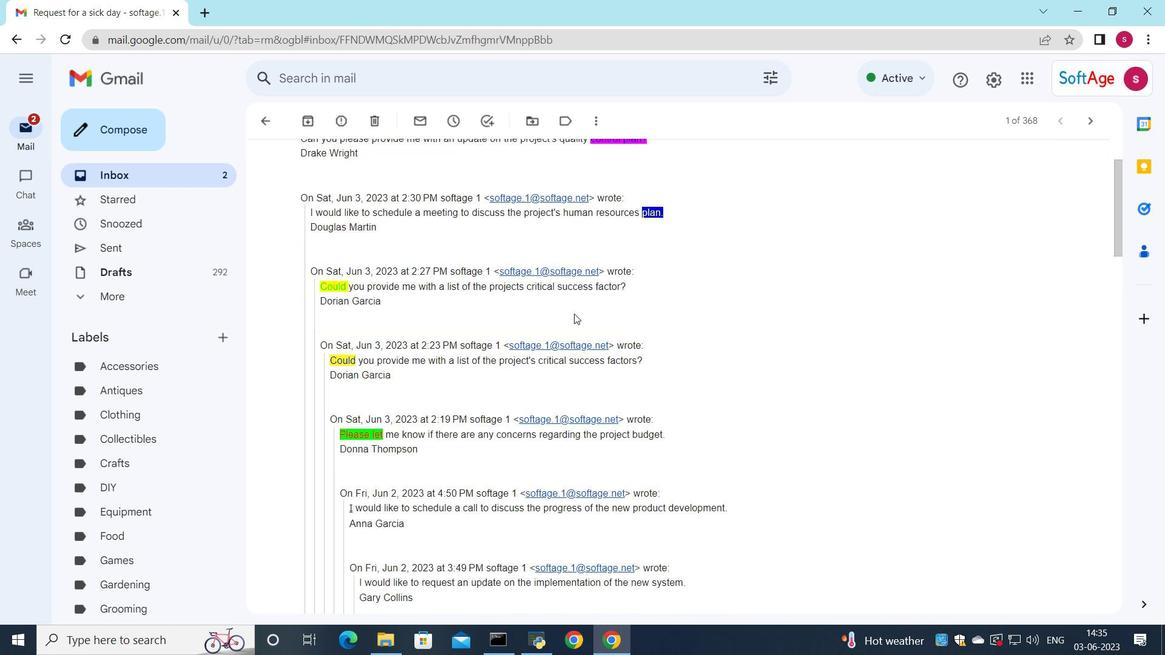 
Action: Mouse moved to (558, 346)
Screenshot: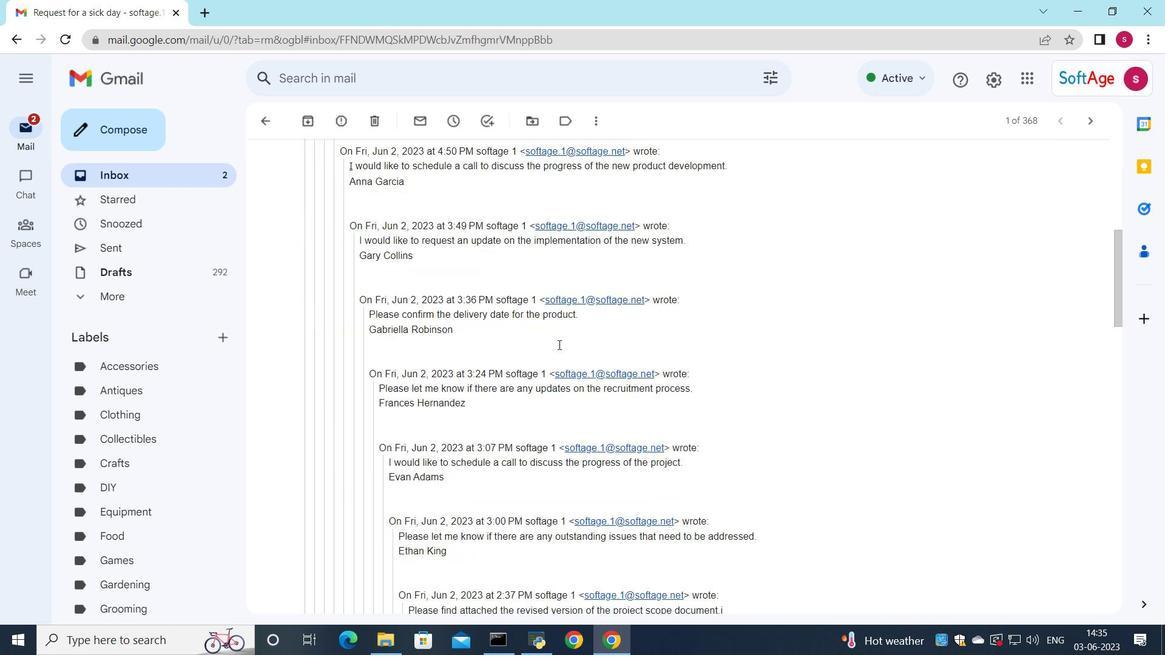 
Action: Mouse scrolled (558, 345) with delta (0, 0)
Screenshot: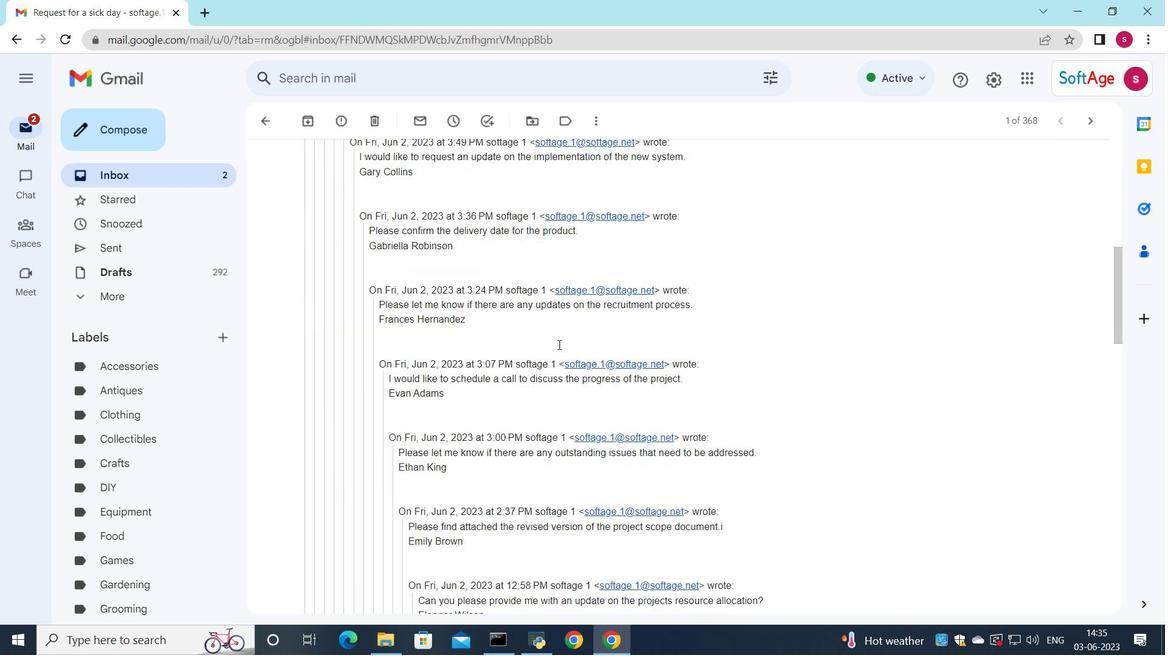 
Action: Mouse moved to (547, 362)
Screenshot: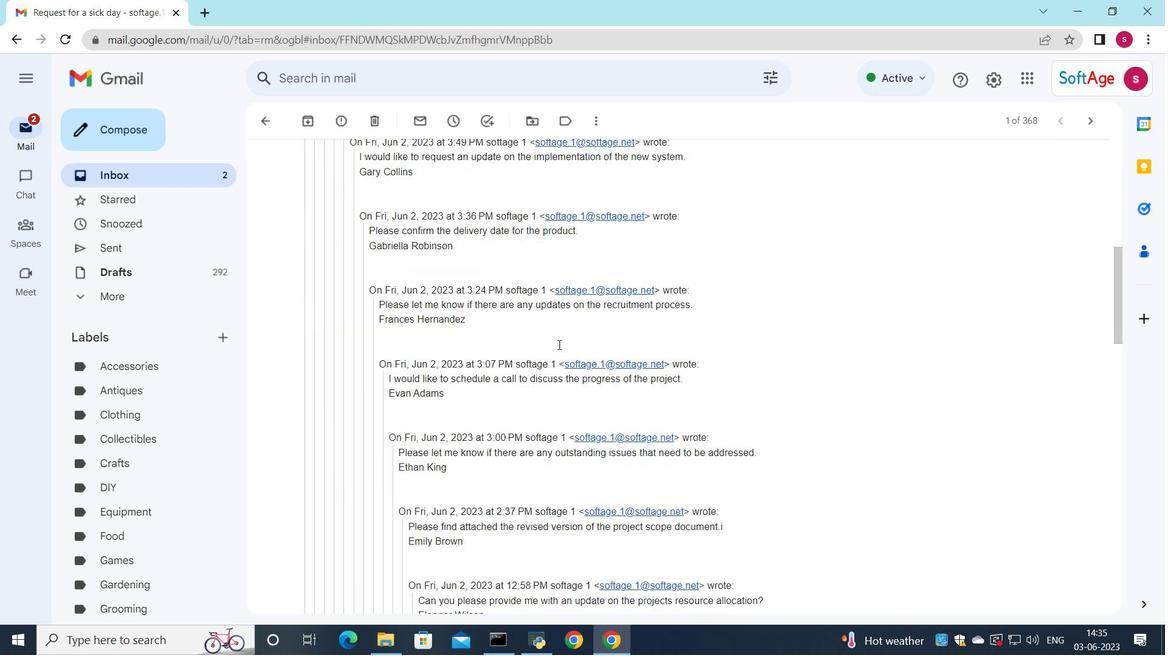 
Action: Mouse scrolled (551, 355) with delta (0, 0)
Screenshot: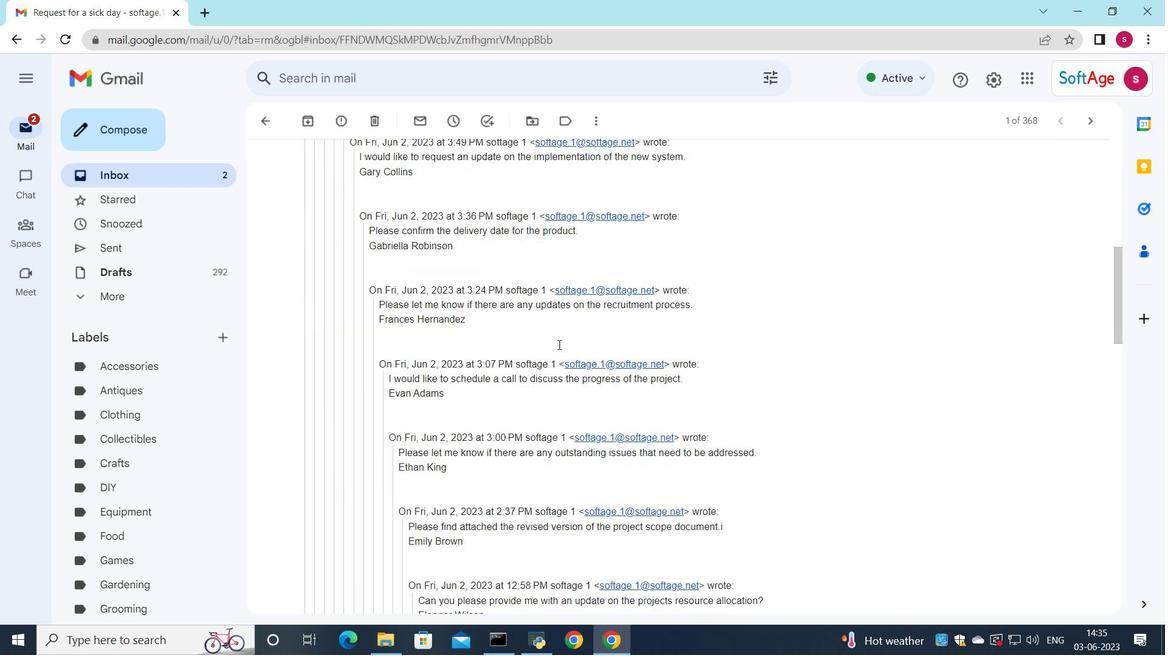 
Action: Mouse moved to (545, 363)
Screenshot: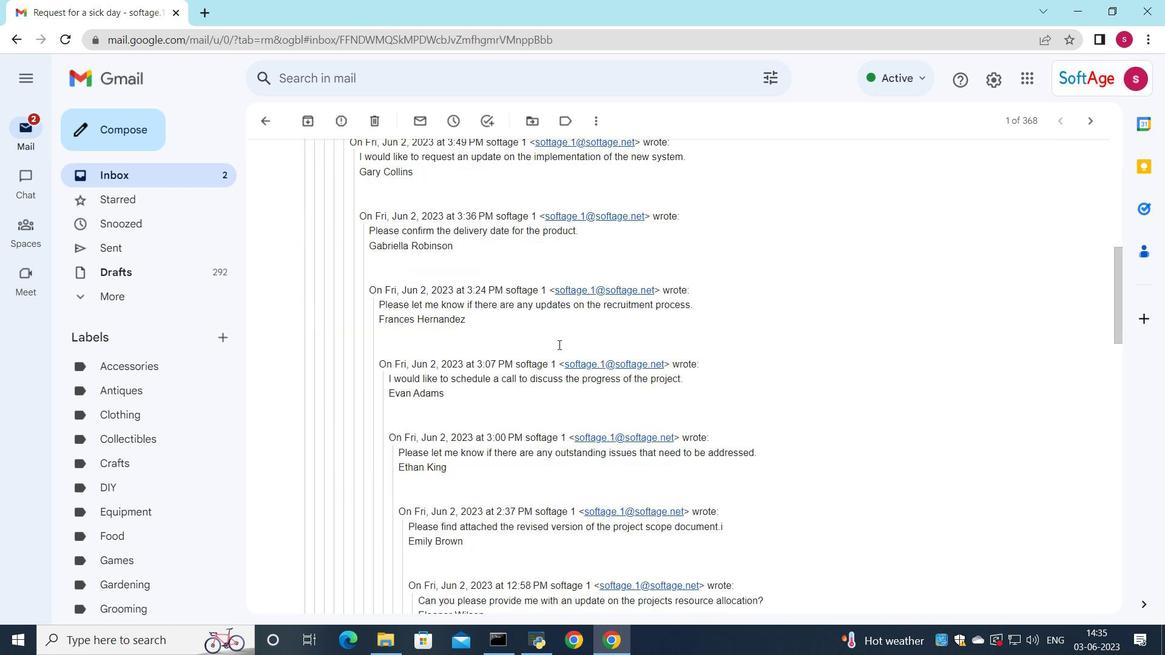 
Action: Mouse scrolled (547, 361) with delta (0, 0)
Screenshot: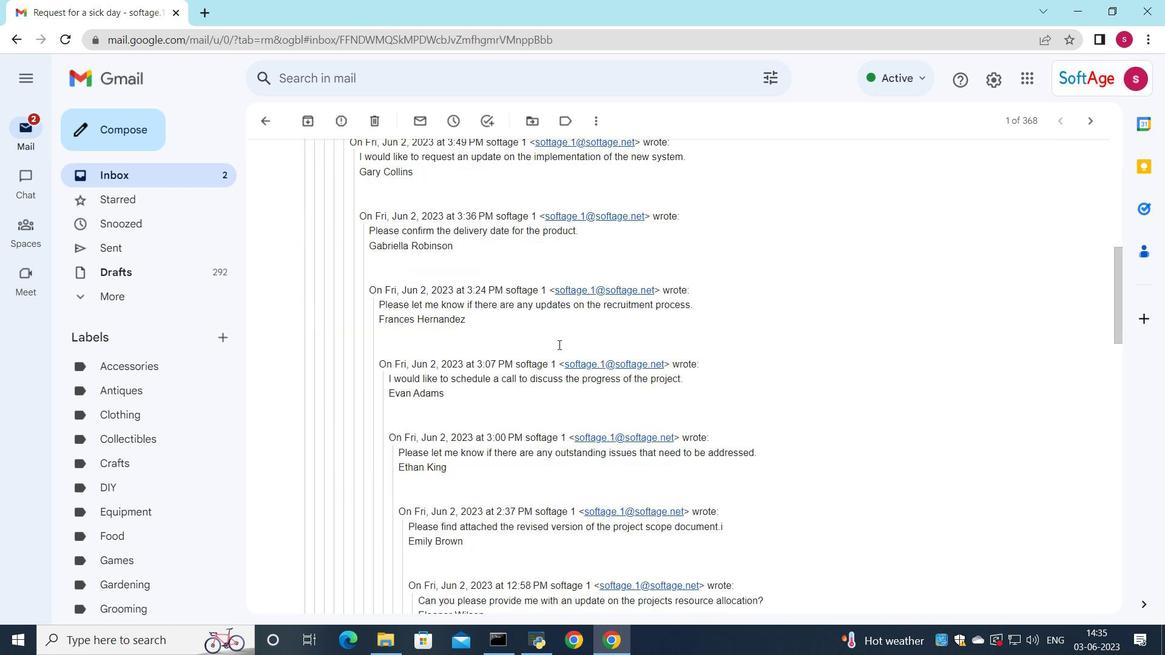 
Action: Mouse moved to (545, 365)
Screenshot: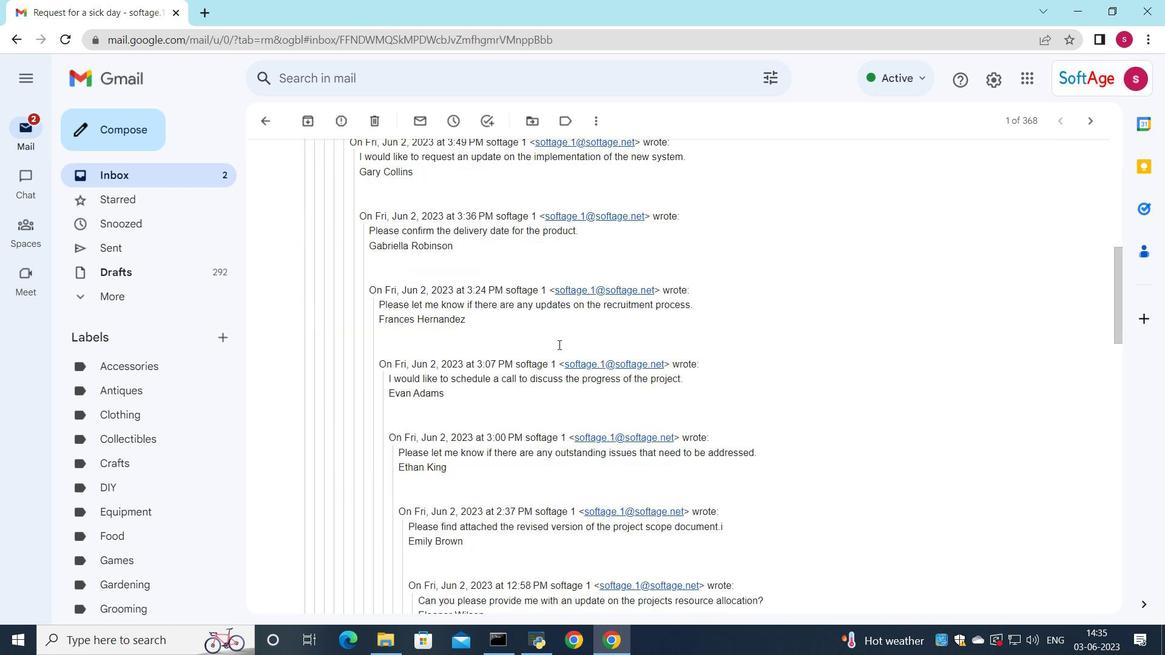 
Action: Mouse scrolled (545, 363) with delta (0, 0)
Screenshot: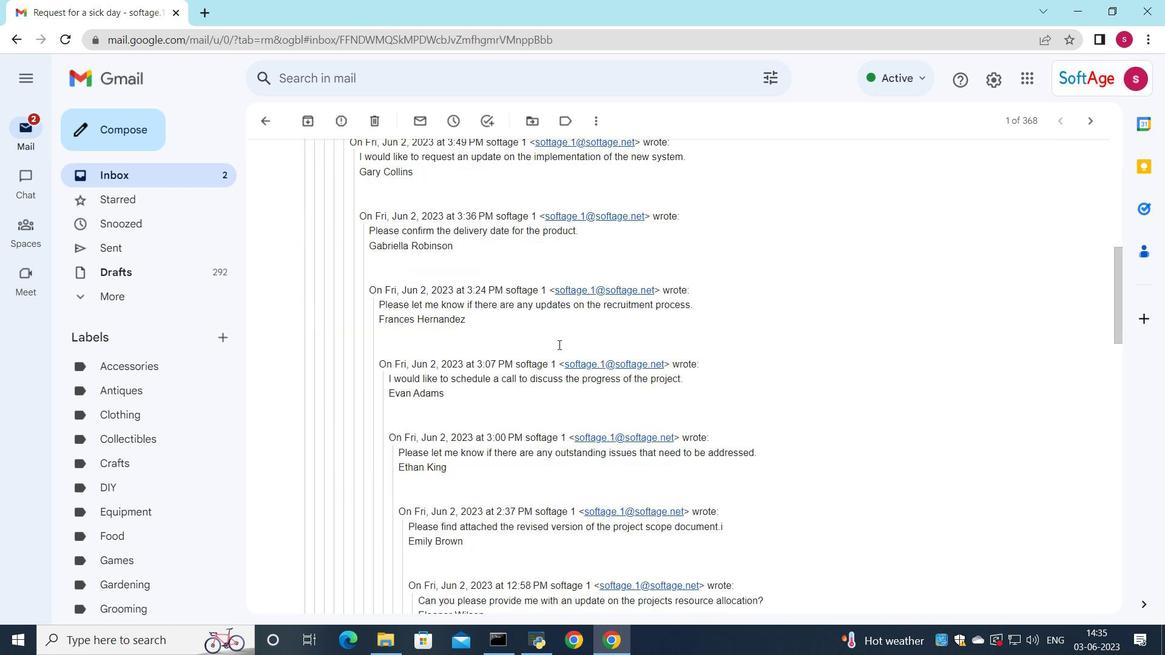 
Action: Mouse moved to (543, 367)
Screenshot: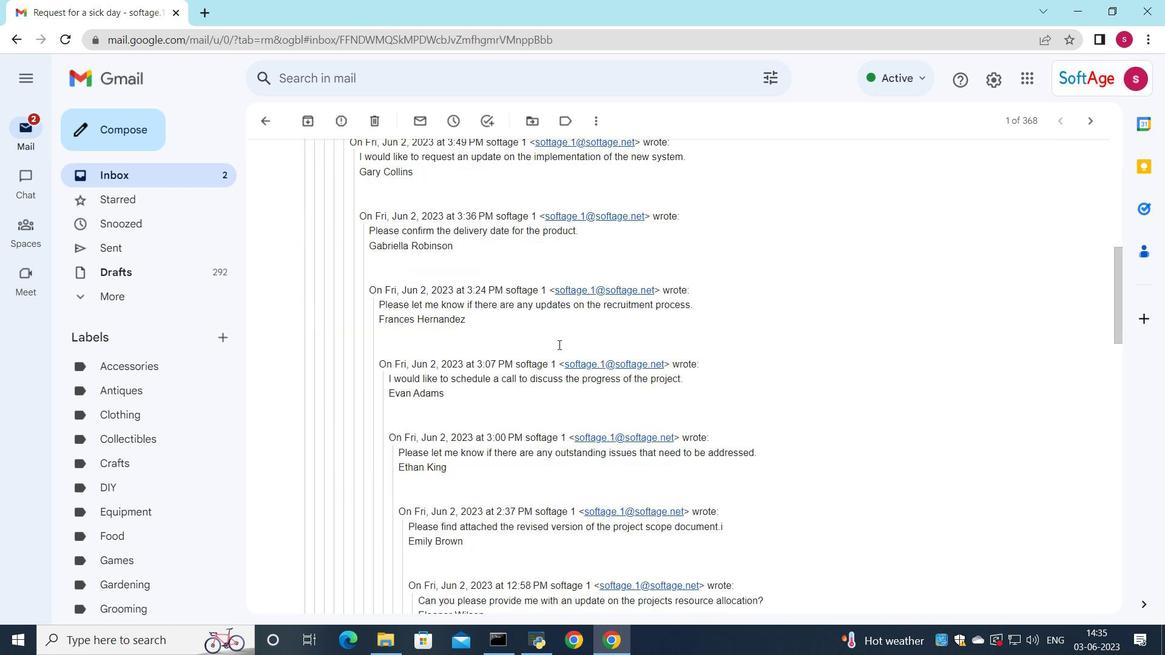 
Action: Mouse scrolled (544, 365) with delta (0, 0)
Screenshot: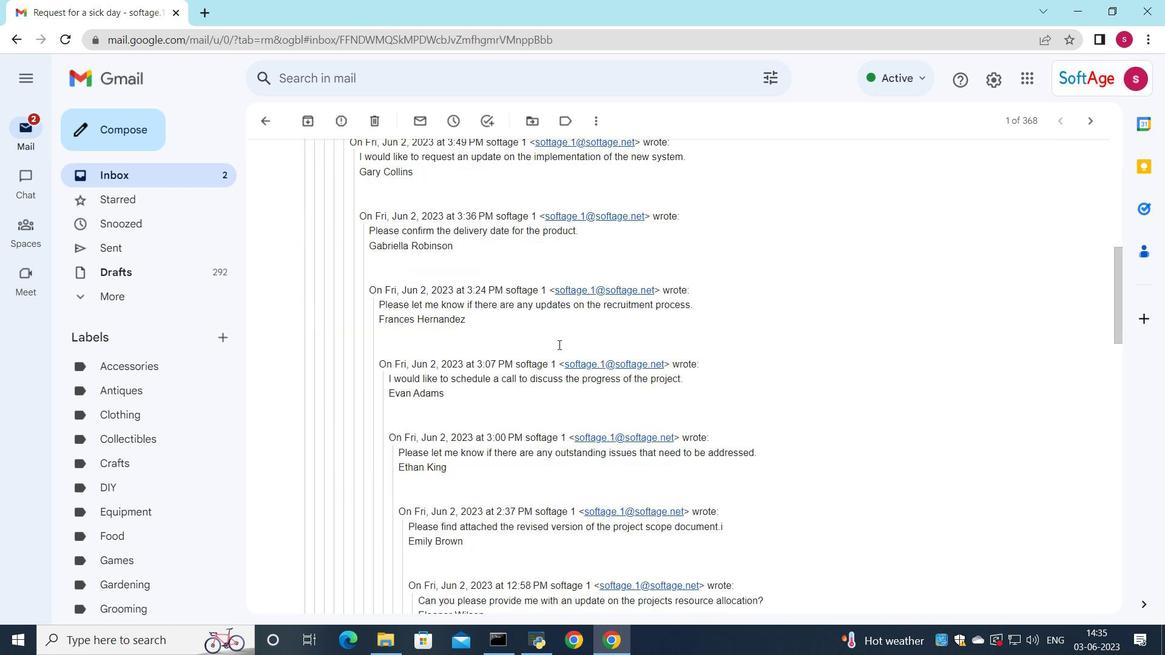 
Action: Mouse moved to (542, 375)
Screenshot: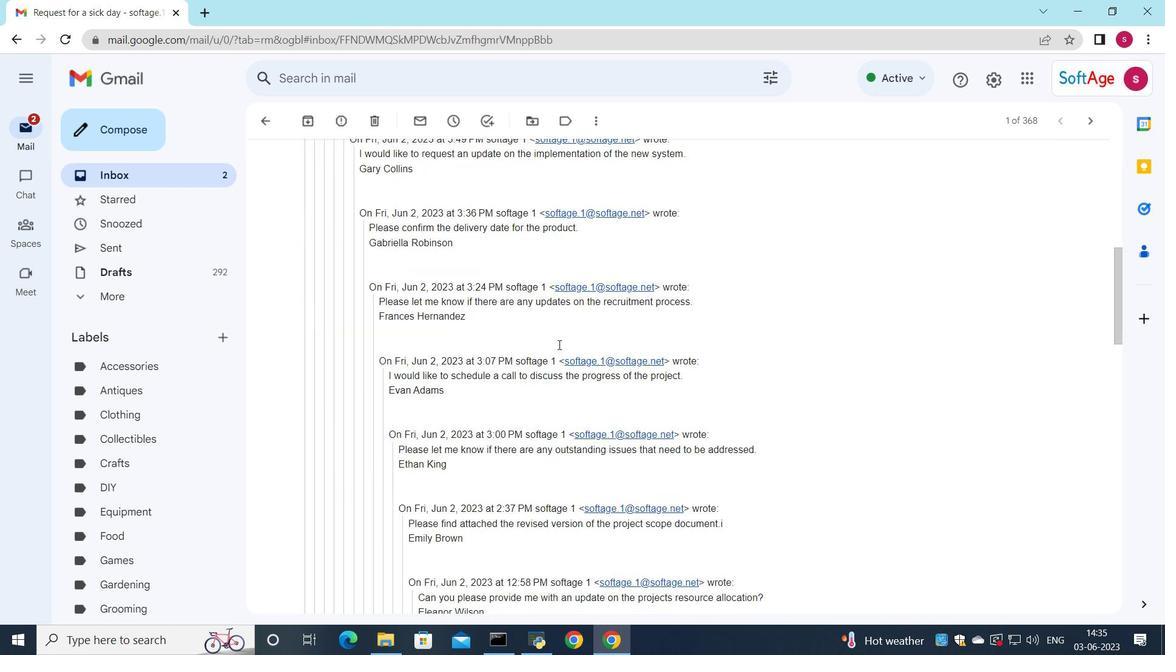 
Action: Mouse scrolled (542, 374) with delta (0, 0)
Screenshot: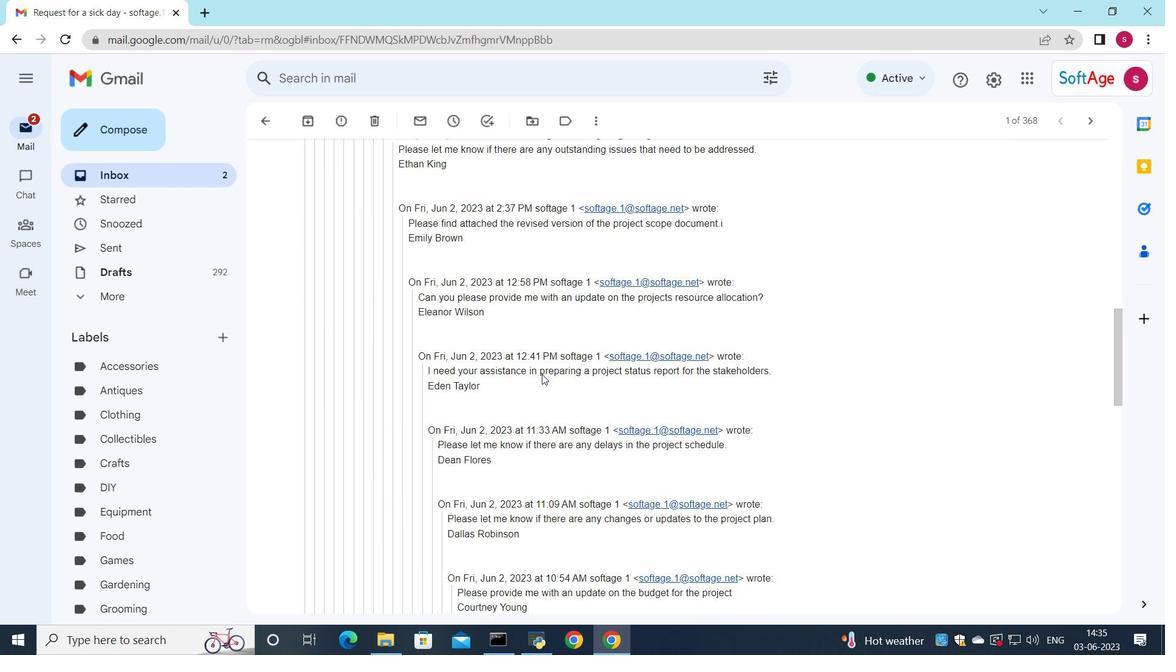 
Action: Mouse scrolled (542, 374) with delta (0, 0)
Screenshot: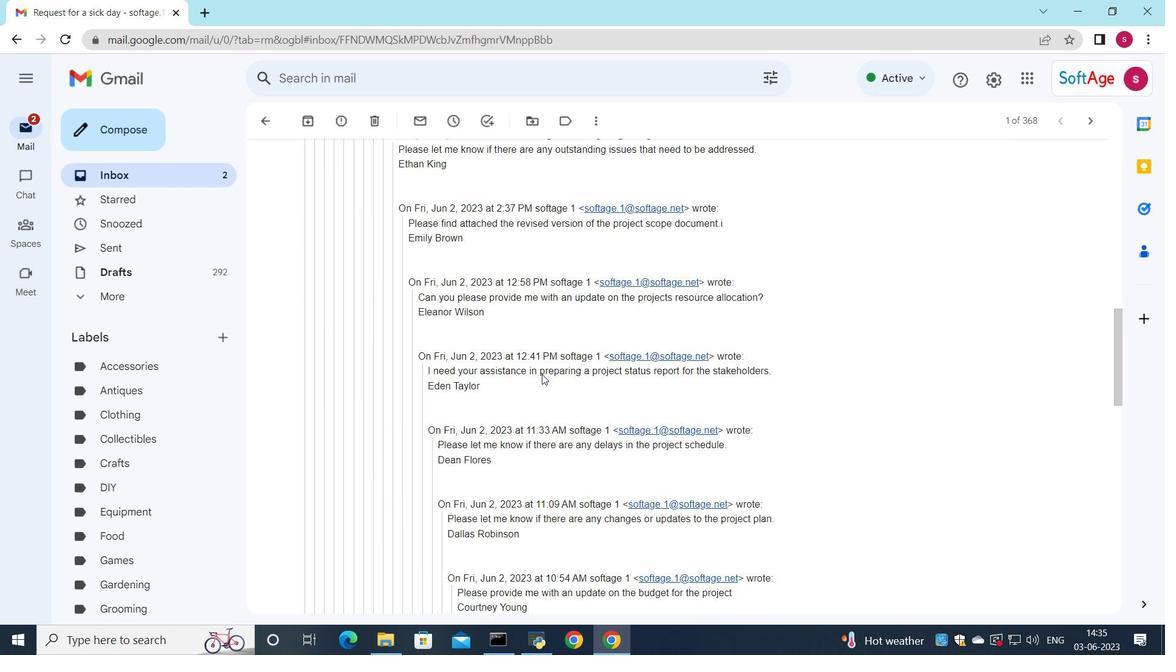 
Action: Mouse scrolled (542, 374) with delta (0, 0)
Screenshot: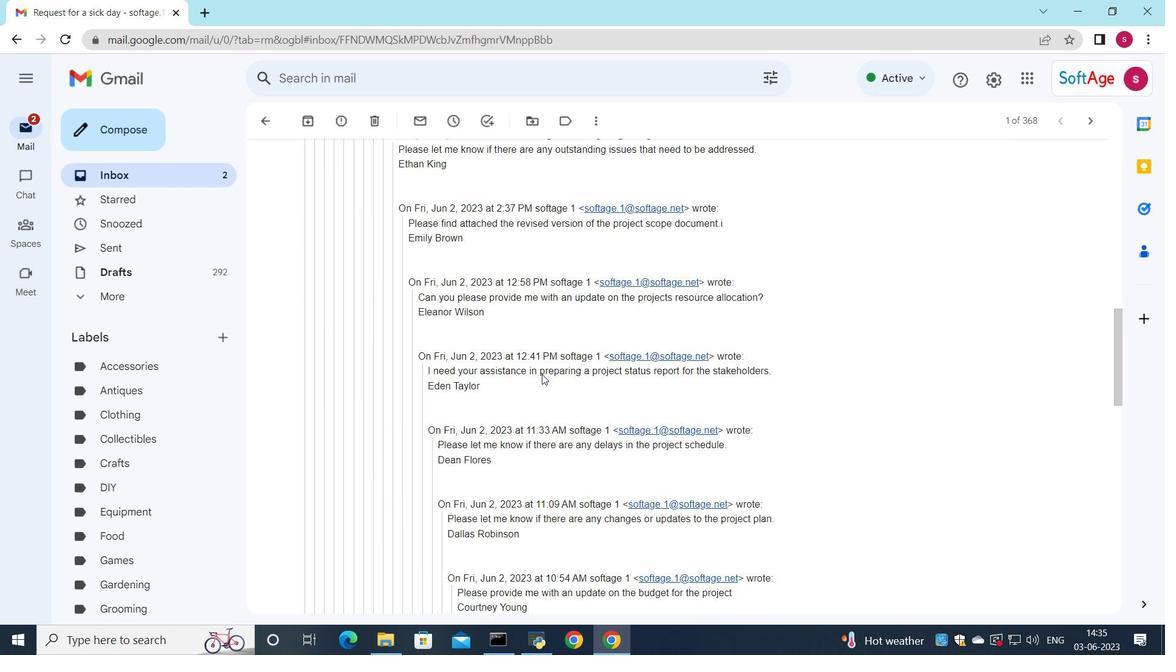 
Action: Mouse scrolled (542, 374) with delta (0, 0)
Screenshot: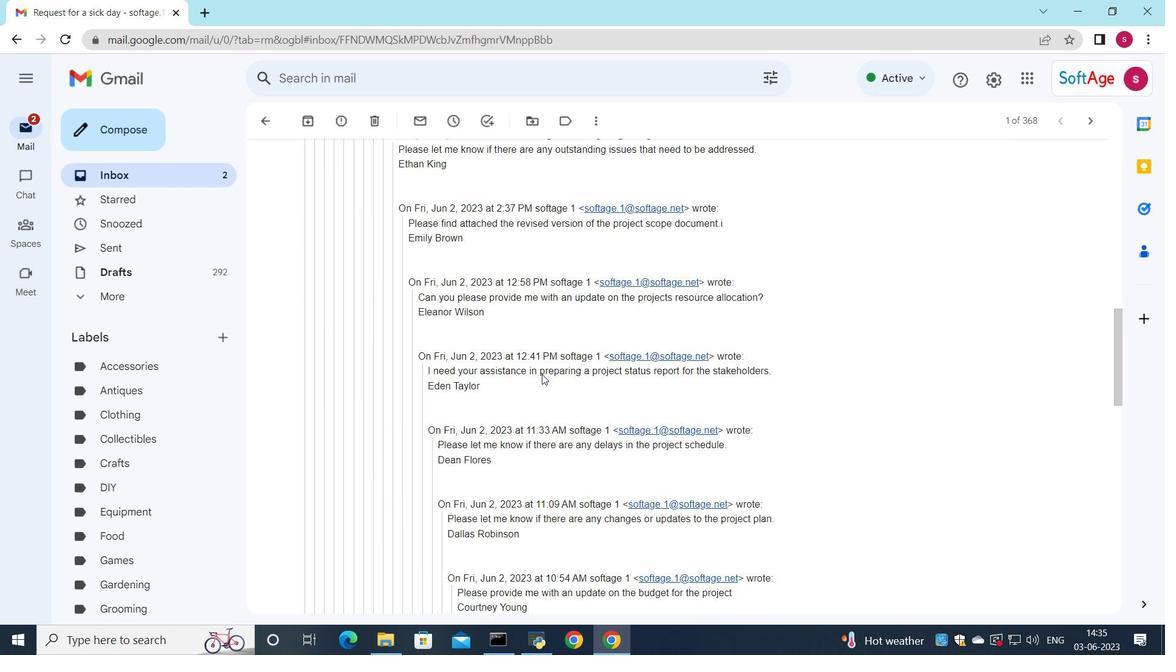 
Action: Mouse scrolled (542, 374) with delta (0, 0)
Screenshot: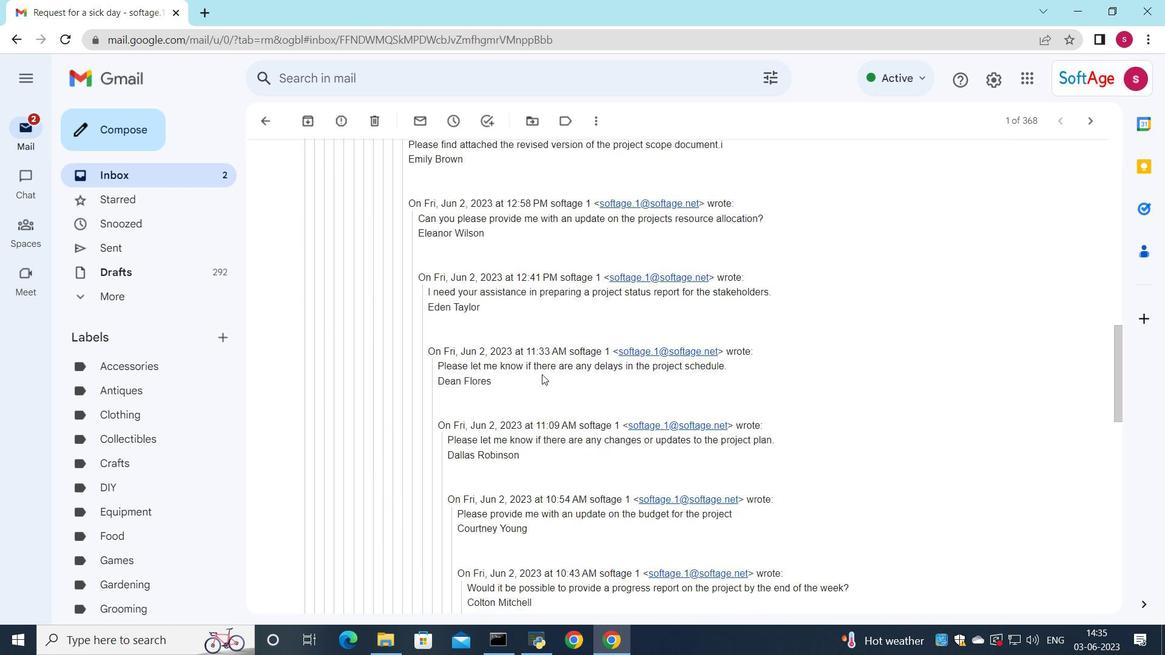 
Action: Mouse moved to (542, 378)
Screenshot: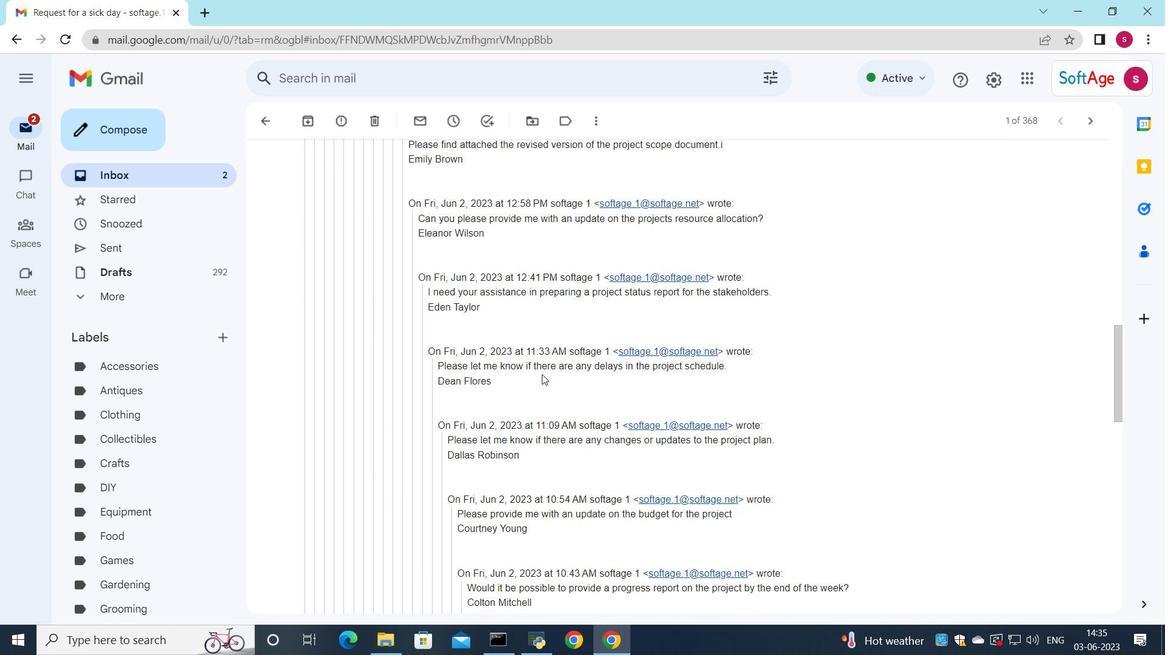 
Action: Mouse scrolled (542, 378) with delta (0, 0)
Screenshot: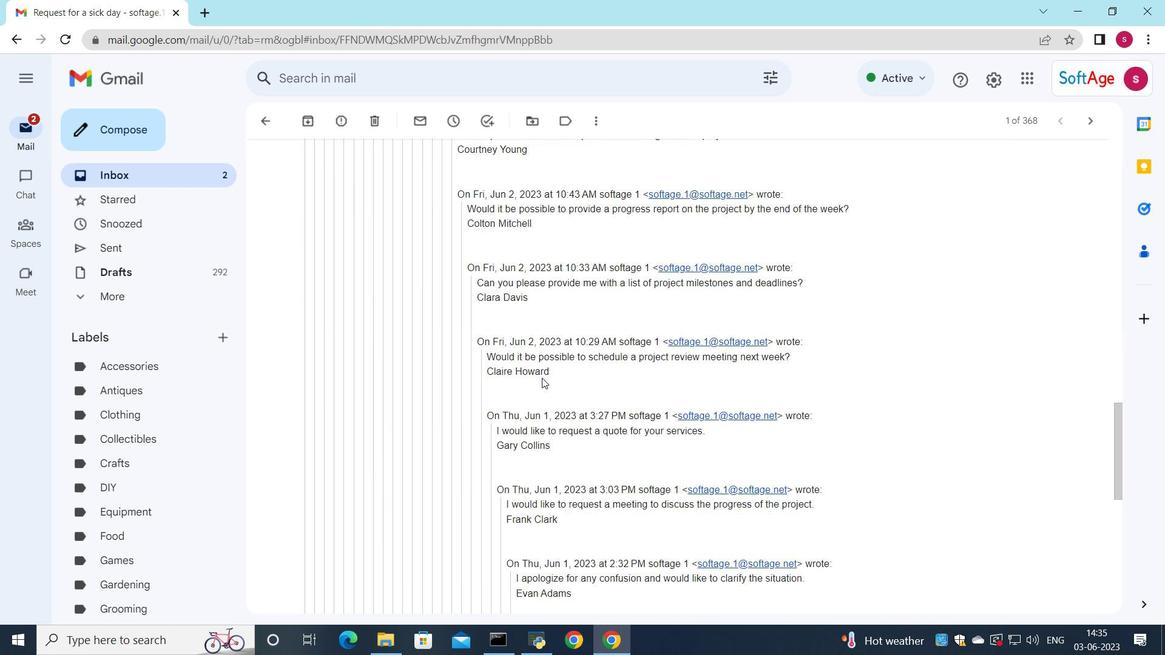 
Action: Mouse scrolled (542, 378) with delta (0, 0)
Screenshot: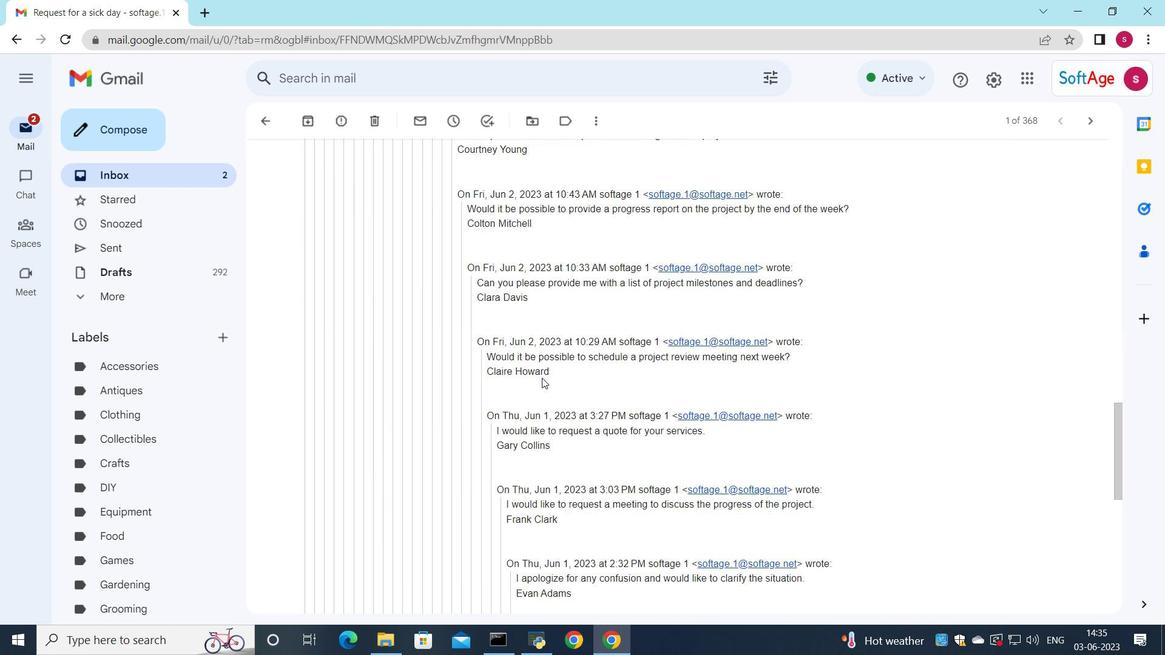 
Action: Mouse scrolled (542, 378) with delta (0, 0)
Screenshot: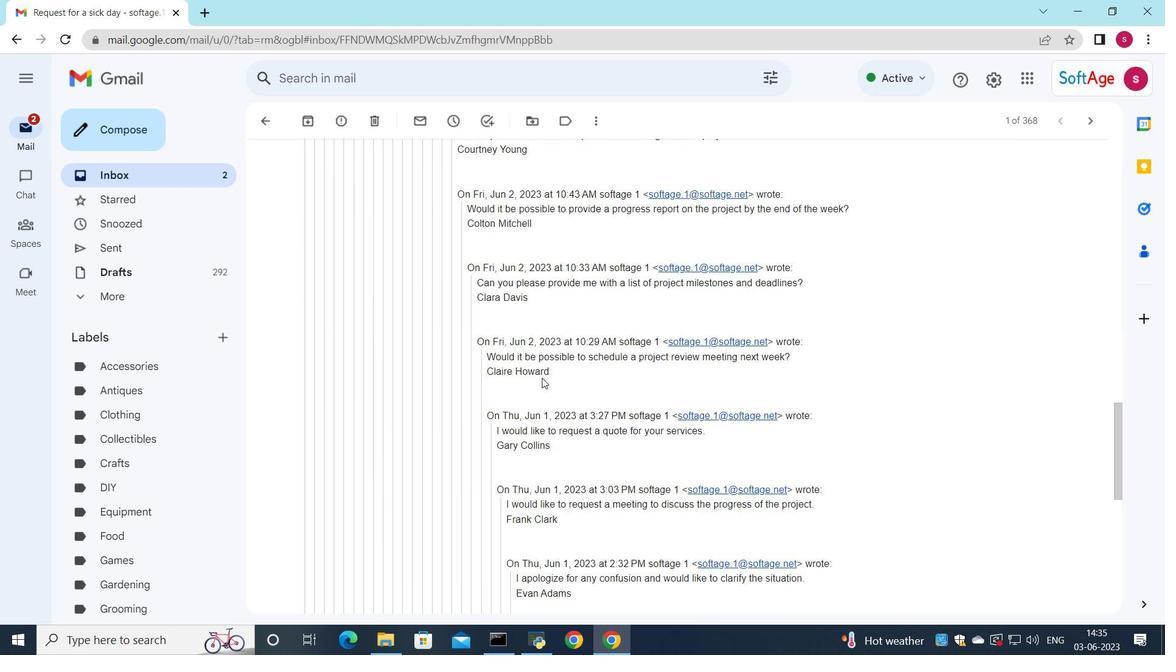 
Action: Mouse scrolled (542, 378) with delta (0, 0)
Screenshot: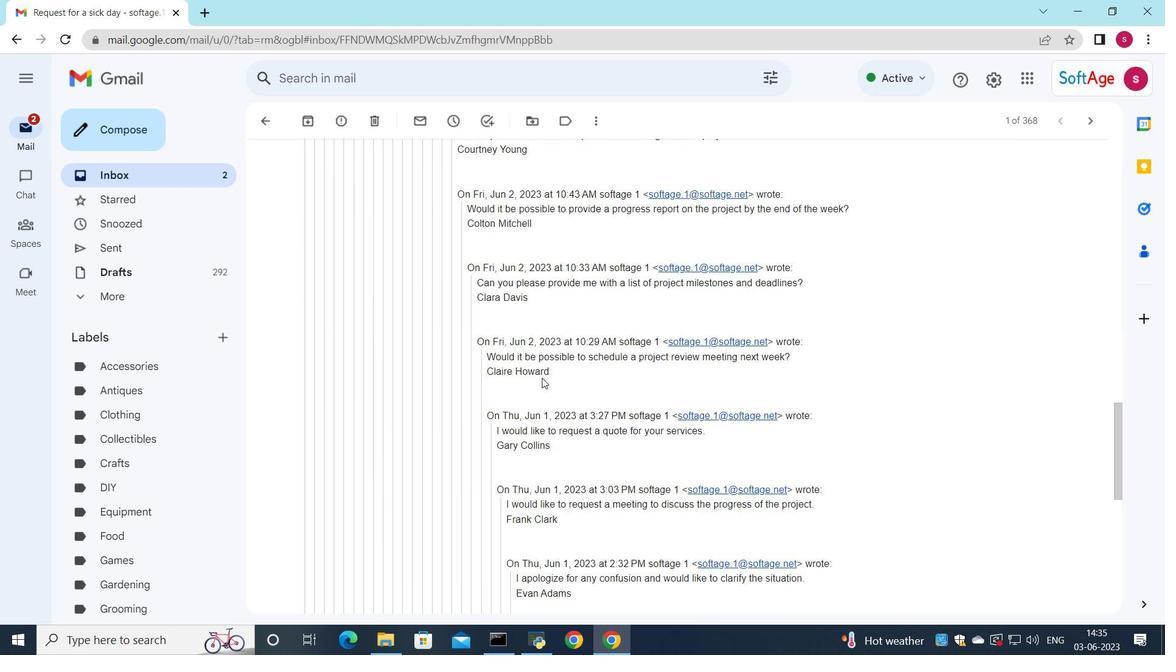 
Action: Mouse moved to (542, 379)
Screenshot: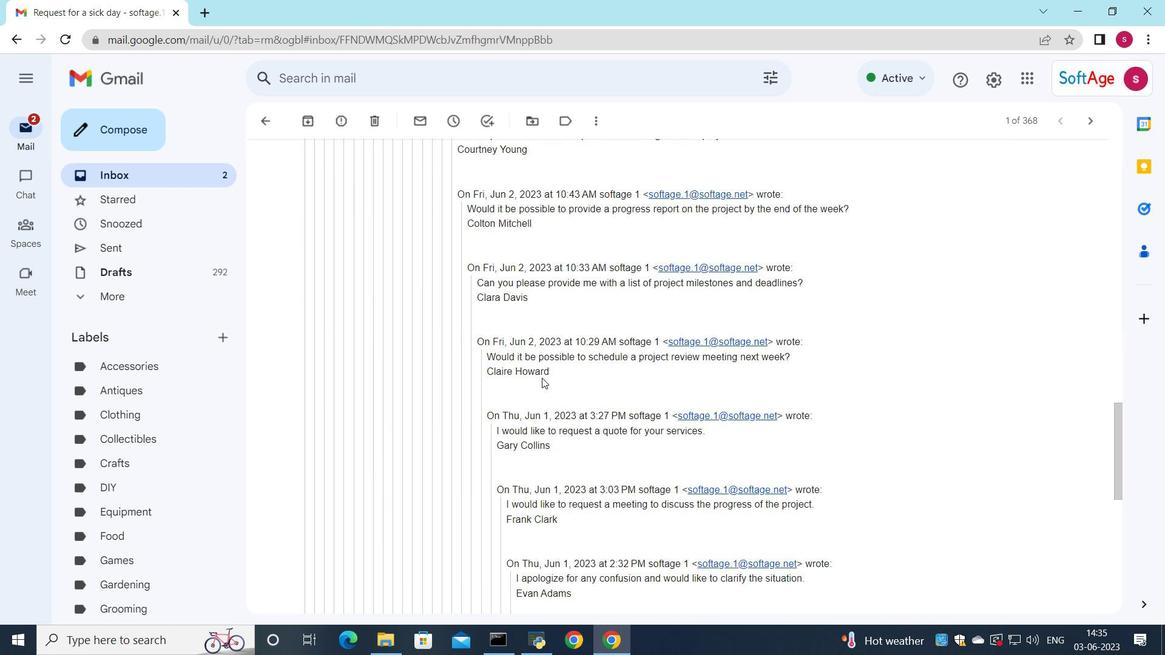 
Action: Mouse scrolled (542, 378) with delta (0, 0)
Screenshot: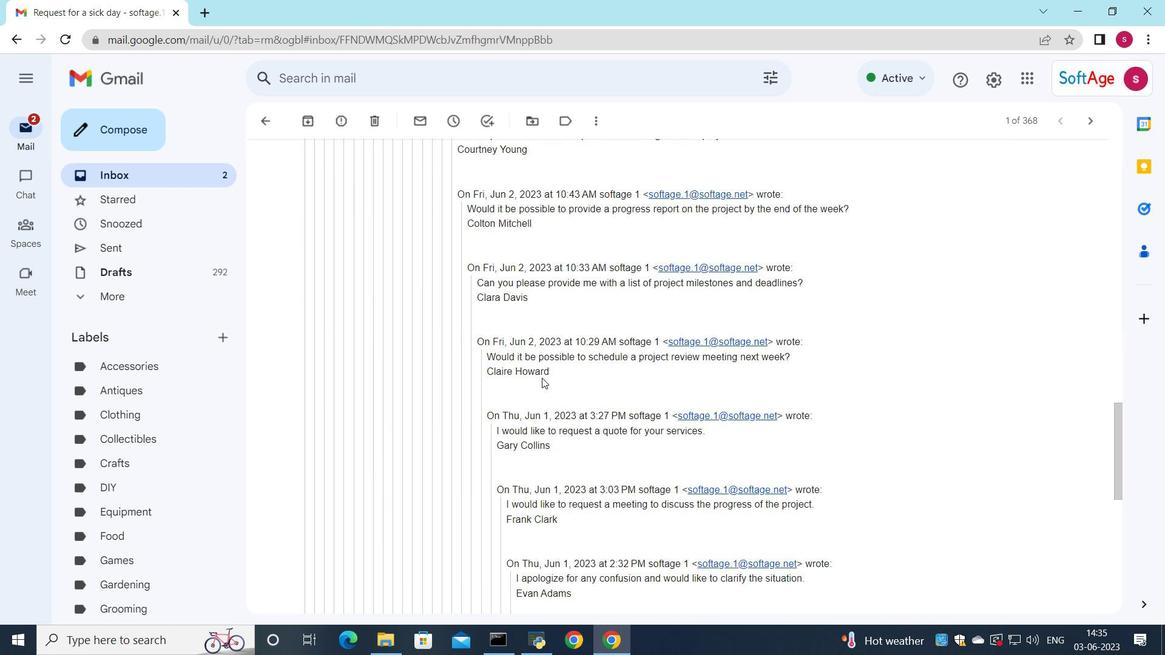 
Action: Mouse moved to (541, 382)
Screenshot: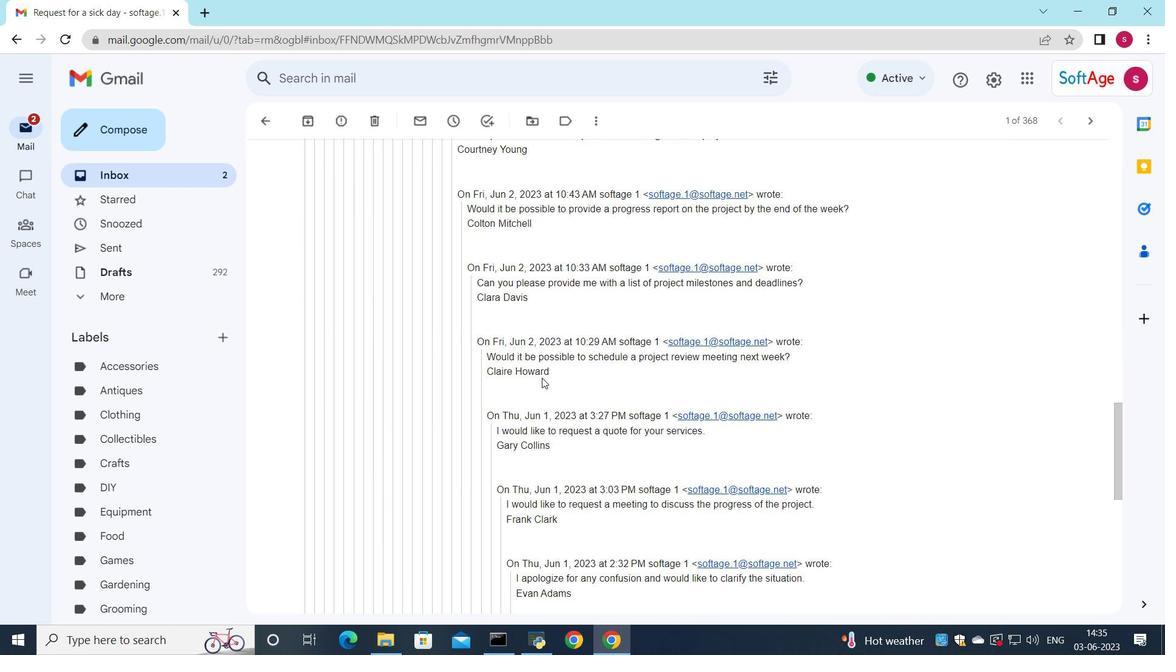 
Action: Mouse scrolled (541, 381) with delta (0, 0)
Screenshot: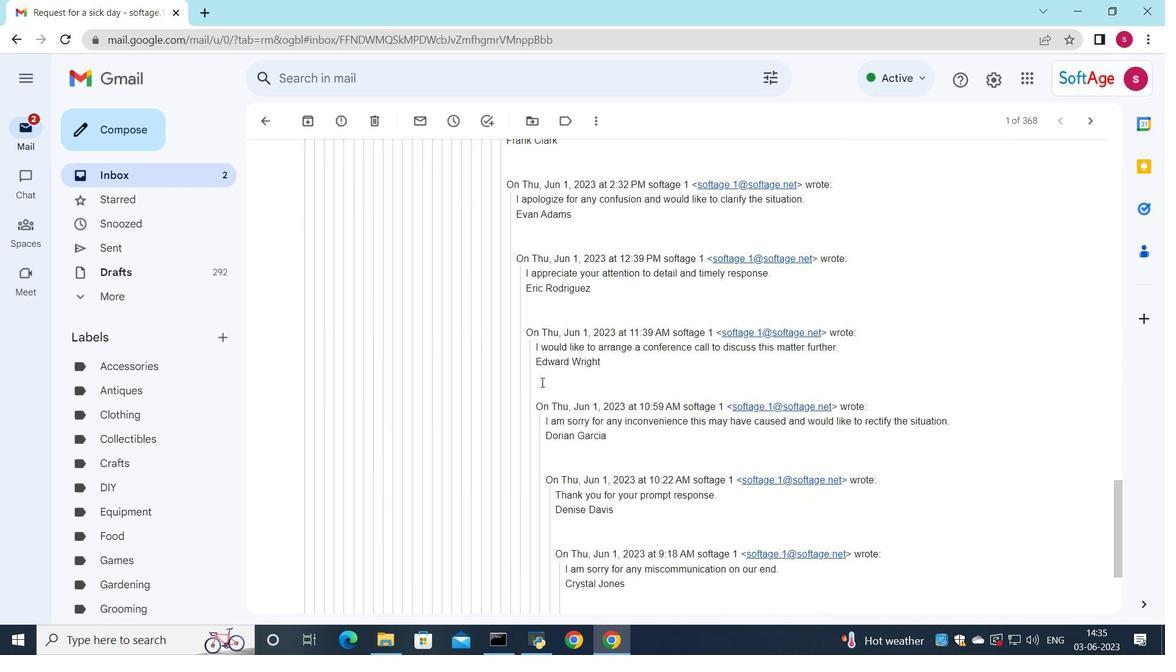 
Action: Mouse scrolled (541, 381) with delta (0, 0)
Screenshot: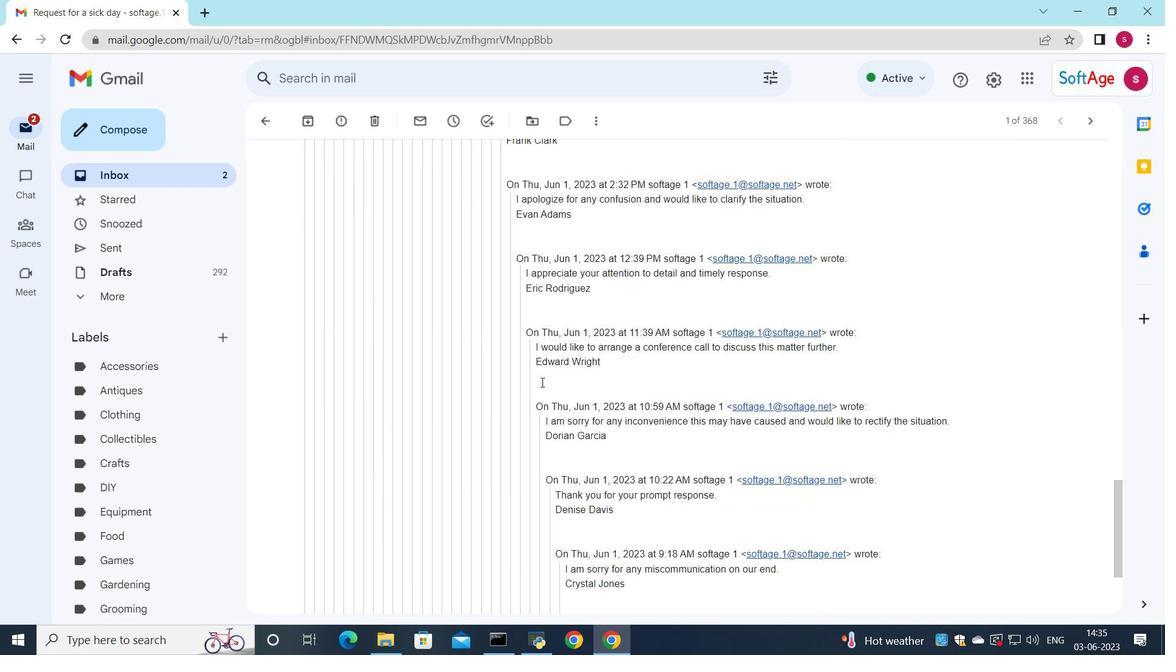 
Action: Mouse scrolled (541, 381) with delta (0, 0)
Screenshot: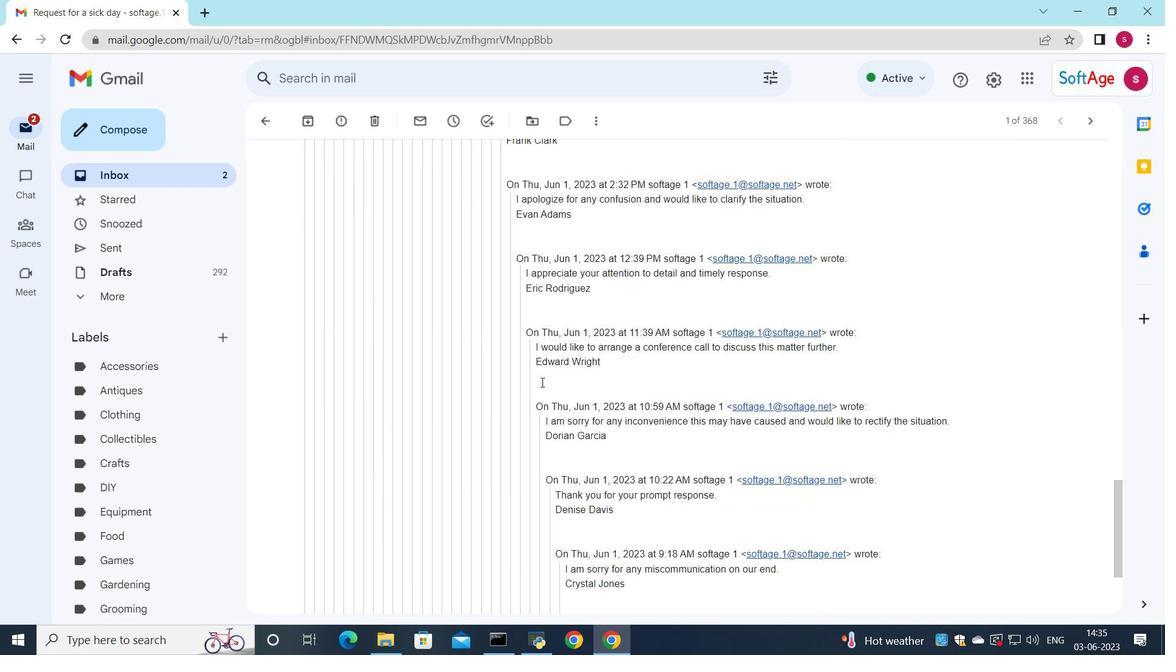 
Action: Mouse scrolled (541, 381) with delta (0, 0)
Screenshot: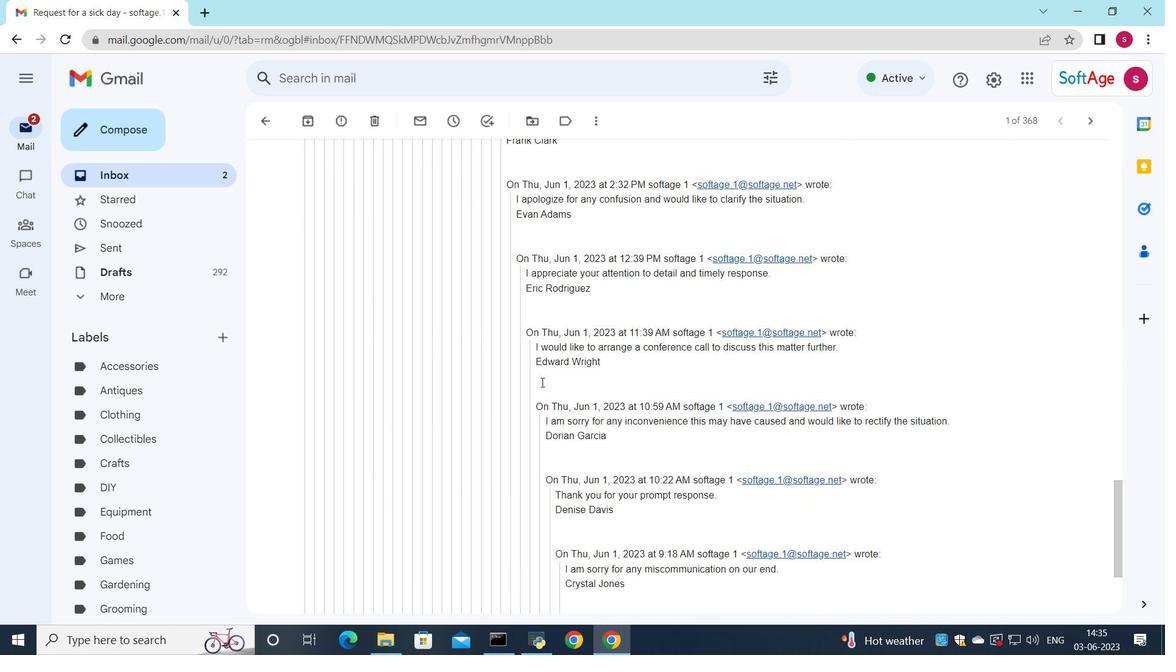 
Action: Mouse scrolled (541, 381) with delta (0, 0)
Screenshot: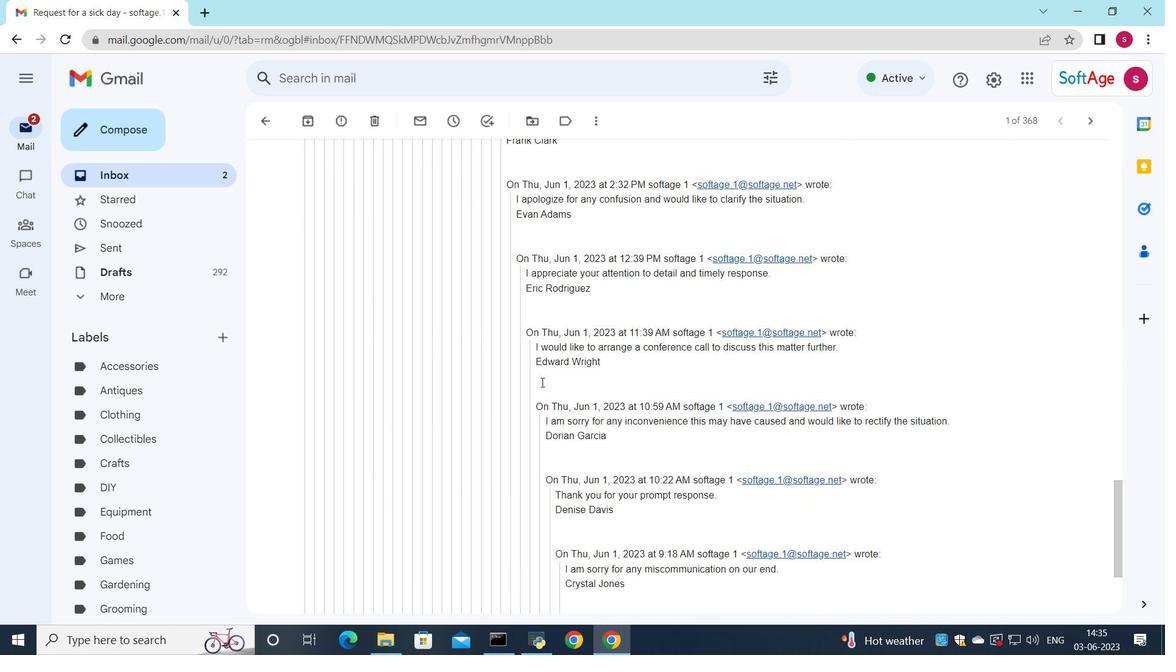 
Action: Mouse scrolled (541, 381) with delta (0, 0)
Screenshot: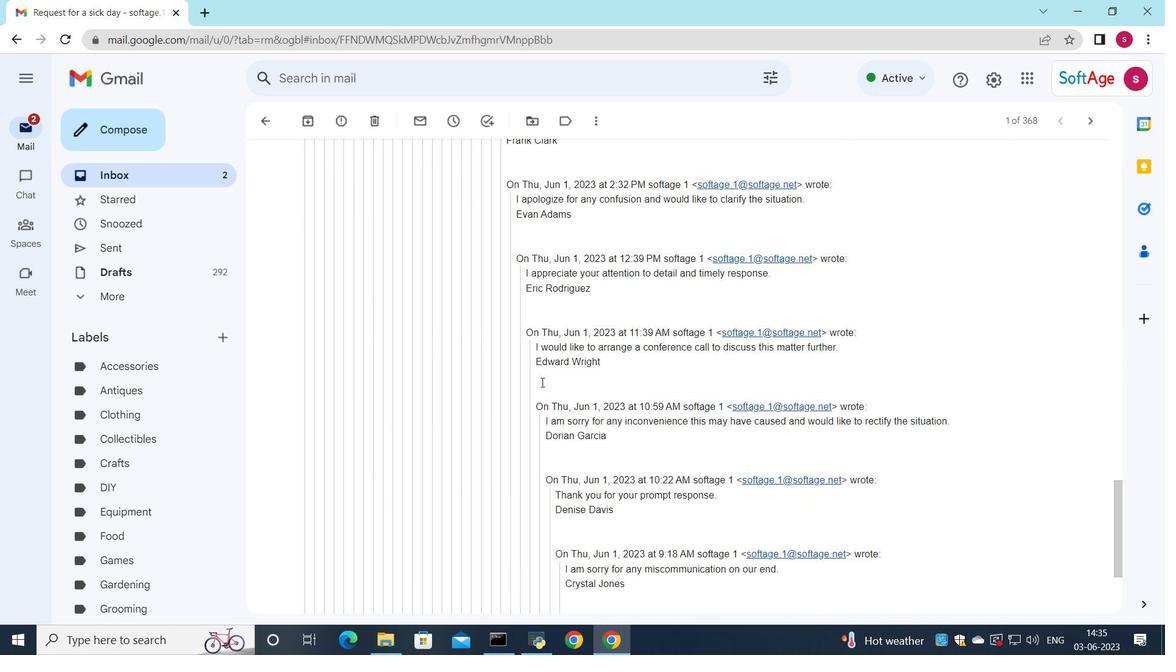
Action: Mouse moved to (539, 387)
Screenshot: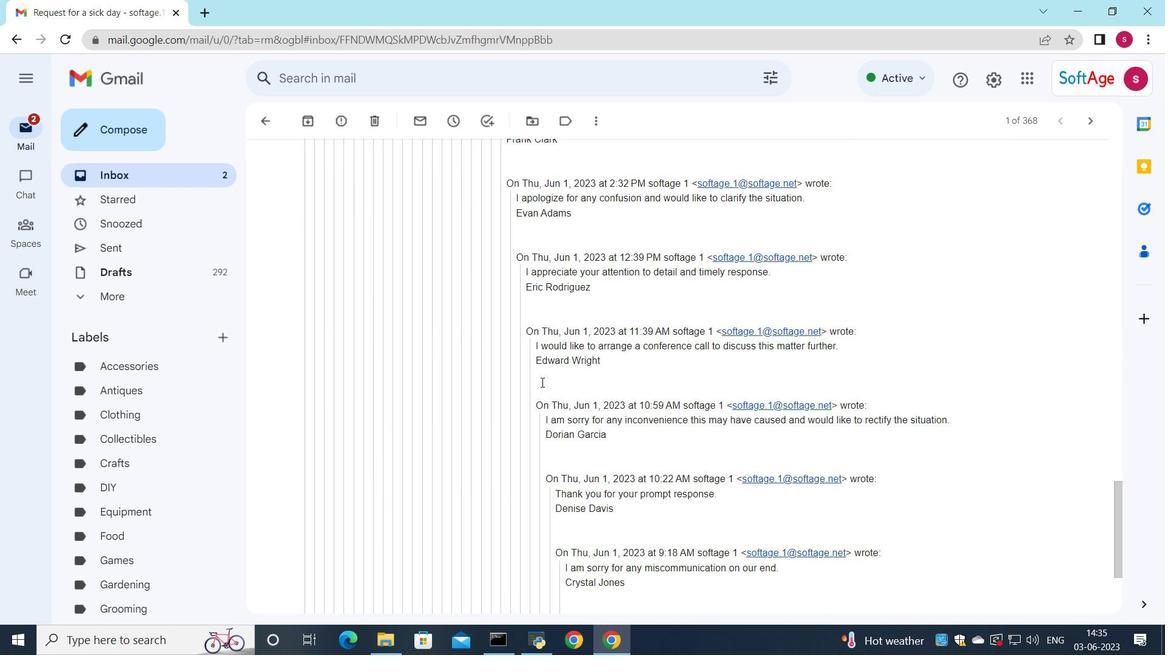 
Action: Mouse scrolled (539, 386) with delta (0, 0)
Screenshot: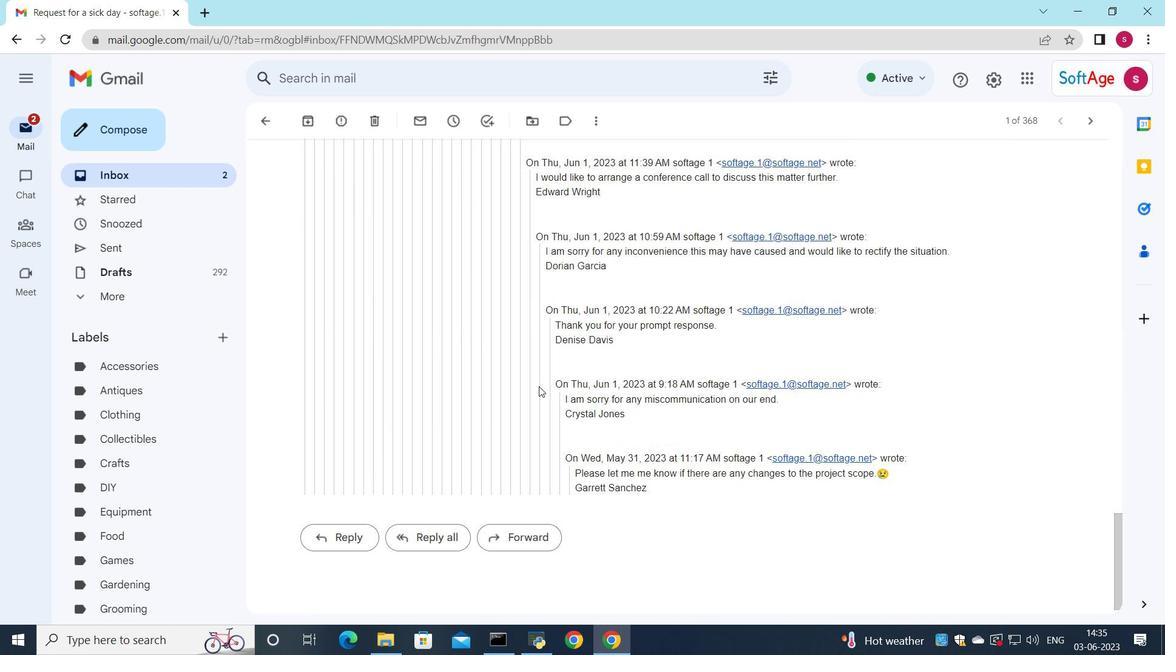 
Action: Mouse scrolled (539, 386) with delta (0, 0)
Screenshot: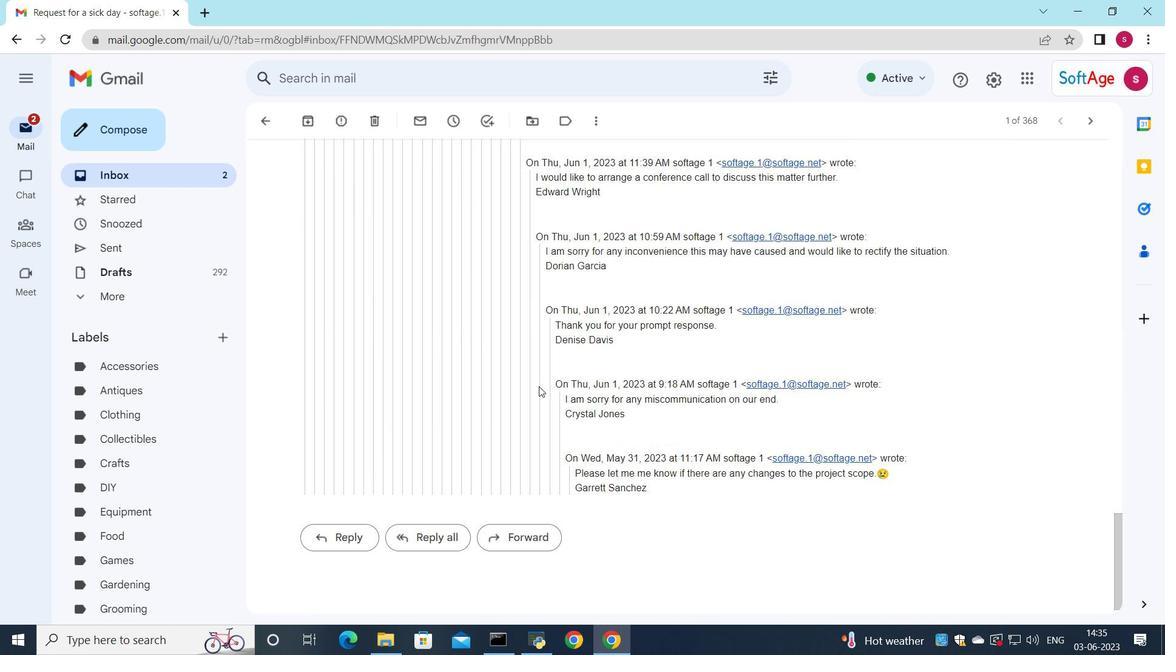 
Action: Mouse scrolled (539, 386) with delta (0, 0)
Screenshot: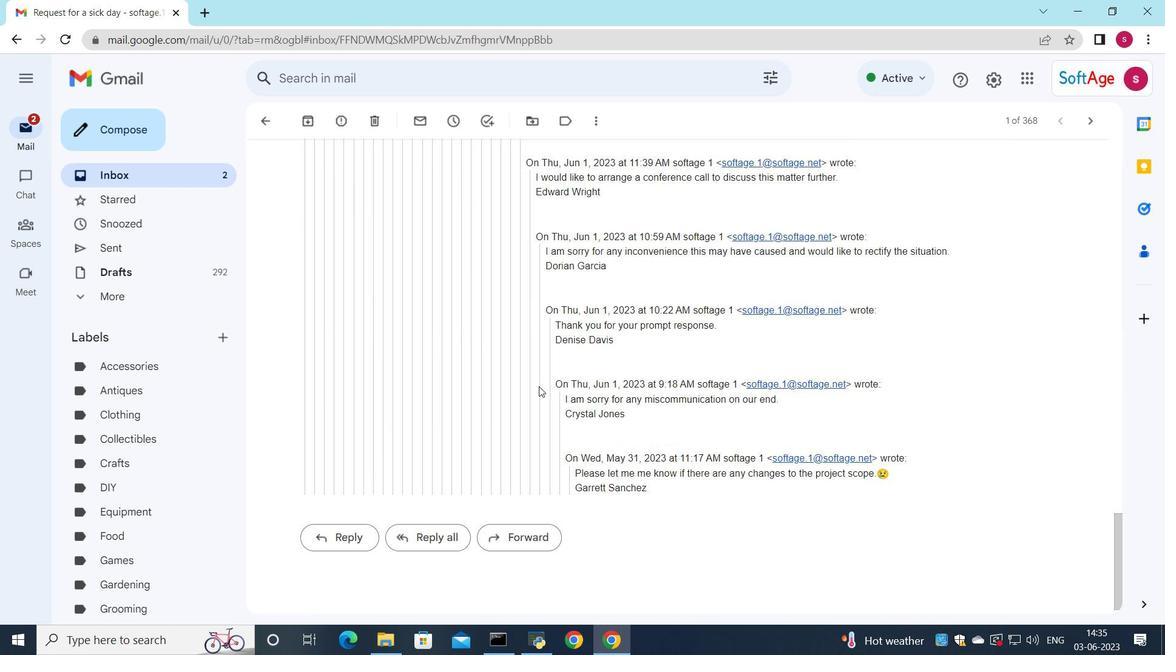
Action: Mouse scrolled (539, 386) with delta (0, 0)
Screenshot: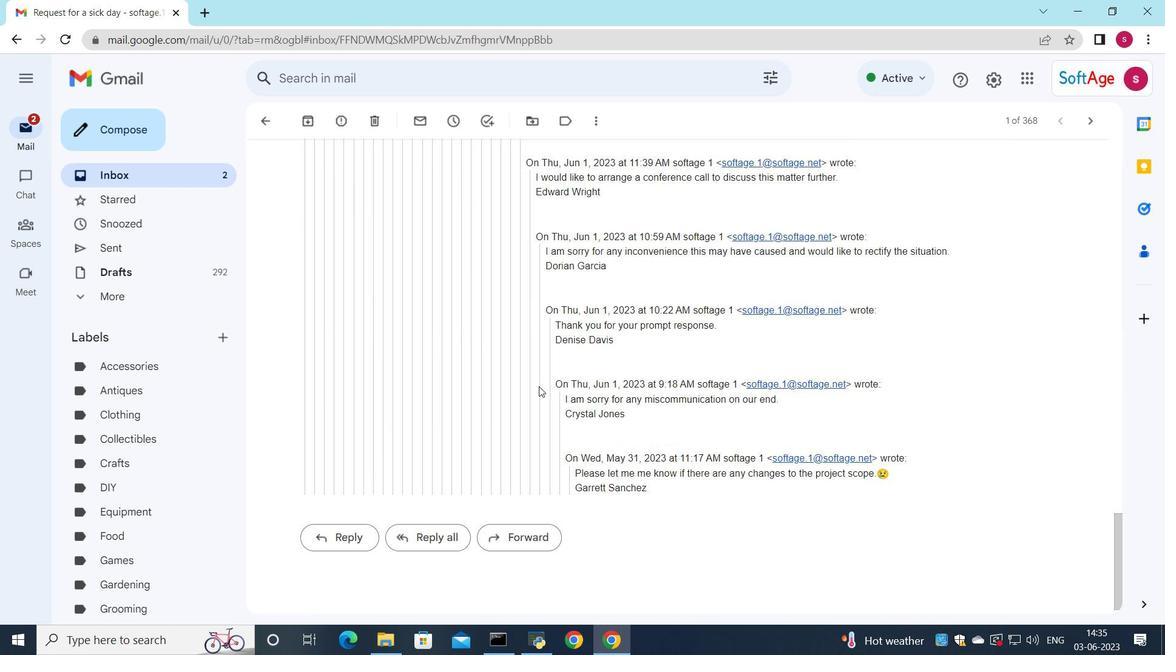 
Action: Mouse moved to (433, 525)
Screenshot: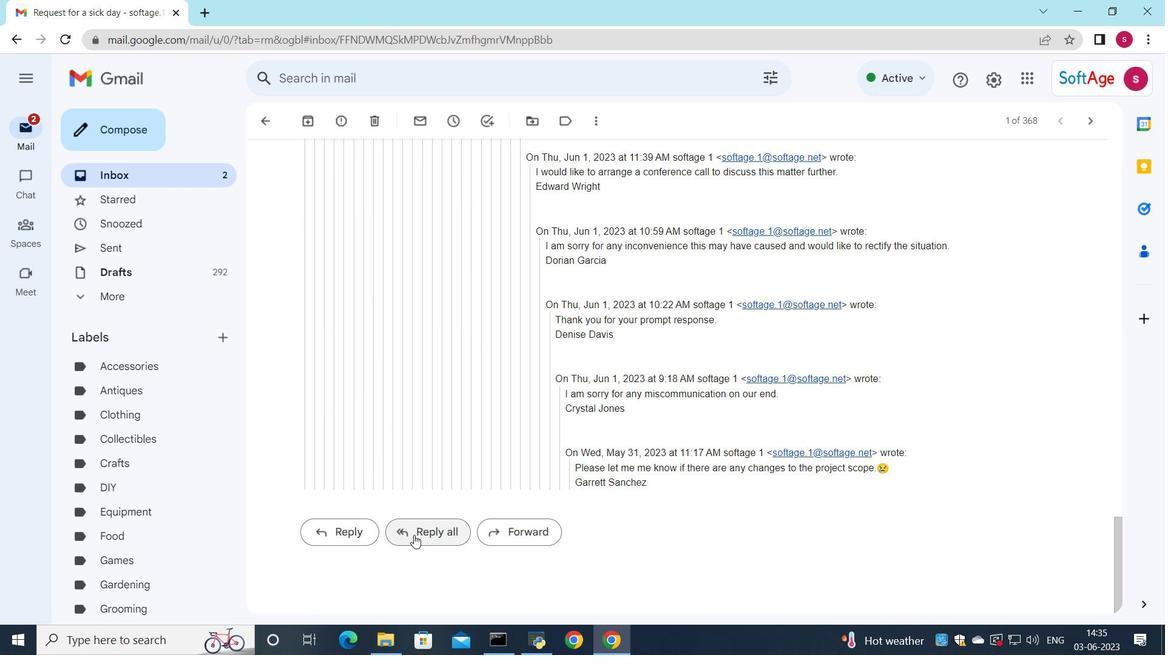 
Action: Mouse pressed left at (433, 525)
Screenshot: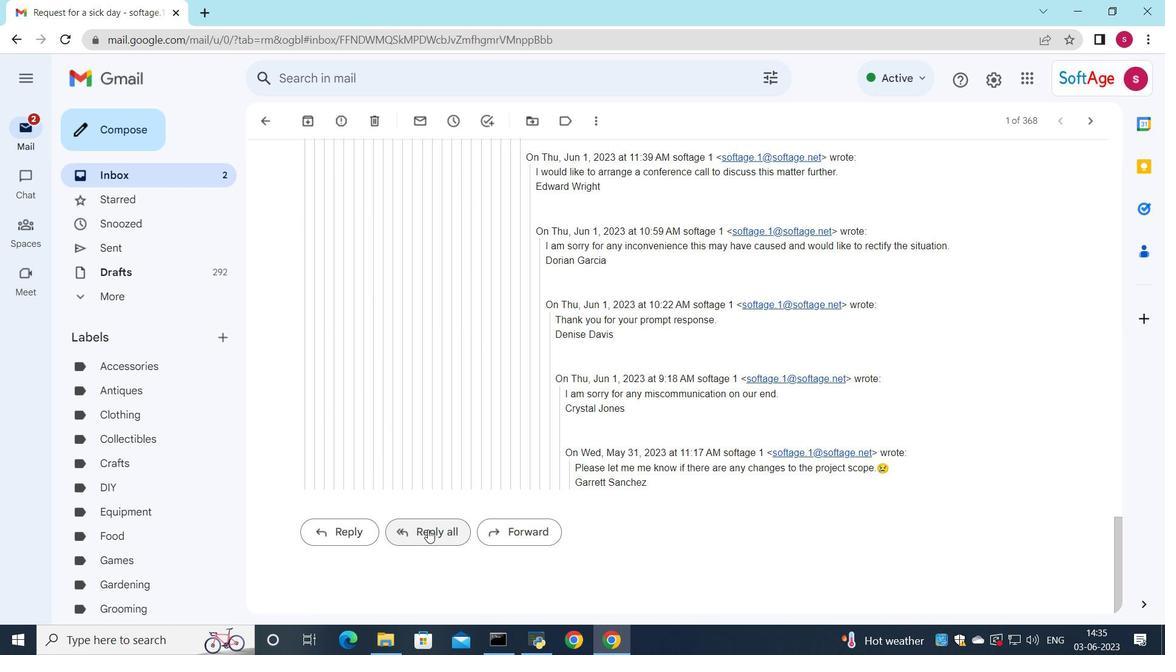 
Action: Mouse moved to (330, 413)
Screenshot: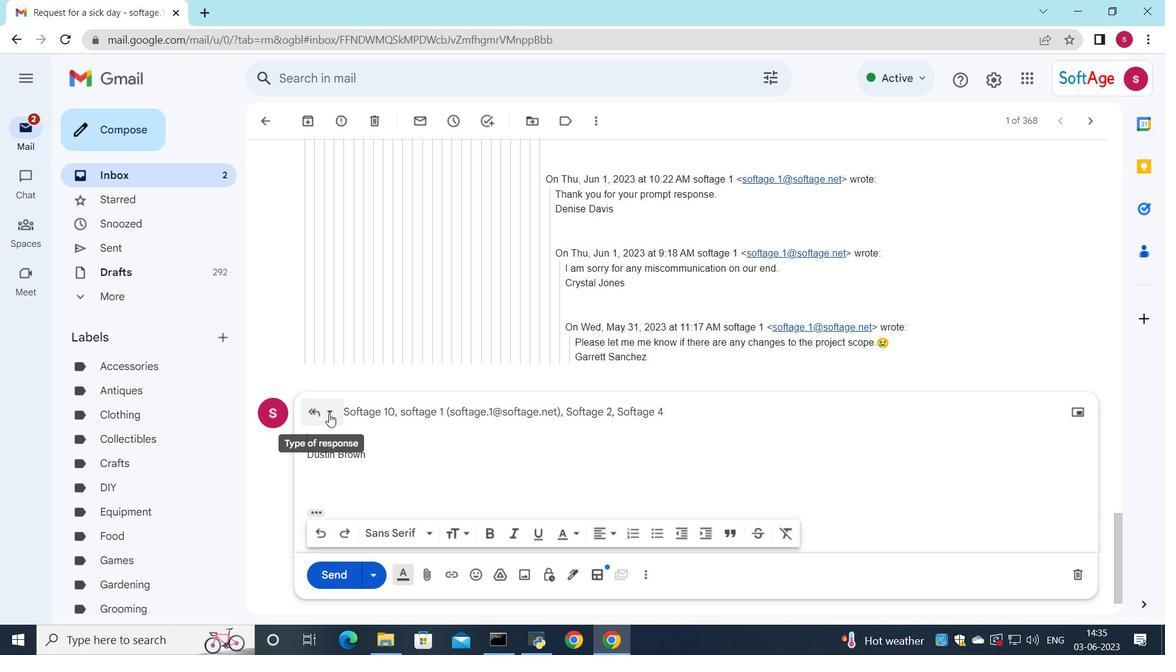 
Action: Mouse pressed left at (330, 413)
Screenshot: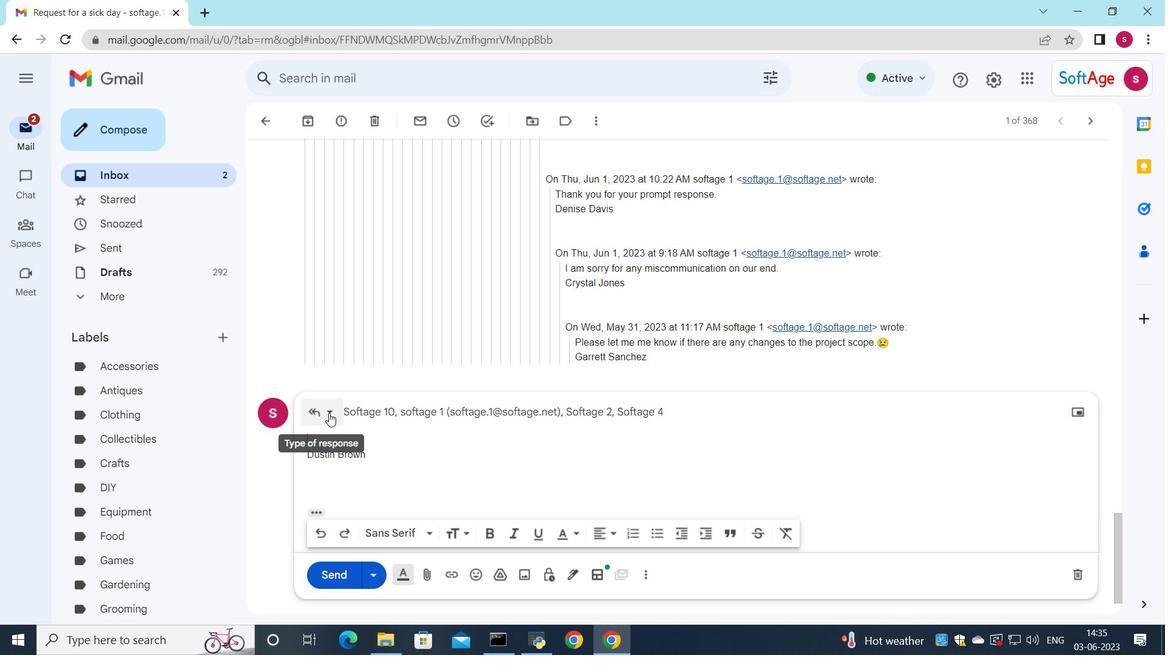 
Action: Mouse moved to (358, 526)
Screenshot: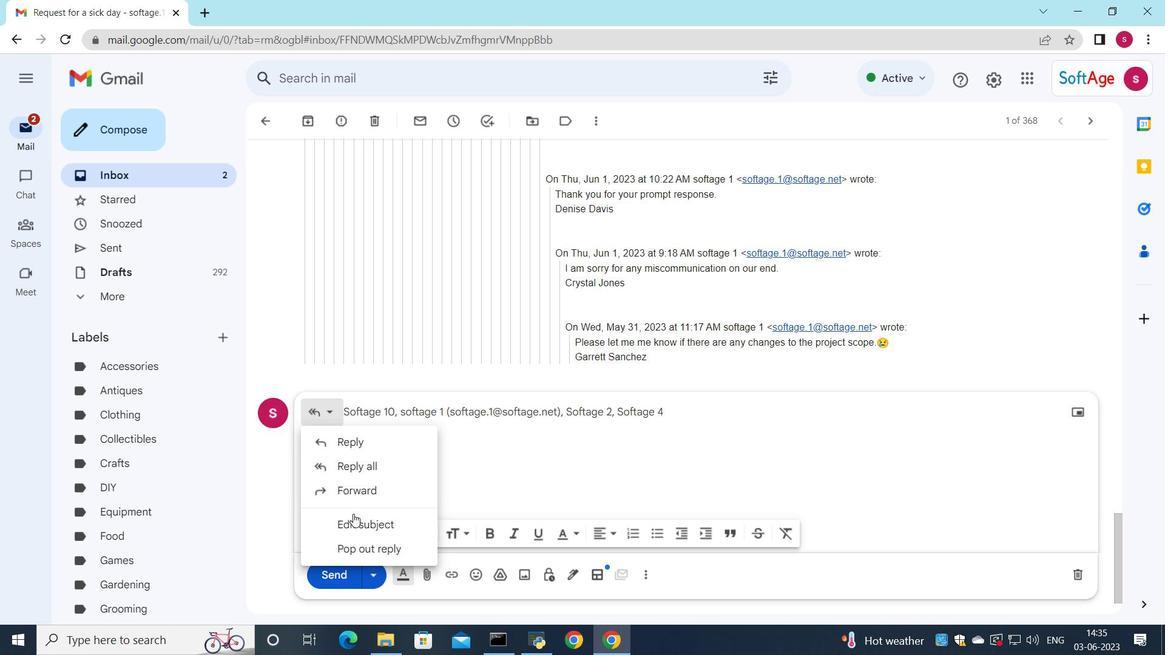 
Action: Mouse pressed left at (358, 526)
Screenshot: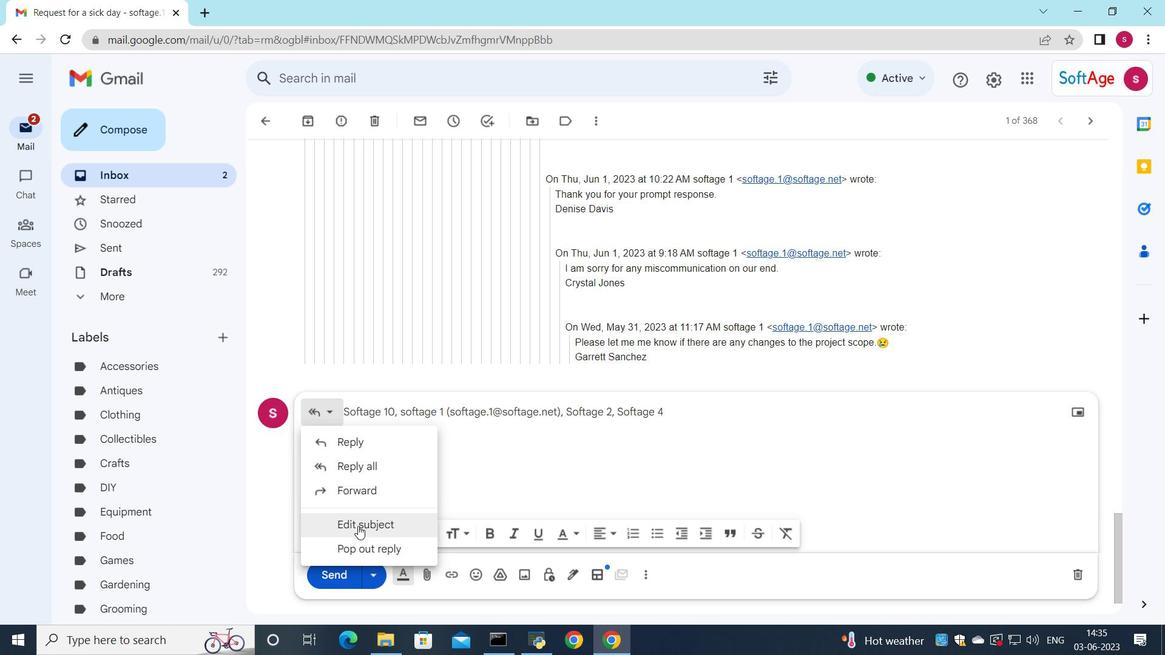 
Action: Mouse moved to (557, 435)
Screenshot: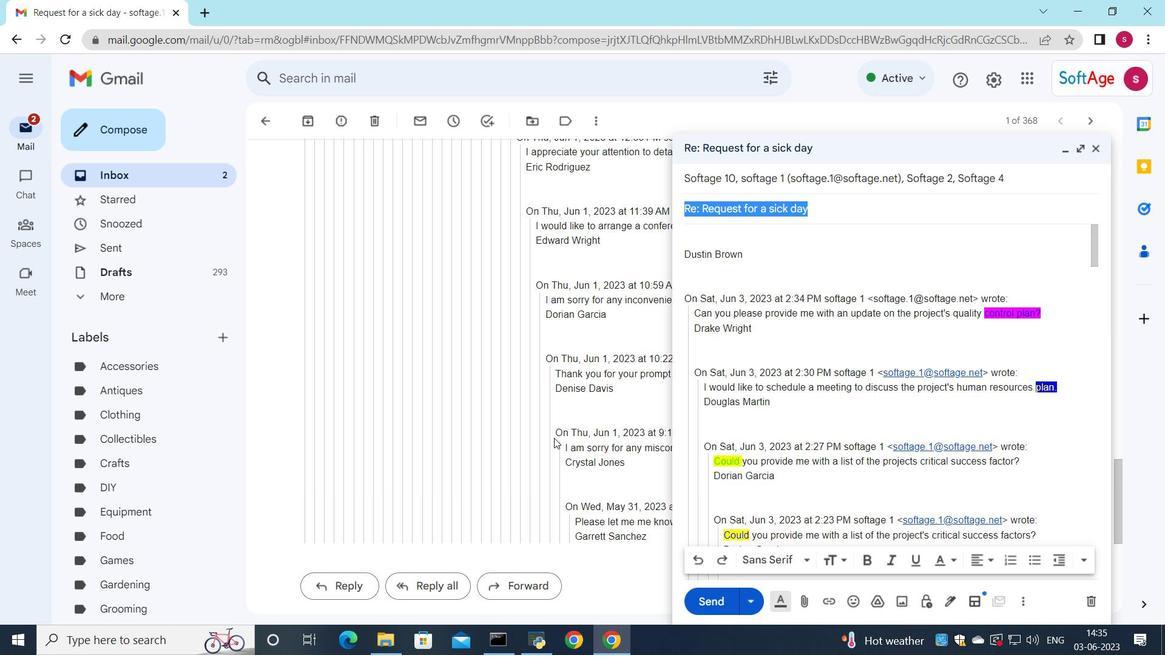 
Action: Key pressed <Key.shift>Request<Key.space>for<Key.space>maternity<Key.space>leave
Screenshot: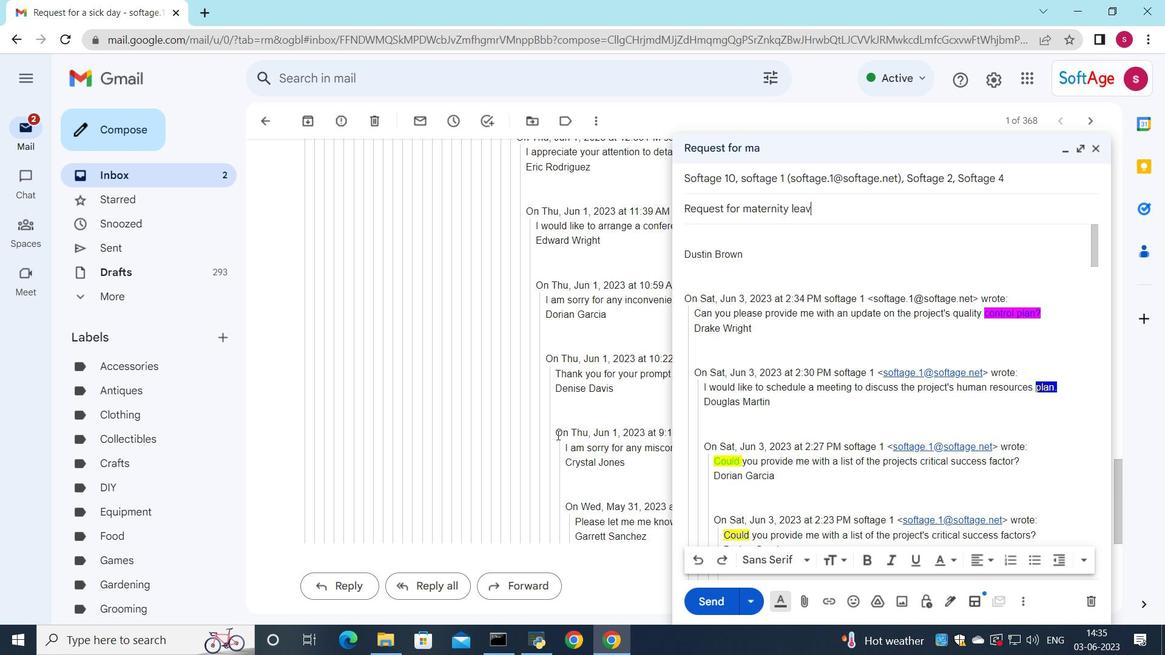 
Action: Mouse moved to (700, 236)
Screenshot: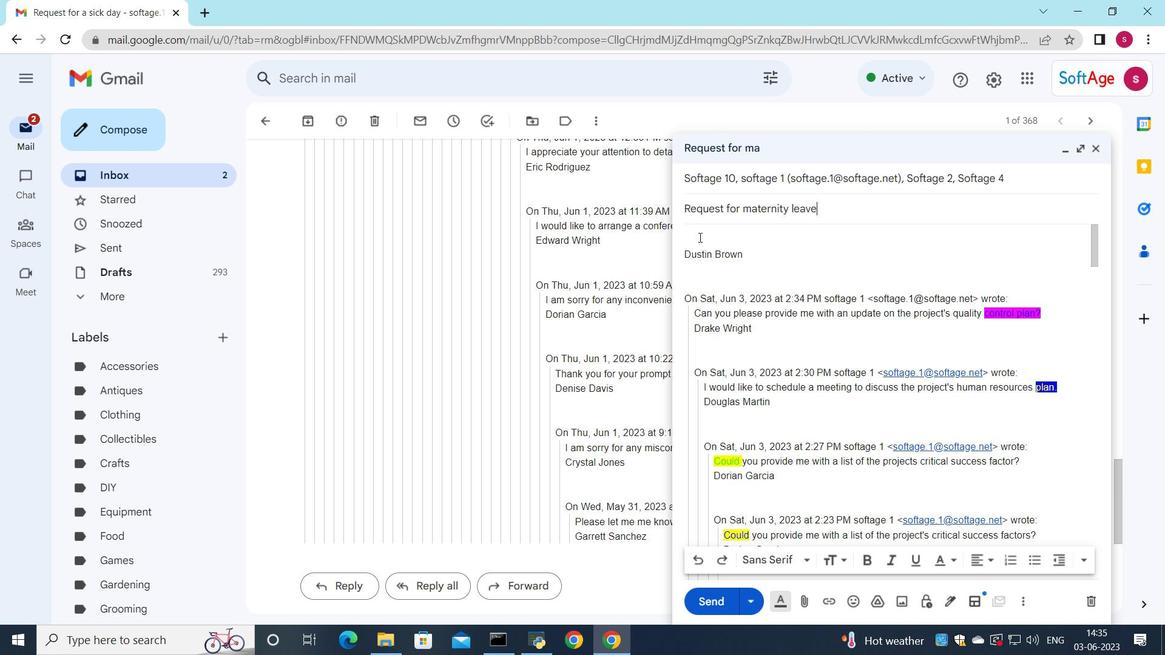 
Action: Mouse pressed left at (700, 236)
Screenshot: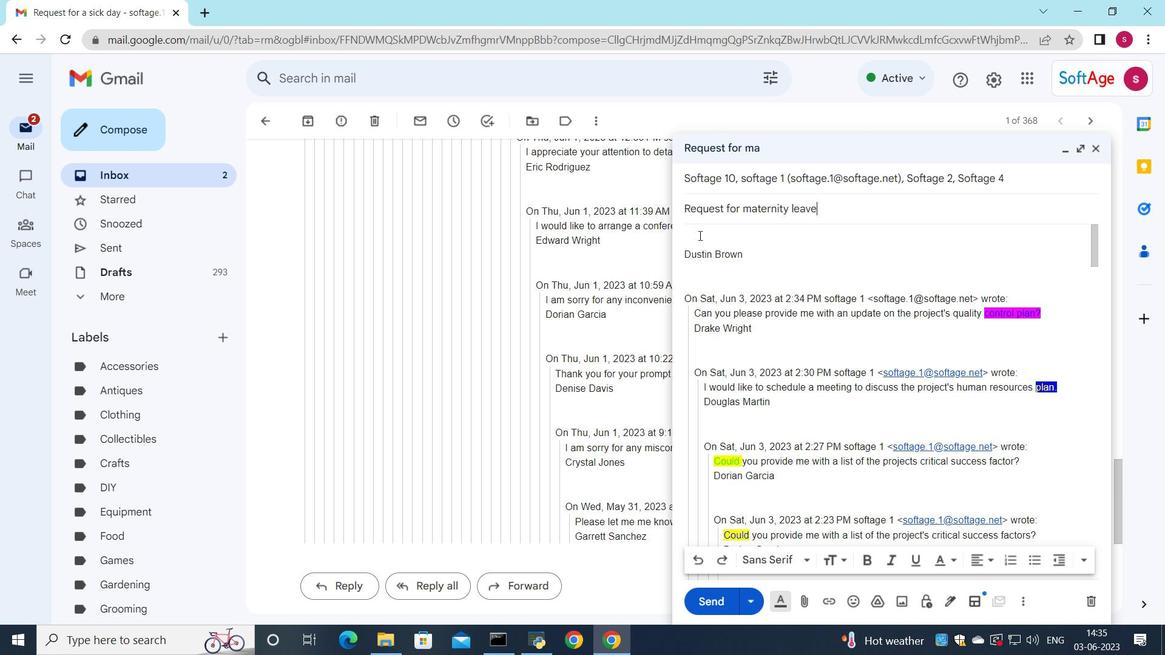 
Action: Key pressed <Key.shift>Please<Key.space>provide<Key.space>me<Key.space>with<Key.space>an<Key.space>update<Key.space>on<Key.space>the<Key.space>projects<Key.space>procurement<Key.space>plan.
Screenshot: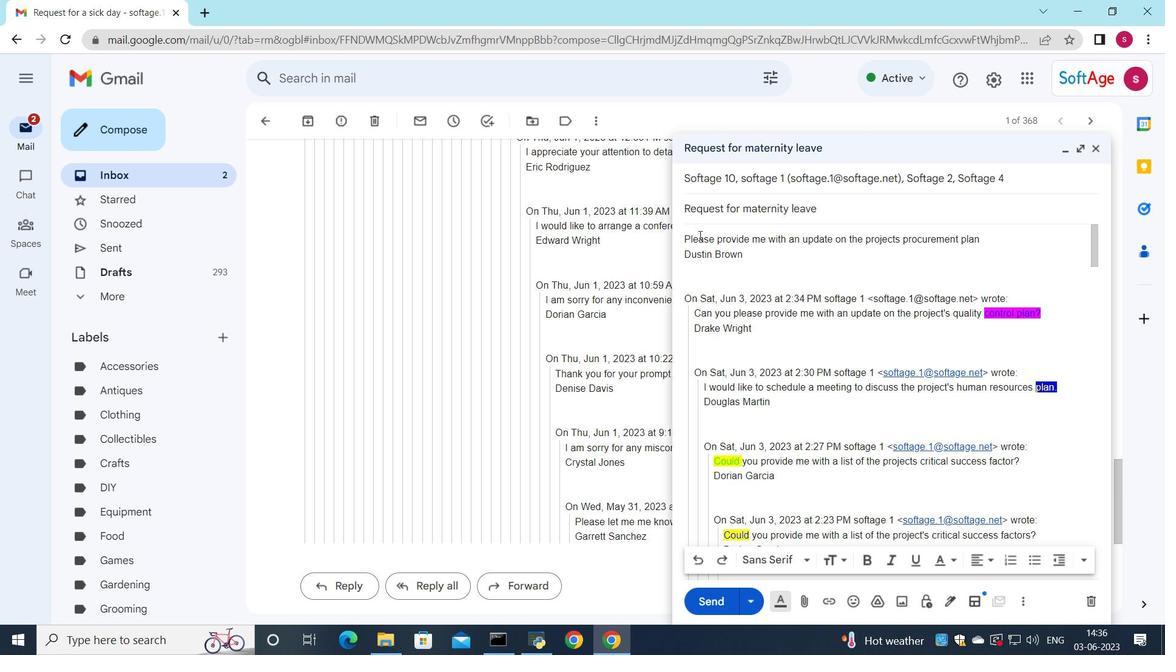 
Action: Mouse moved to (886, 248)
Screenshot: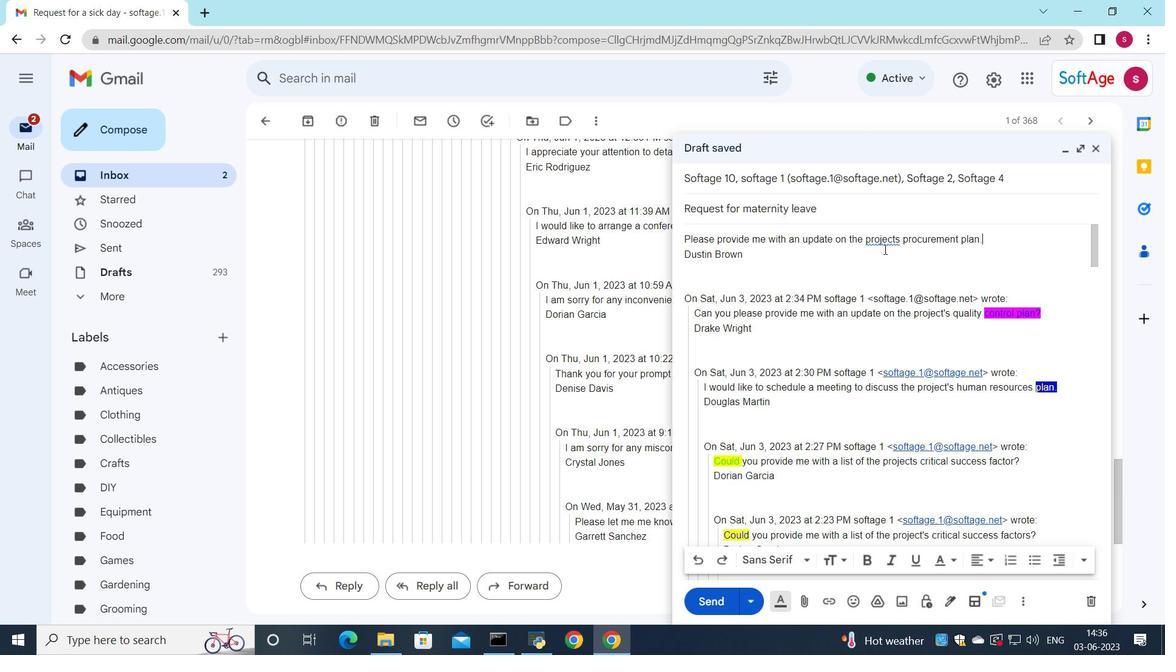 
Action: Mouse pressed left at (886, 248)
Screenshot: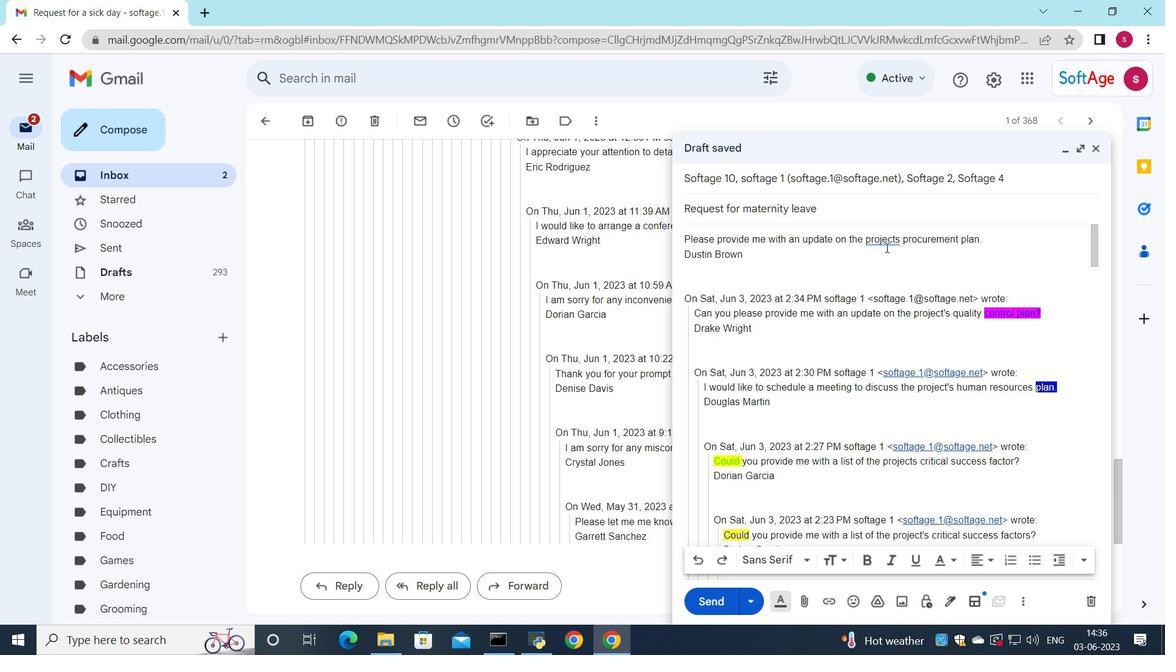 
Action: Mouse moved to (889, 244)
Screenshot: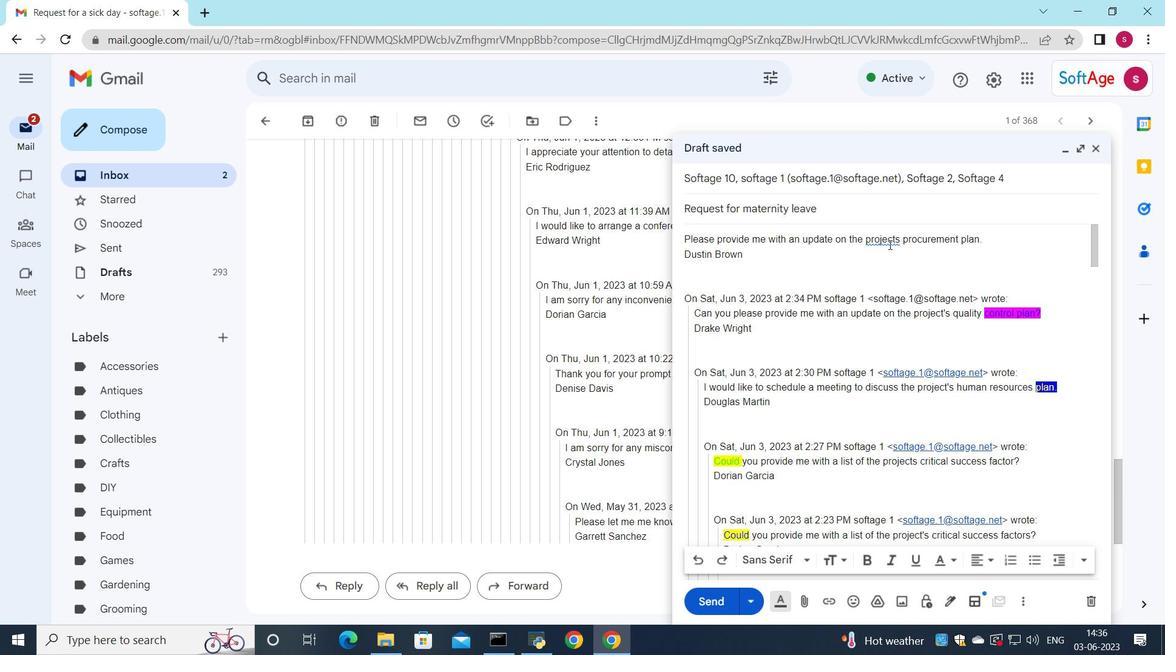
Action: Mouse pressed left at (889, 244)
Screenshot: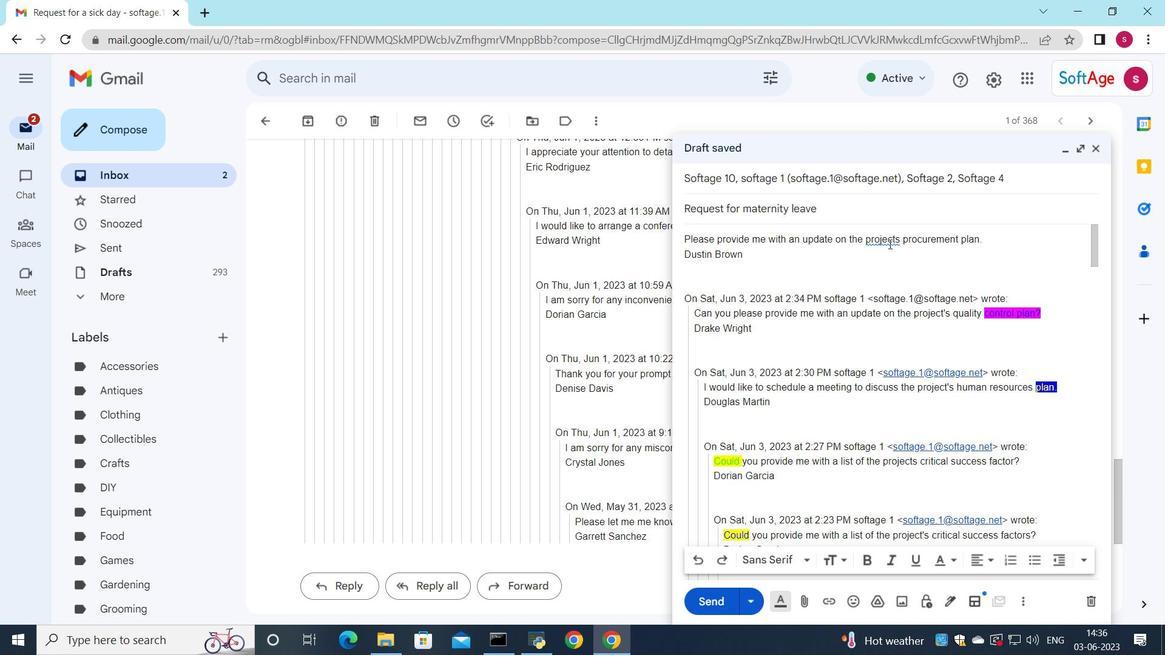 
Action: Mouse moved to (888, 259)
Screenshot: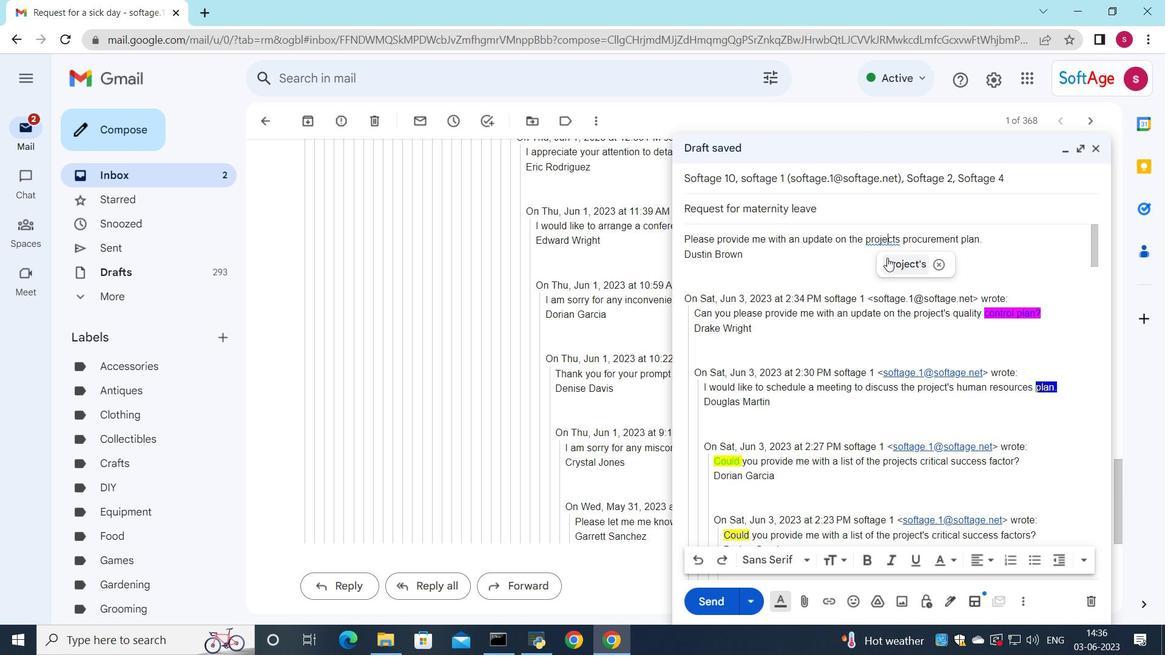 
Action: Mouse pressed left at (888, 259)
Screenshot: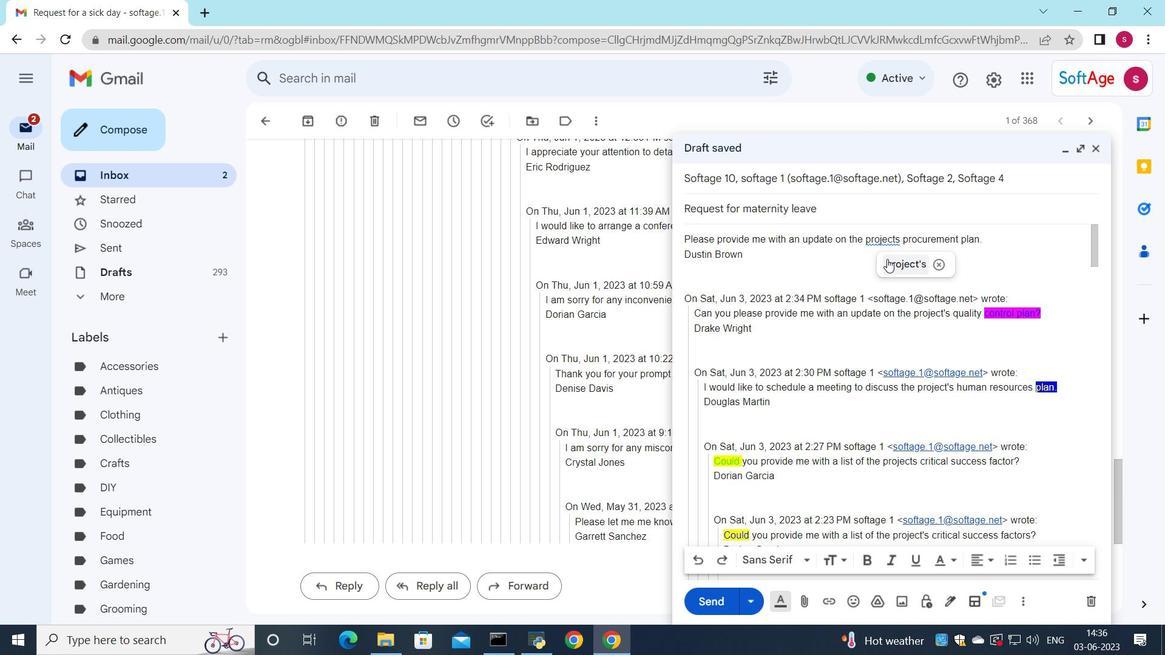 
Action: Mouse moved to (686, 241)
Screenshot: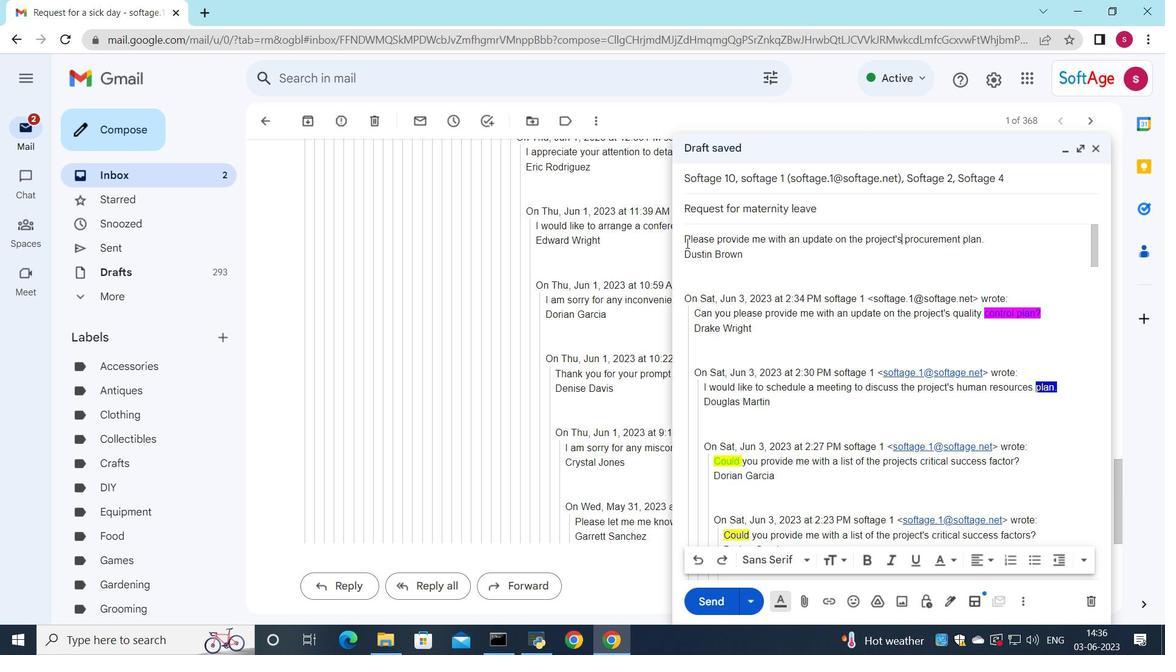 
Action: Mouse pressed left at (686, 241)
Screenshot: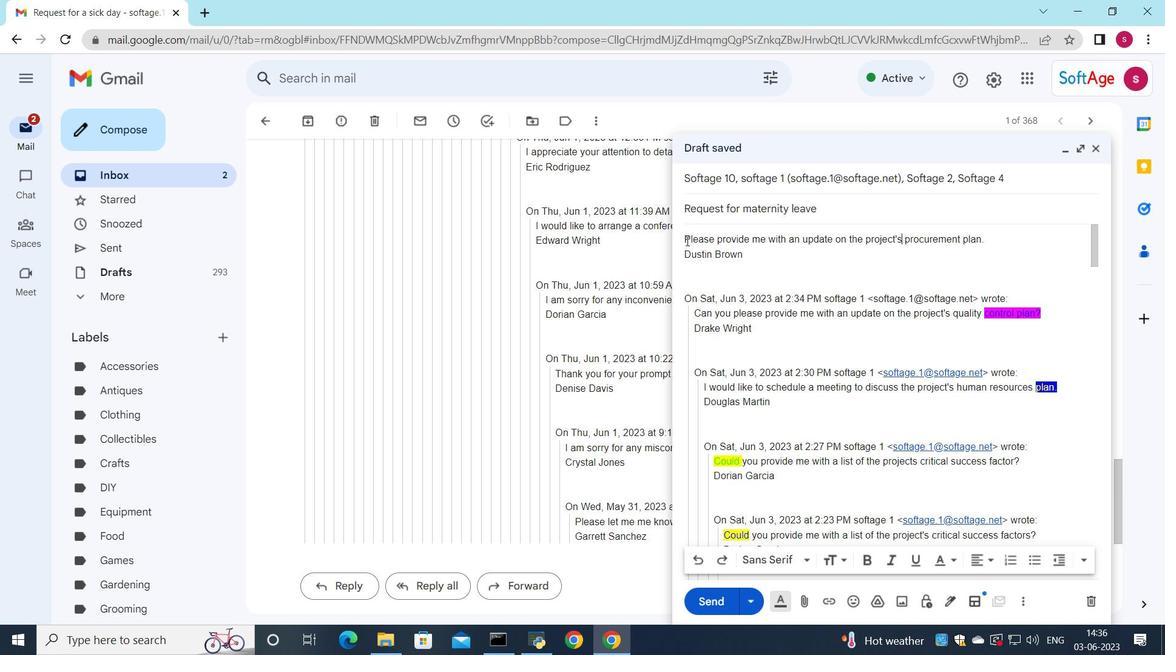 
Action: Mouse moved to (954, 563)
Screenshot: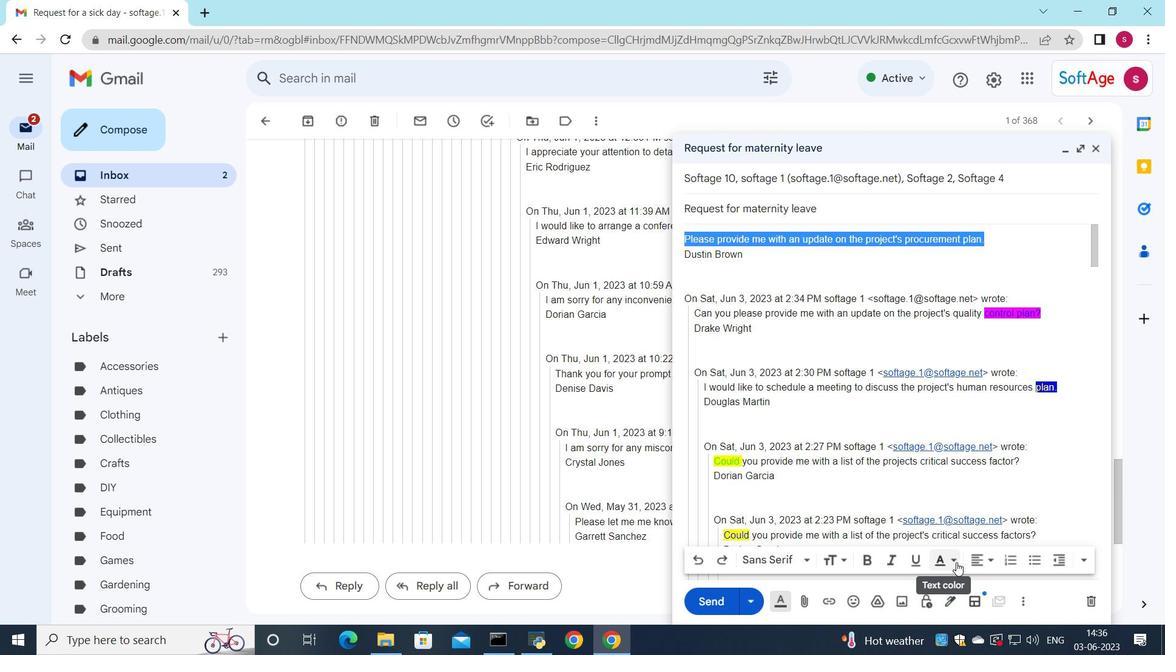 
Action: Mouse pressed left at (954, 563)
Screenshot: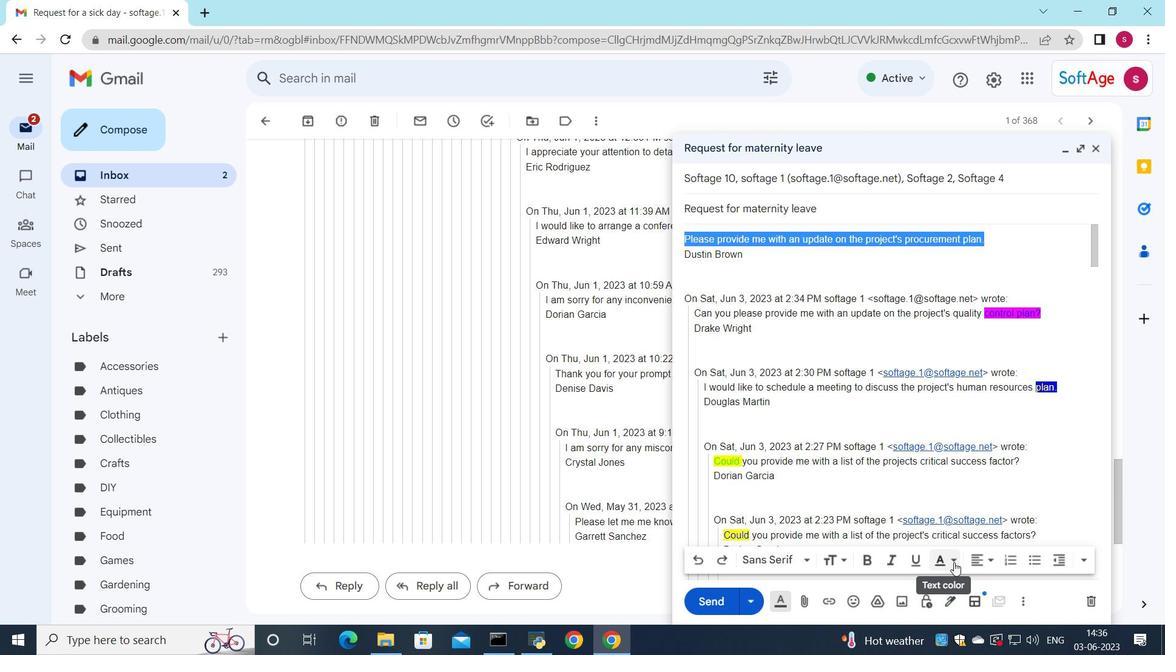
Action: Mouse moved to (946, 455)
Screenshot: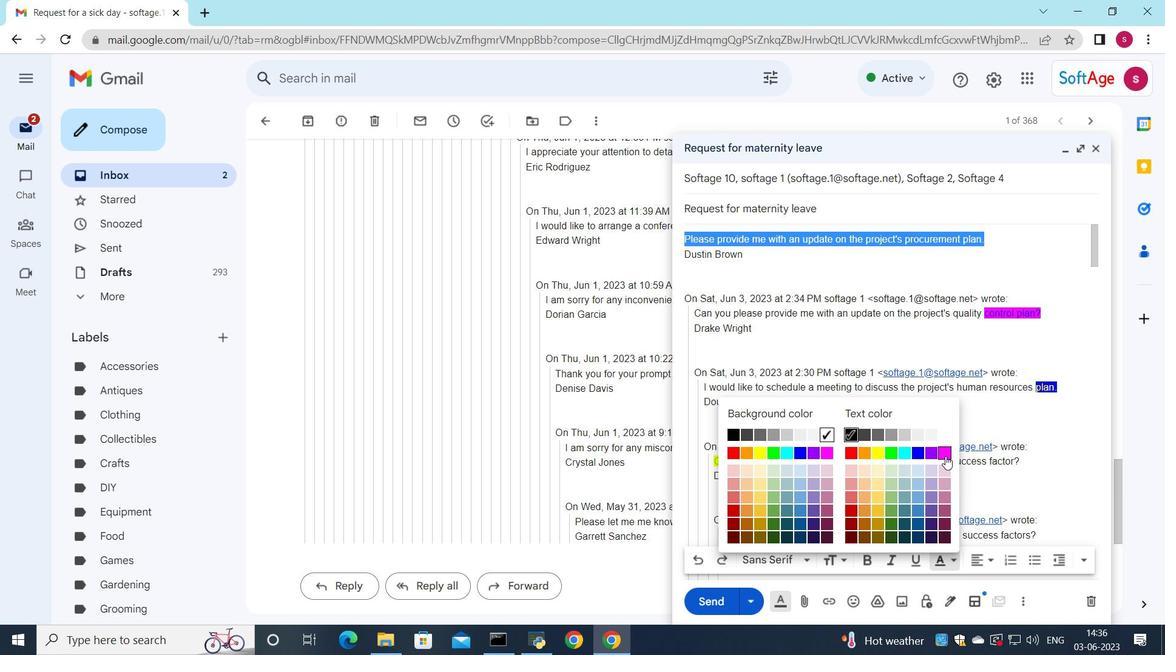 
Action: Mouse pressed left at (946, 455)
Screenshot: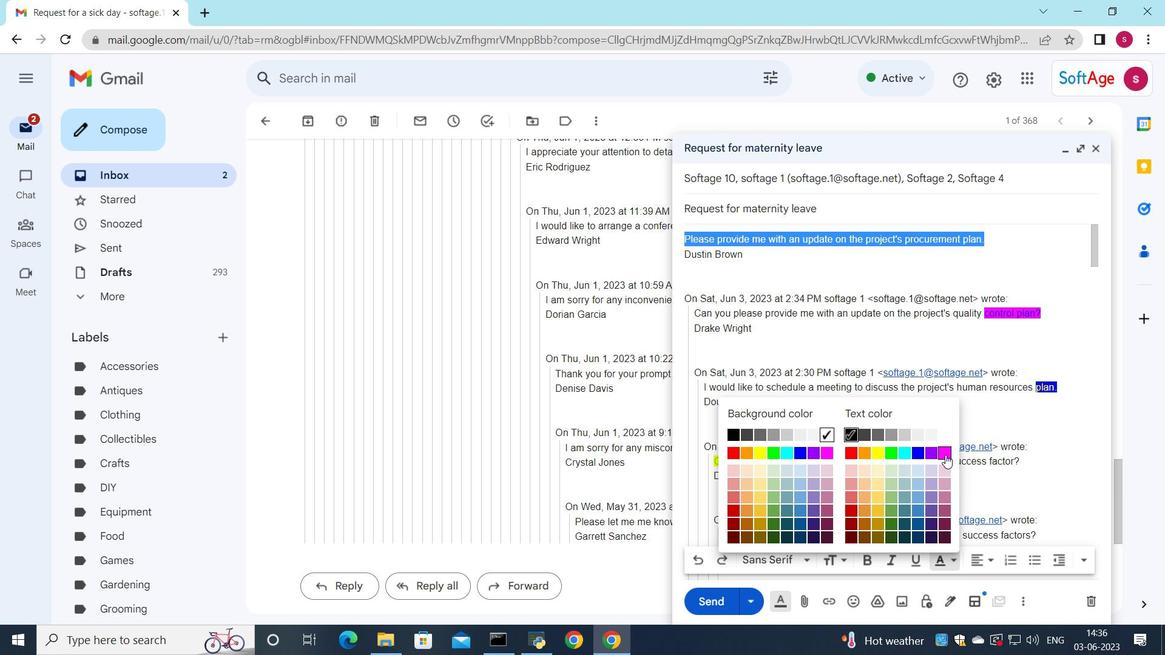 
Action: Mouse moved to (953, 560)
Screenshot: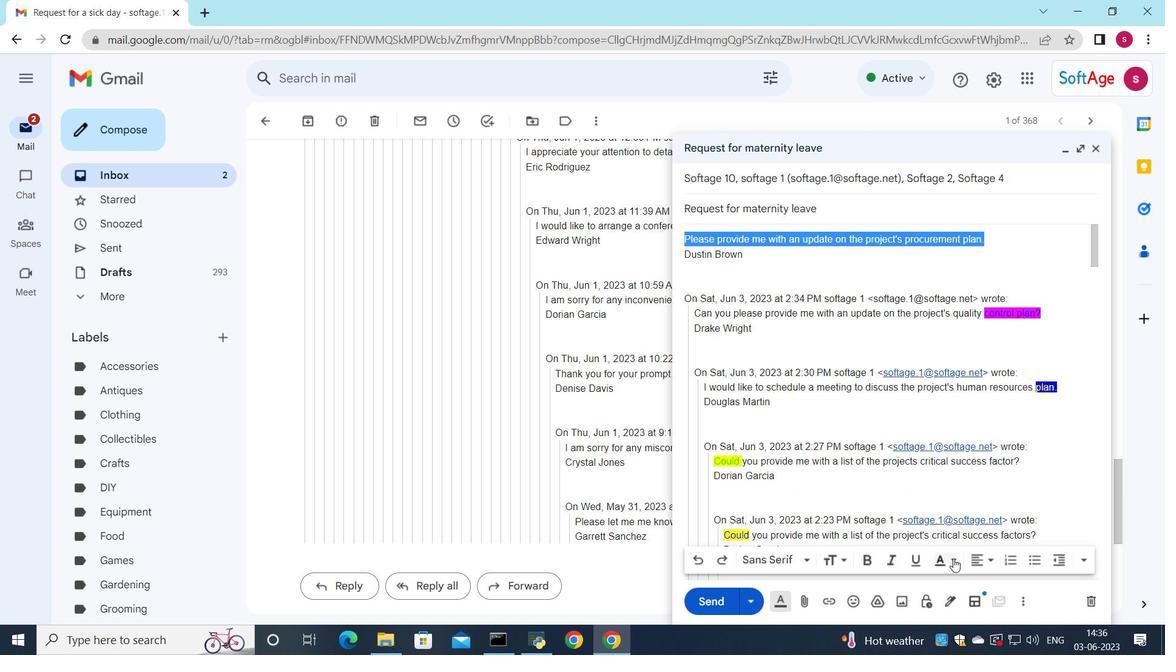 
Action: Mouse pressed left at (953, 560)
Screenshot: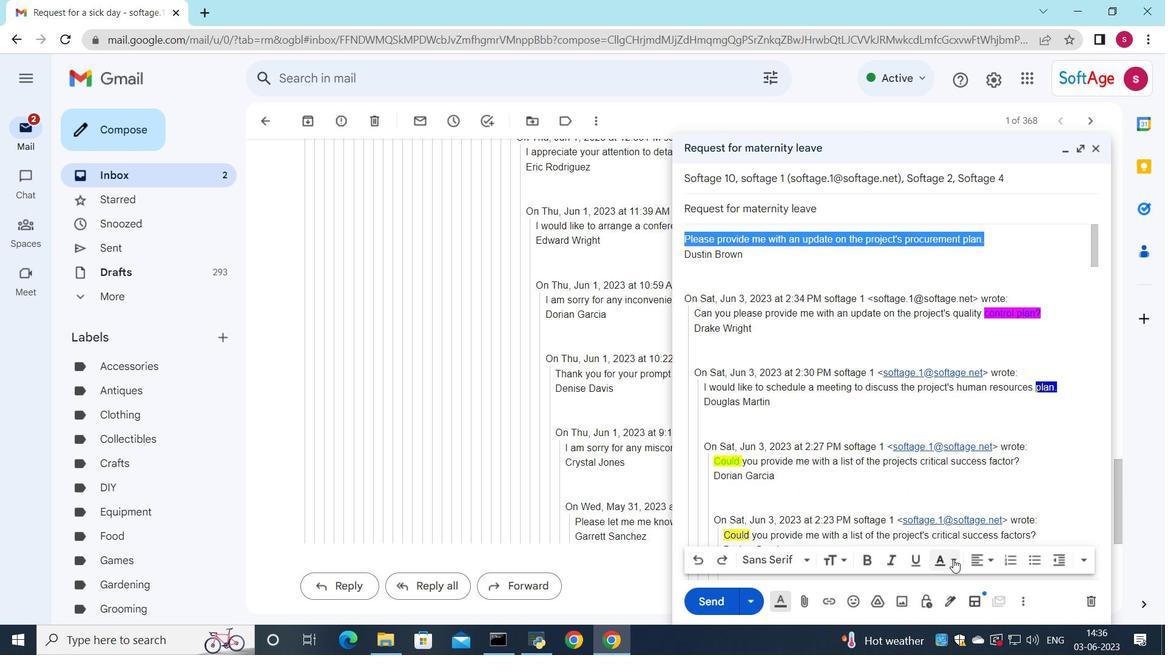 
Action: Mouse moved to (738, 435)
Screenshot: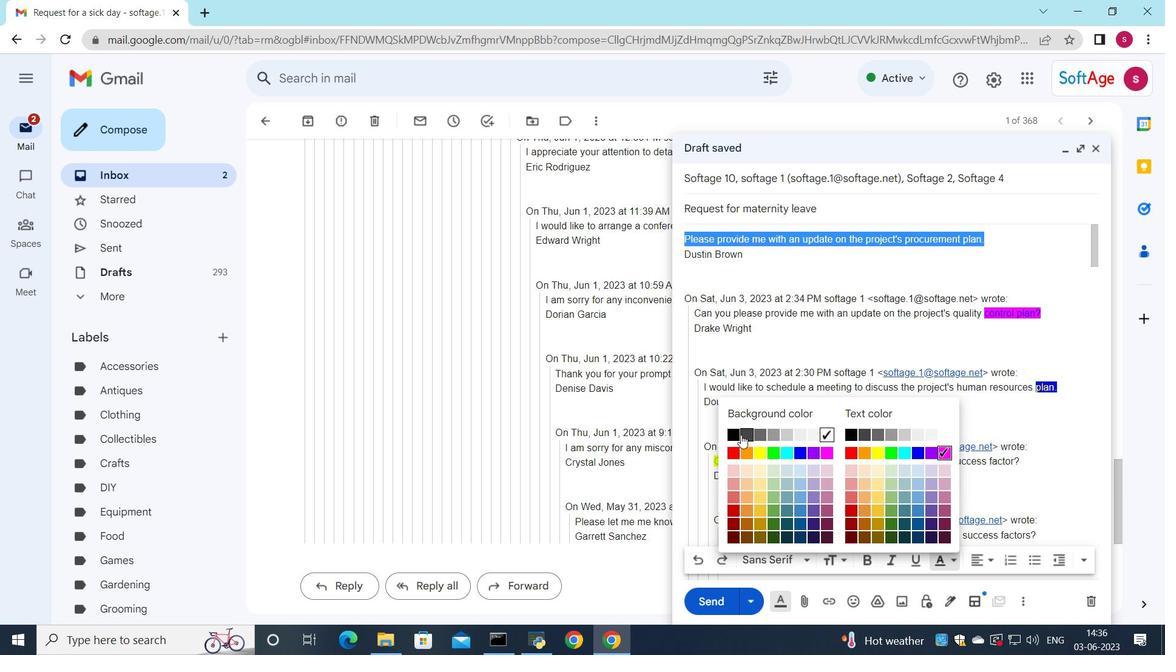 
Action: Mouse pressed left at (738, 435)
Screenshot: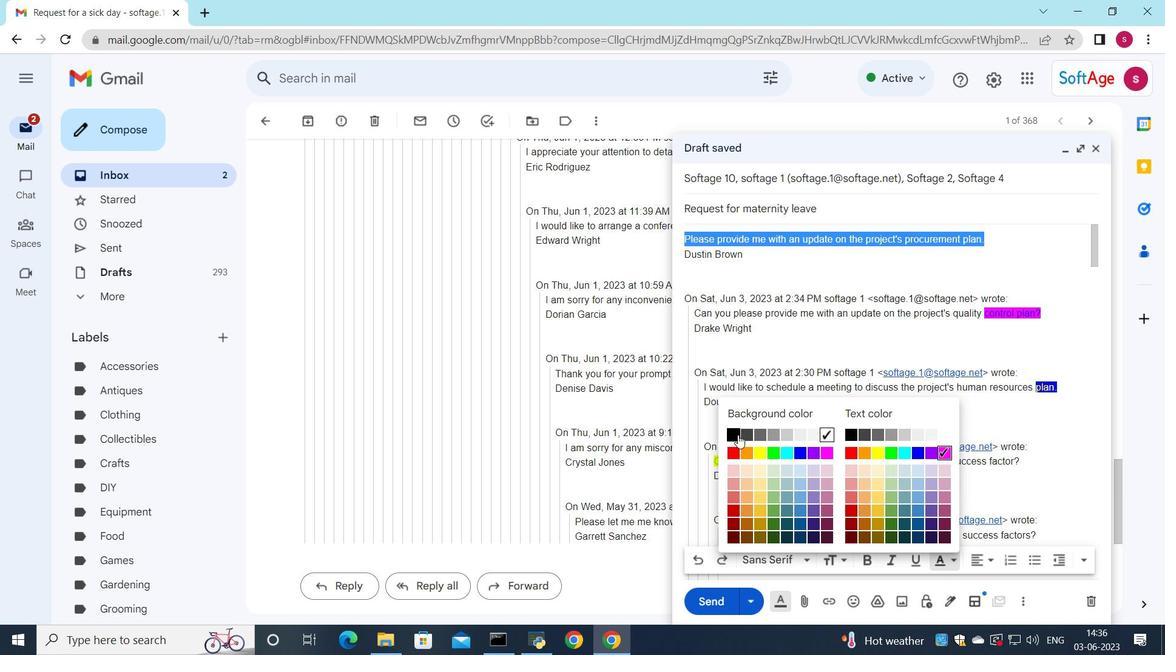 
Action: Mouse moved to (996, 244)
Screenshot: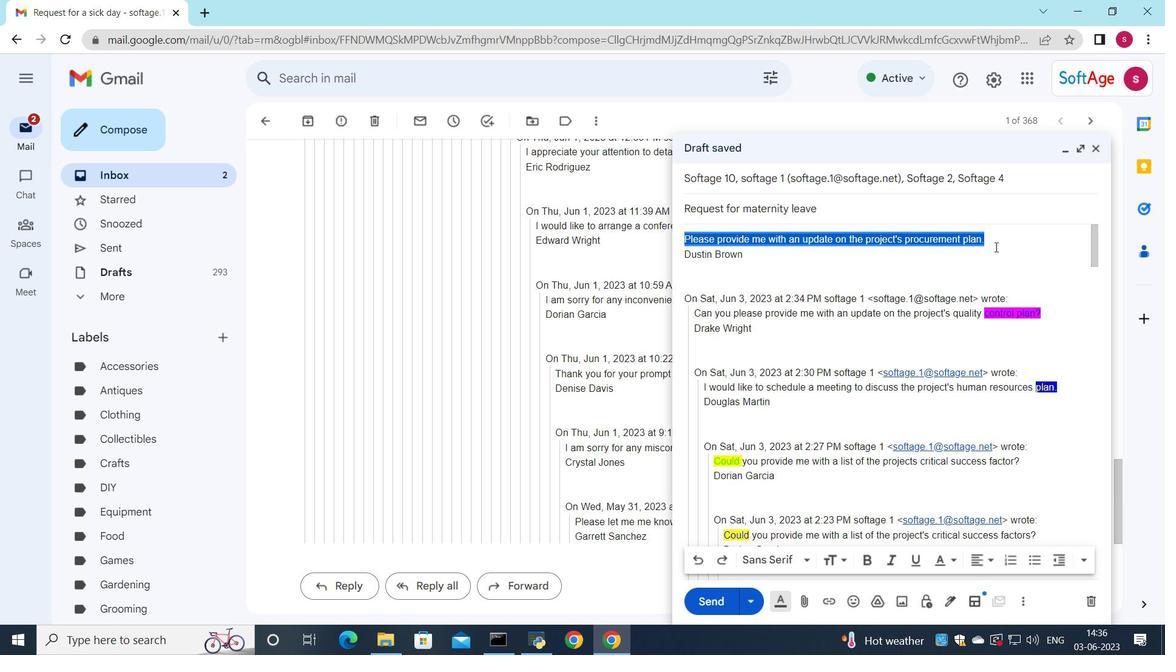 
Action: Mouse pressed left at (996, 244)
Screenshot: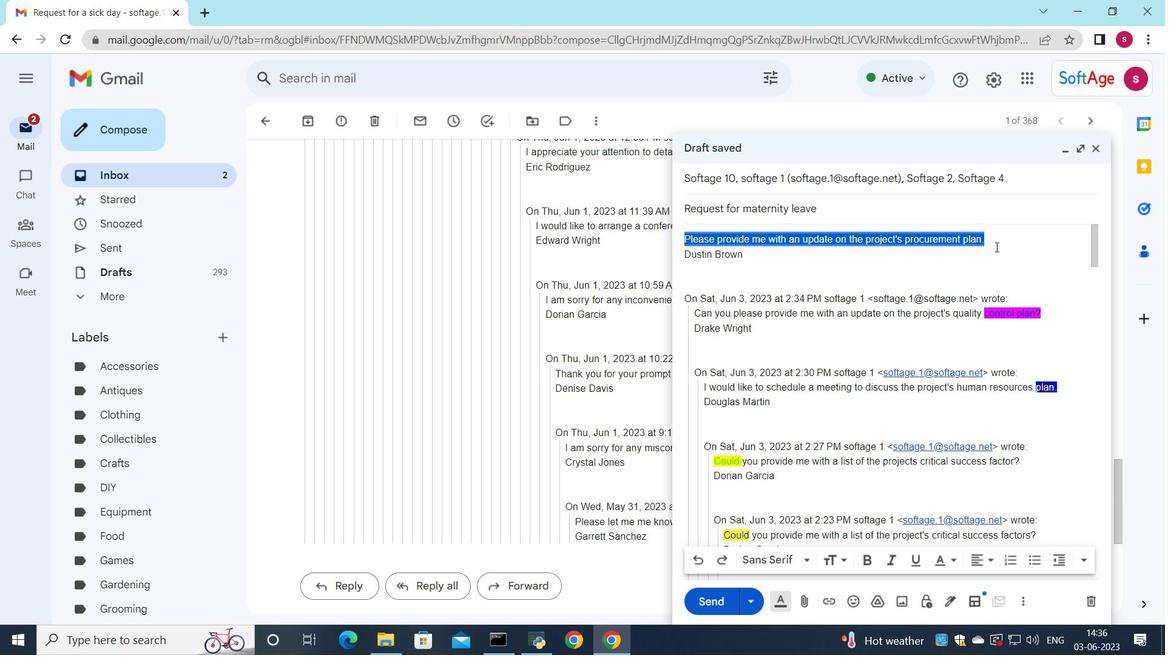 
Action: Mouse moved to (717, 599)
Screenshot: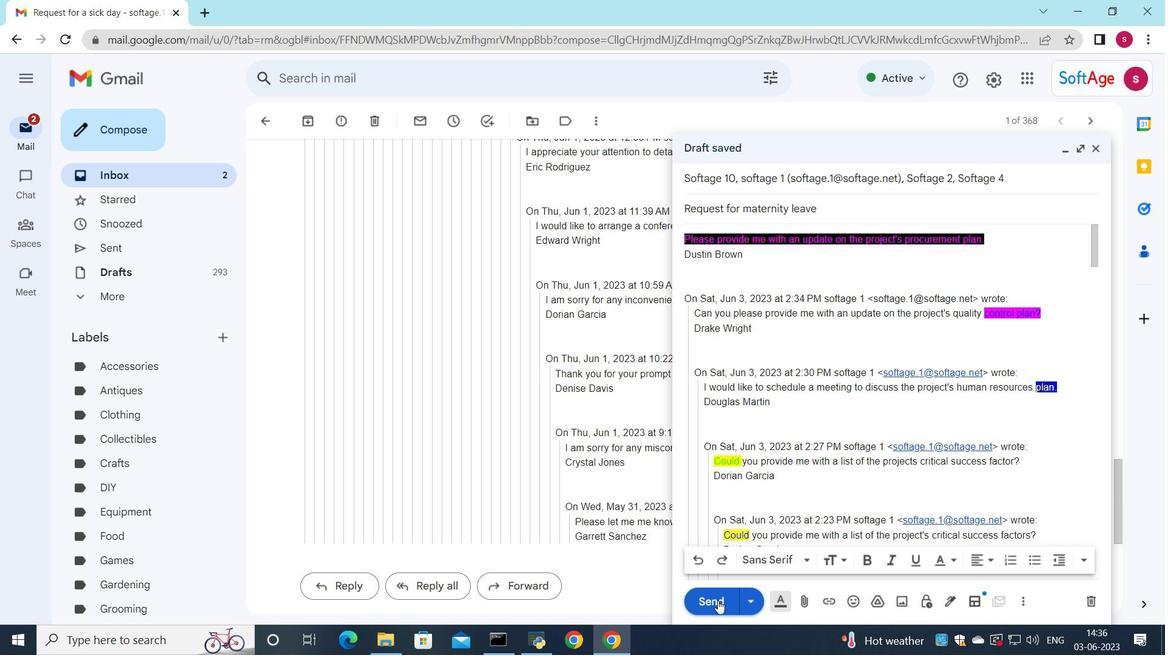 
Action: Mouse pressed left at (717, 599)
Screenshot: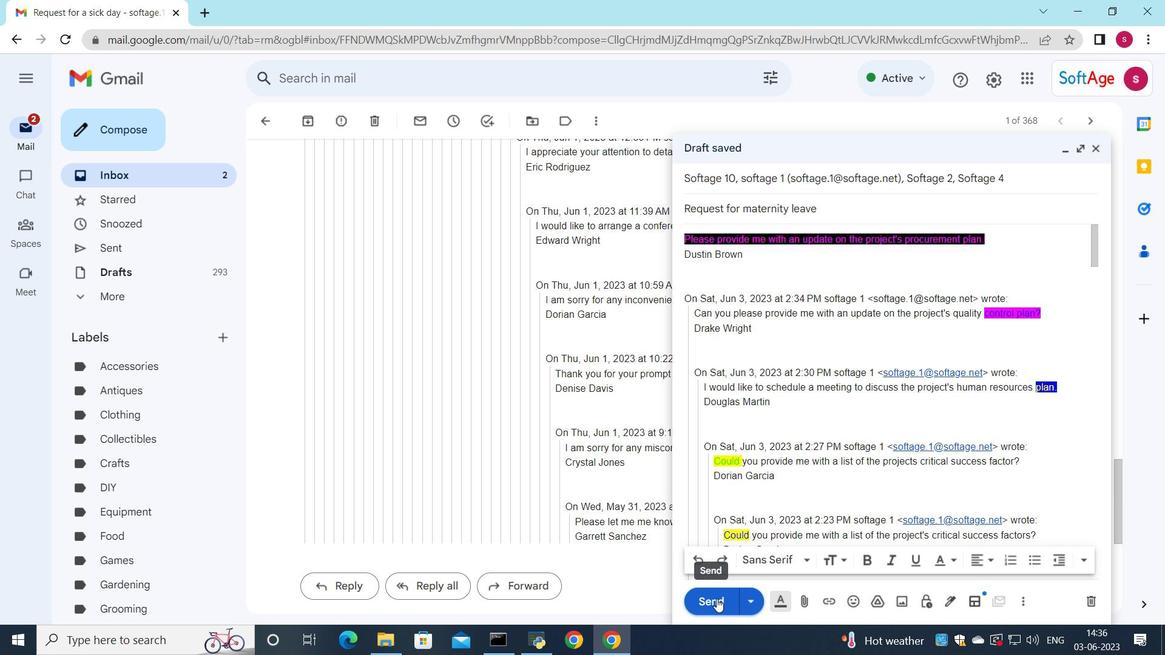
Action: Mouse moved to (219, 165)
Screenshot: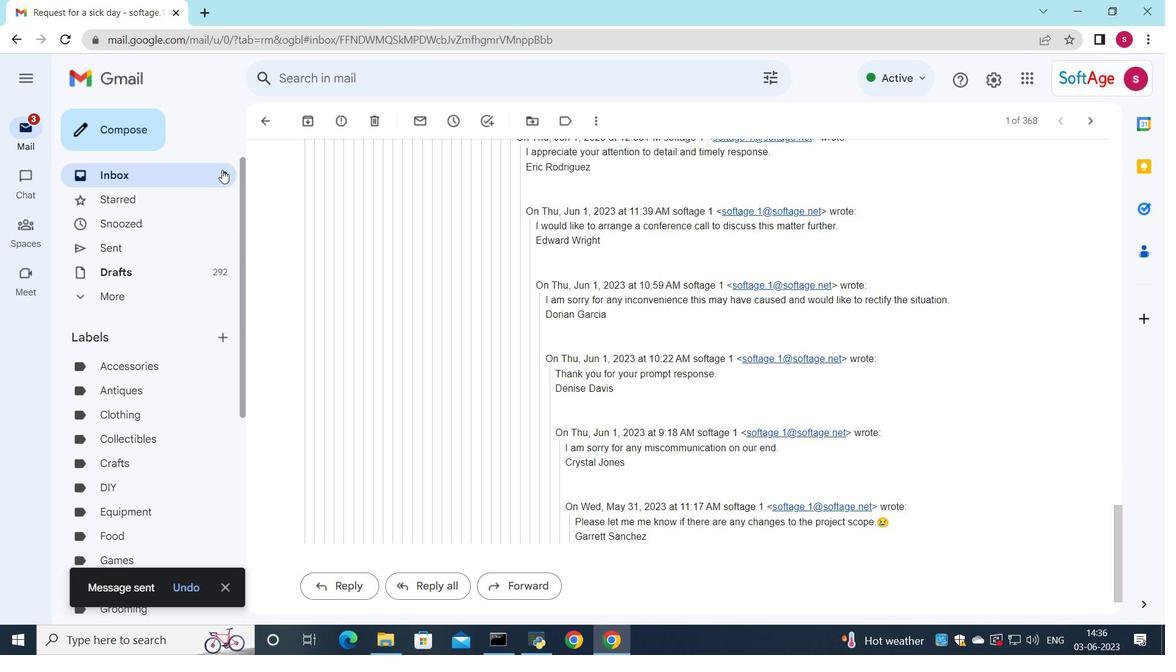 
Action: Mouse pressed left at (219, 165)
Screenshot: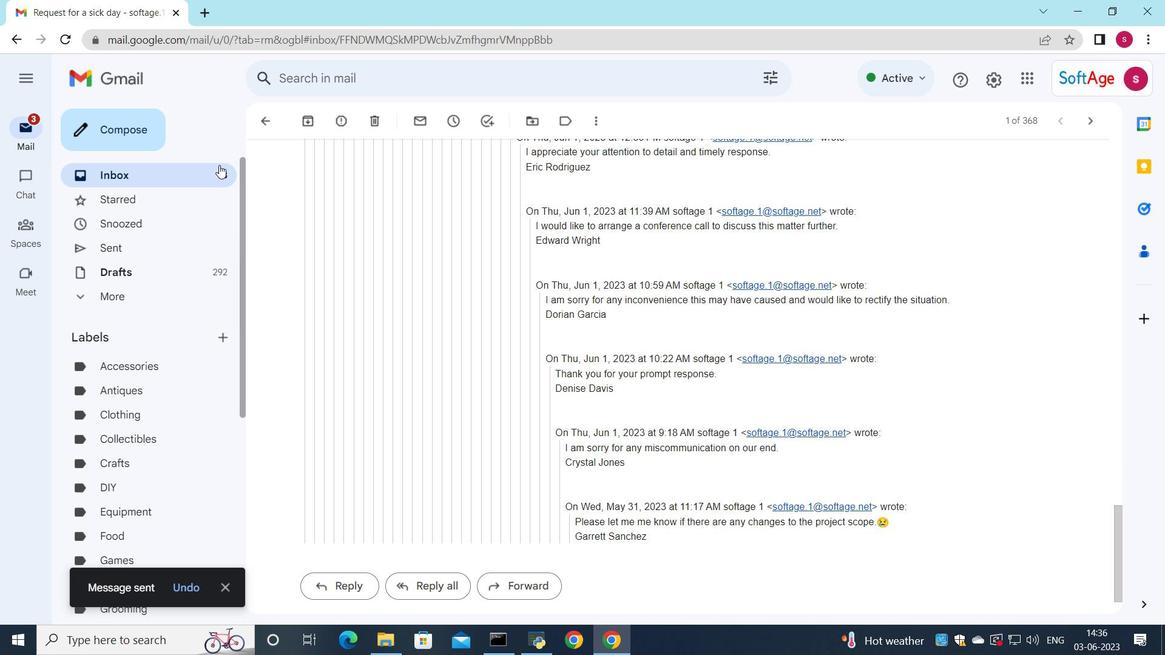
Action: Mouse moved to (421, 162)
Screenshot: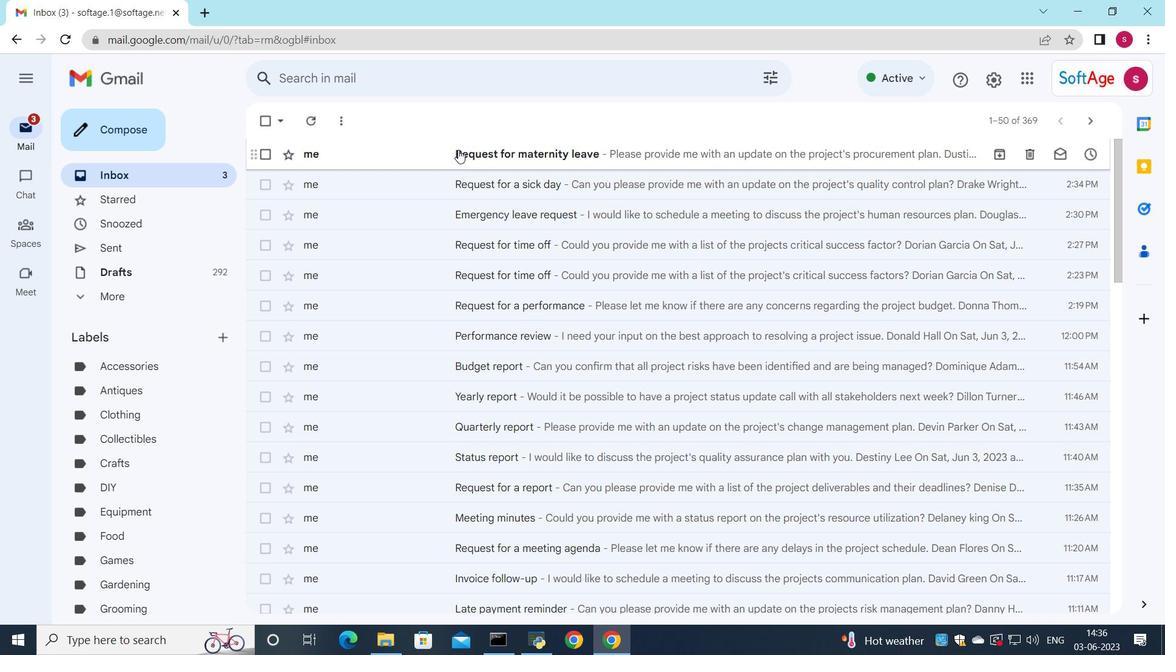 
